 Task: Find connections with filter location Vichy with filter topic #lawsuitswith filter profile language Potuguese with filter current company Apollo Global Management, Inc. with filter school KRISHNA ENGINERING COLLEGE, GHAZIABAD with filter industry Sugar and Confectionery Product Manufacturing with filter service category Business Law with filter keywords title Salon Manager
Action: Mouse moved to (317, 244)
Screenshot: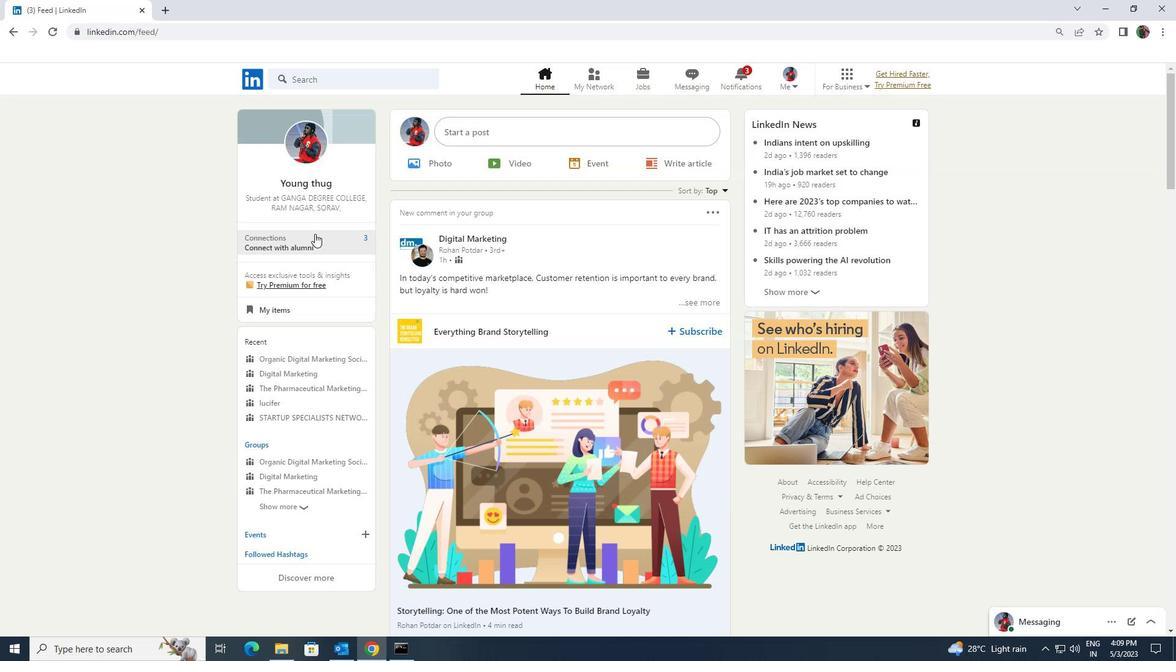 
Action: Mouse pressed left at (317, 244)
Screenshot: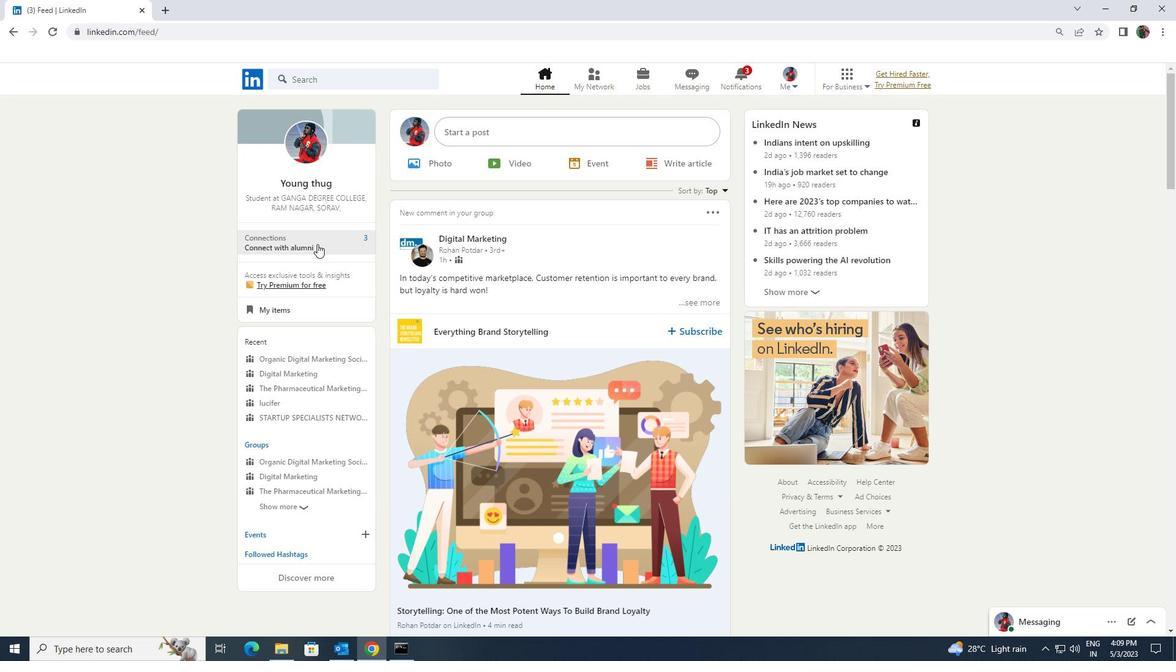 
Action: Mouse moved to (365, 149)
Screenshot: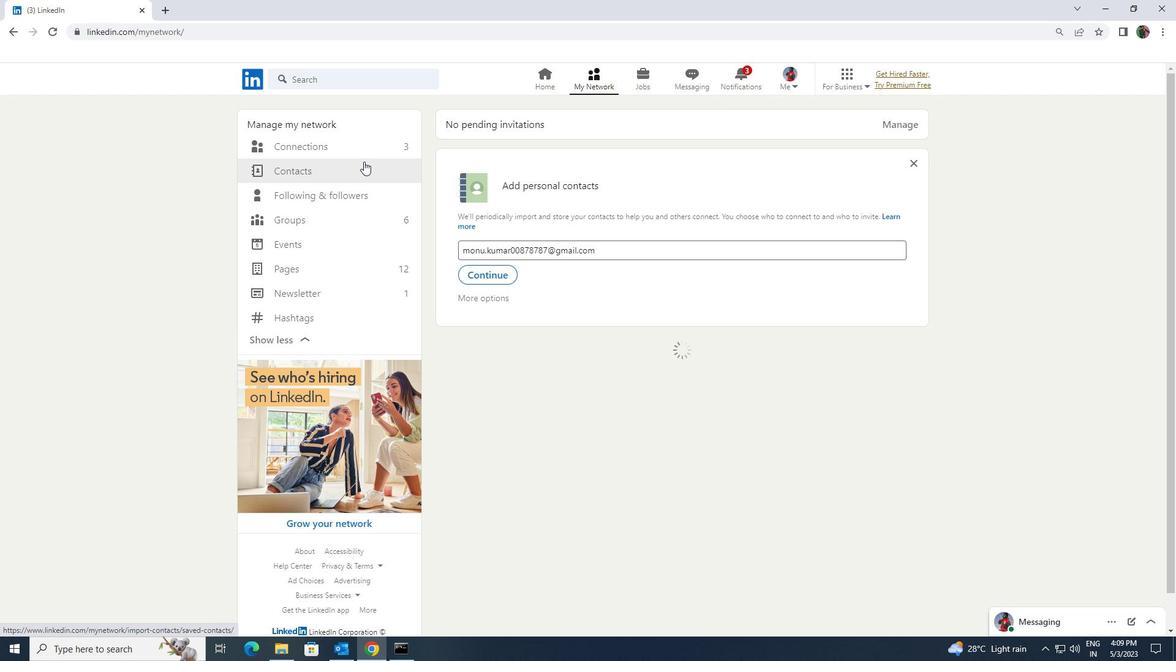 
Action: Mouse pressed left at (365, 149)
Screenshot: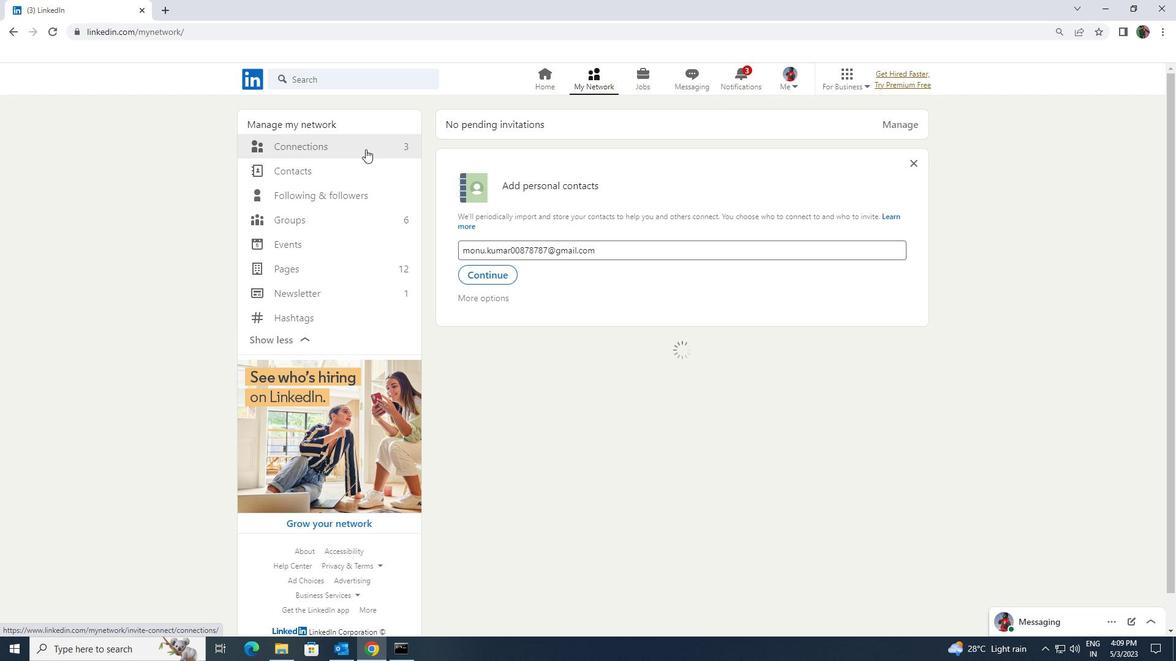 
Action: Mouse moved to (655, 151)
Screenshot: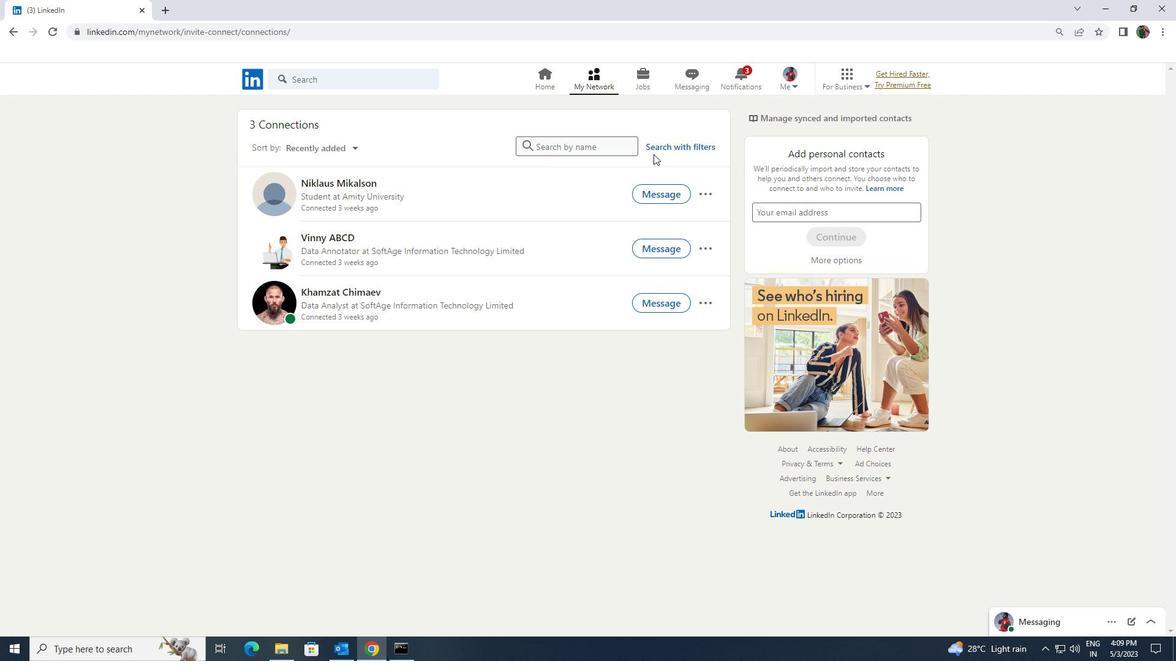 
Action: Mouse pressed left at (655, 151)
Screenshot: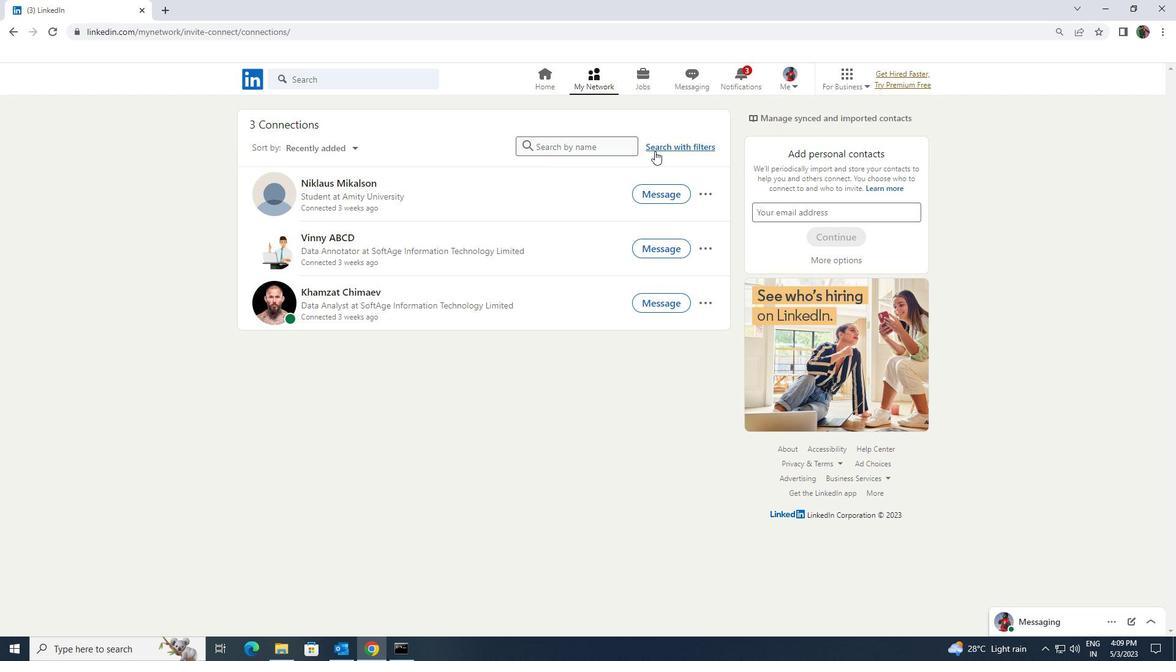 
Action: Mouse moved to (628, 120)
Screenshot: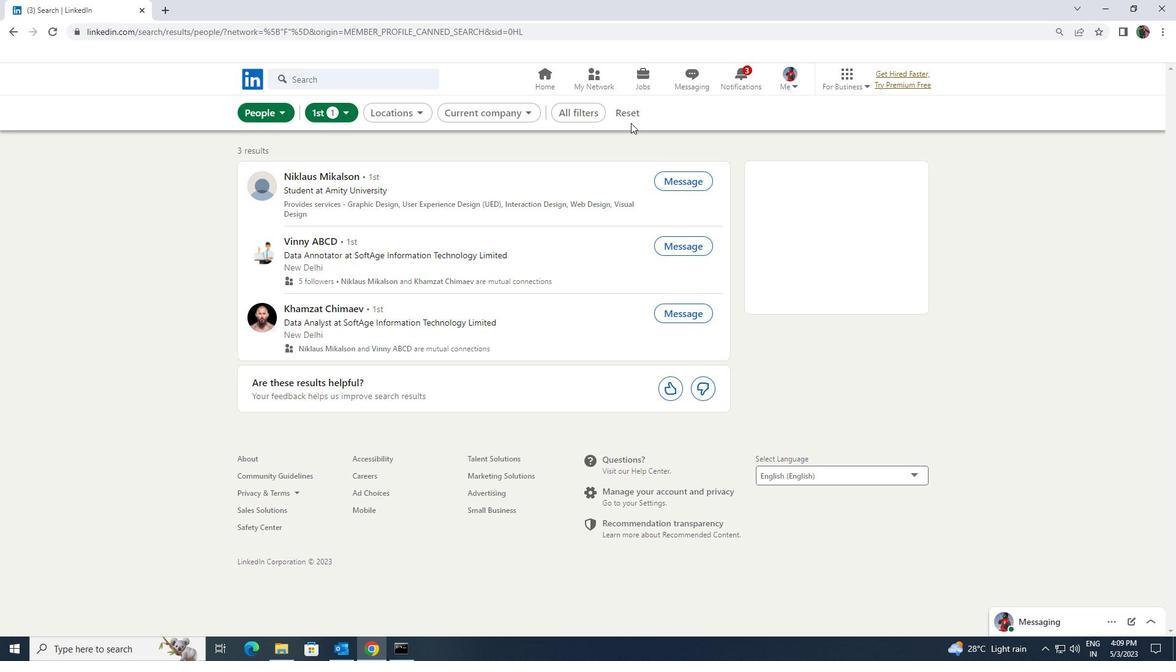 
Action: Mouse pressed left at (628, 120)
Screenshot: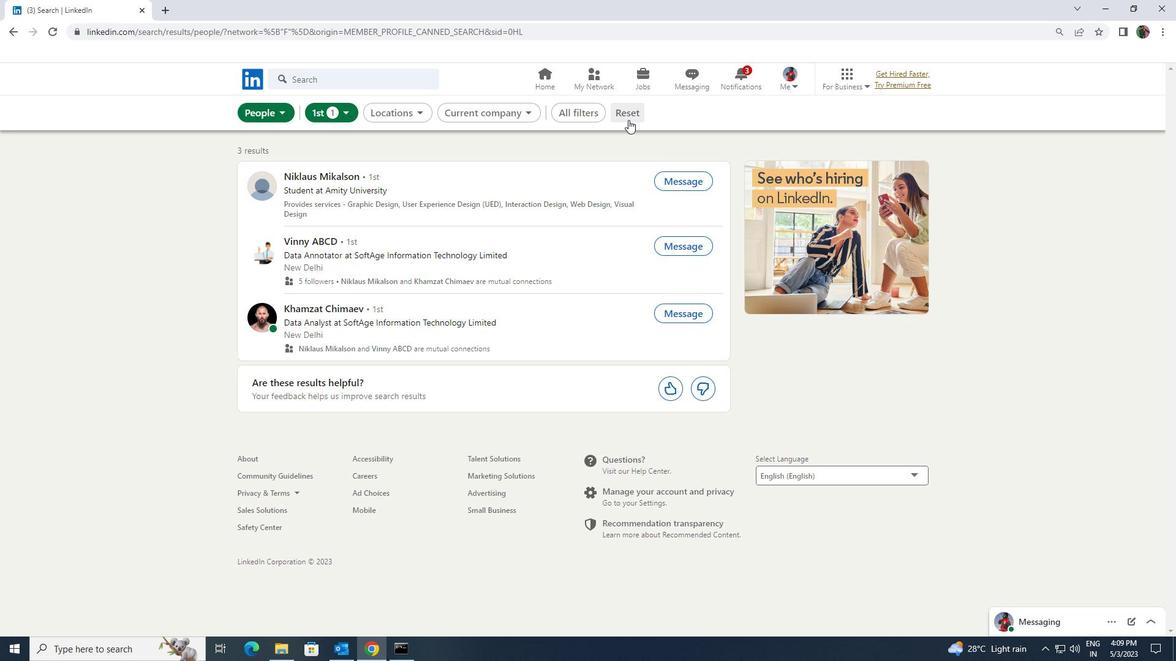 
Action: Mouse moved to (603, 114)
Screenshot: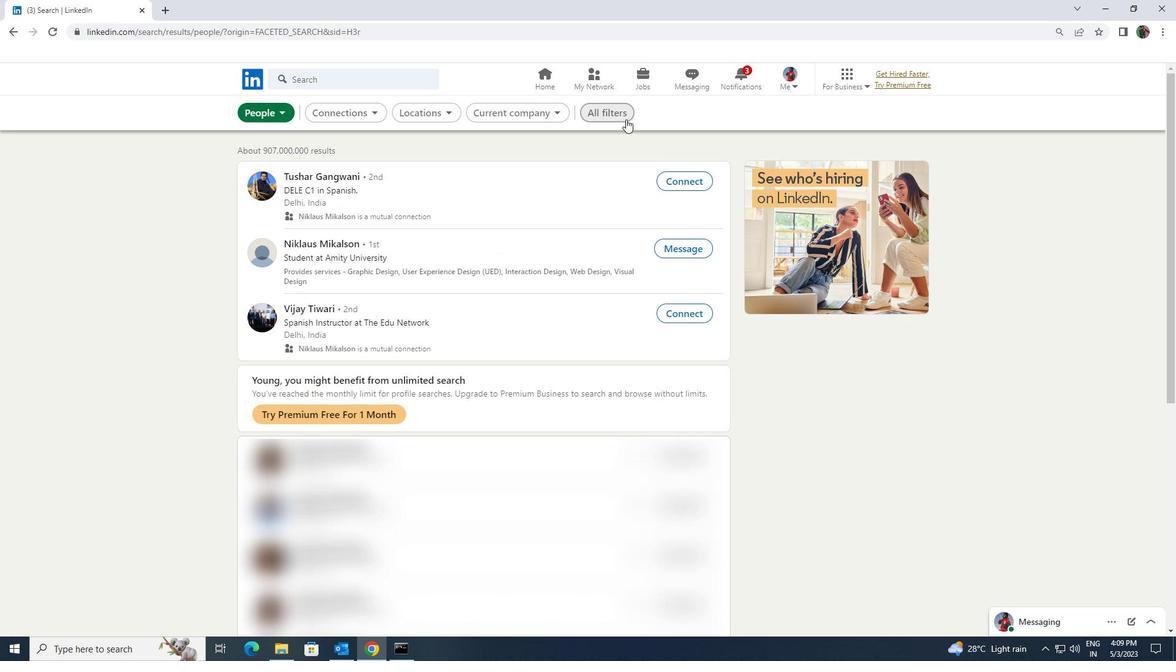 
Action: Mouse pressed left at (603, 114)
Screenshot: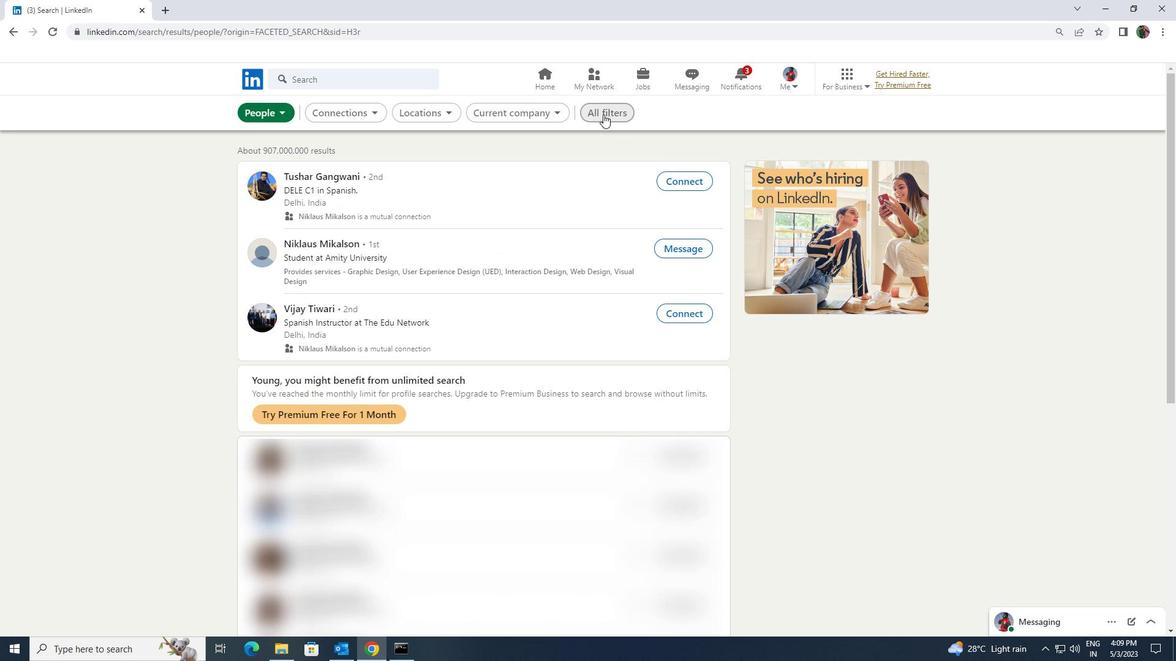 
Action: Mouse moved to (1010, 481)
Screenshot: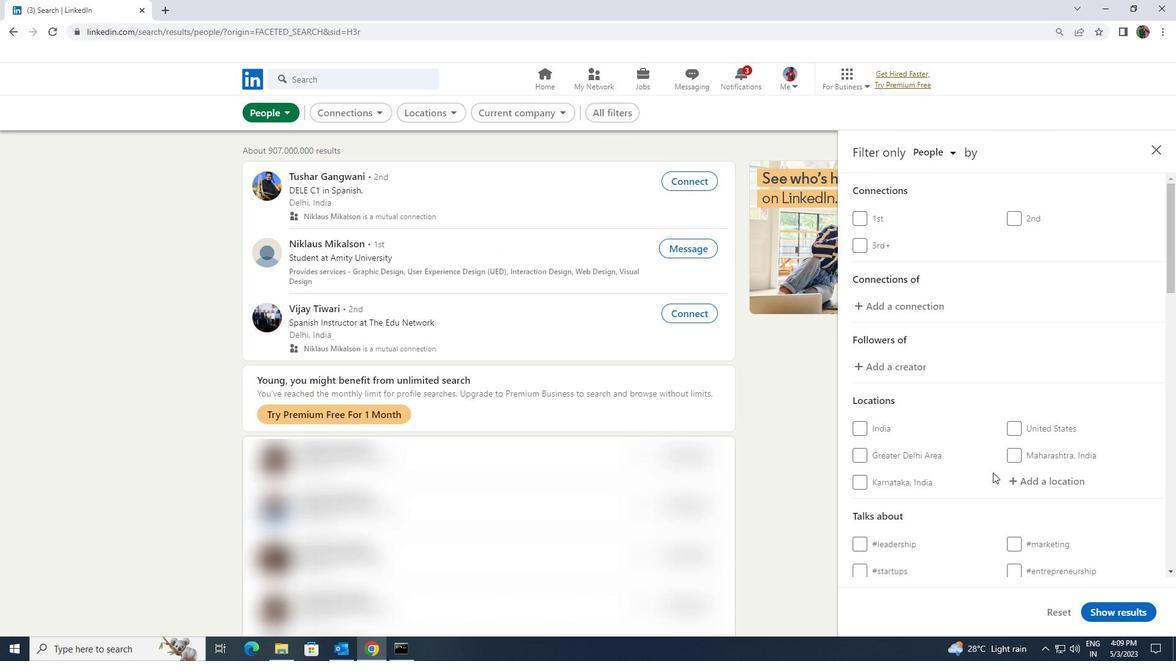 
Action: Mouse pressed left at (1010, 481)
Screenshot: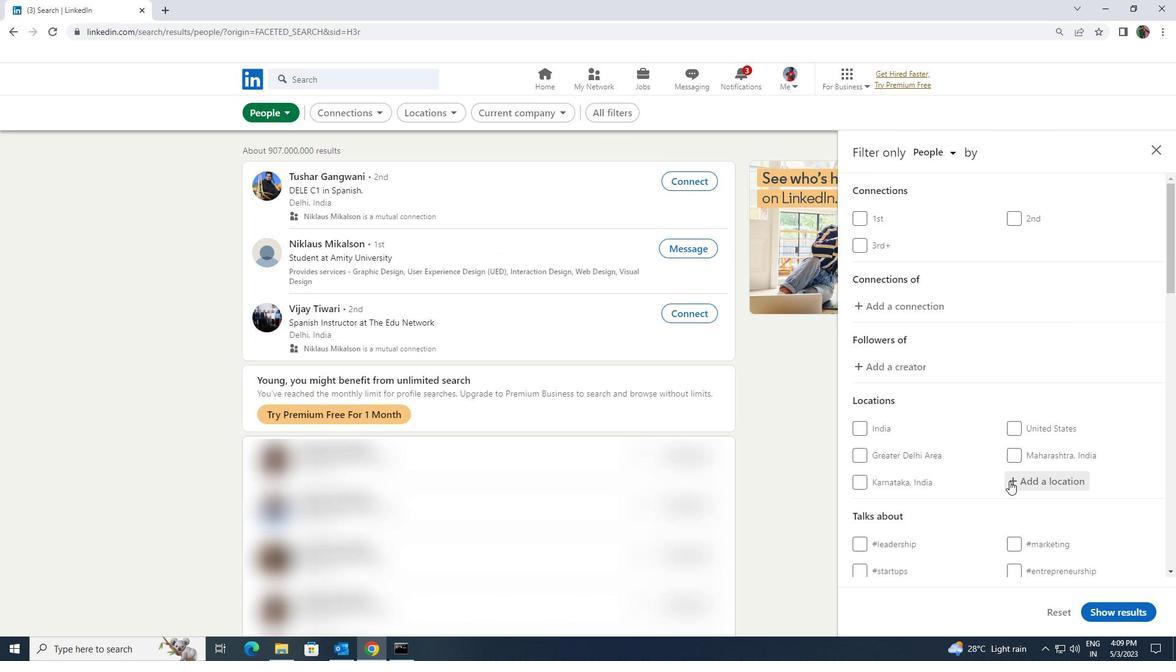 
Action: Mouse moved to (1008, 484)
Screenshot: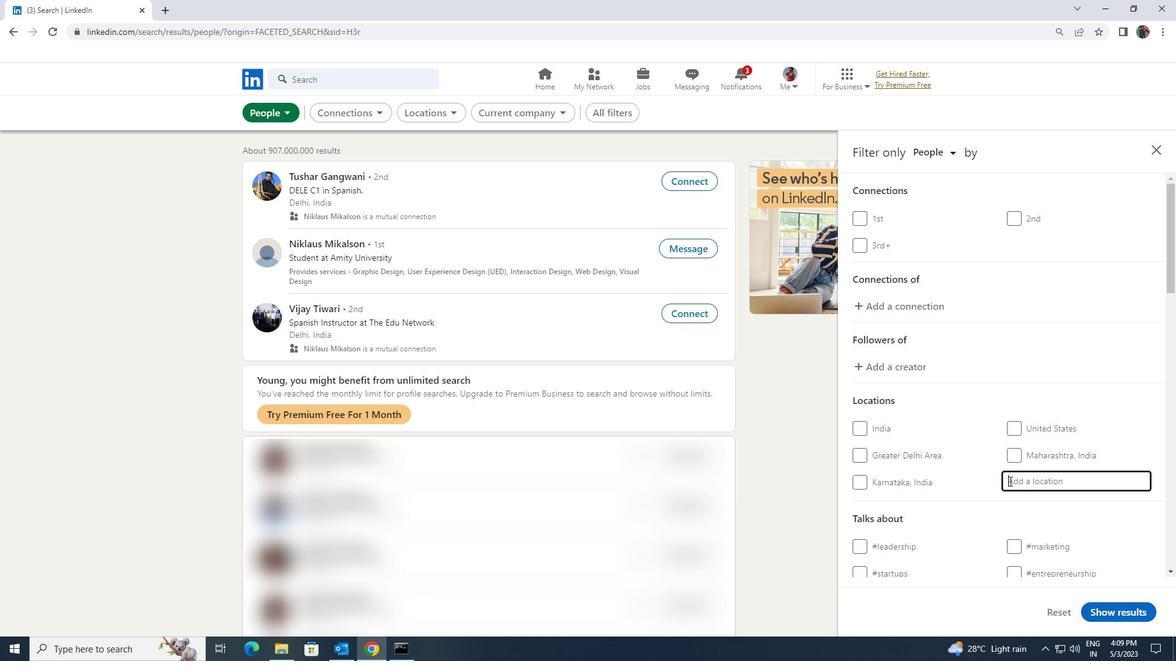 
Action: Key pressed <Key.shift>VICHY
Screenshot: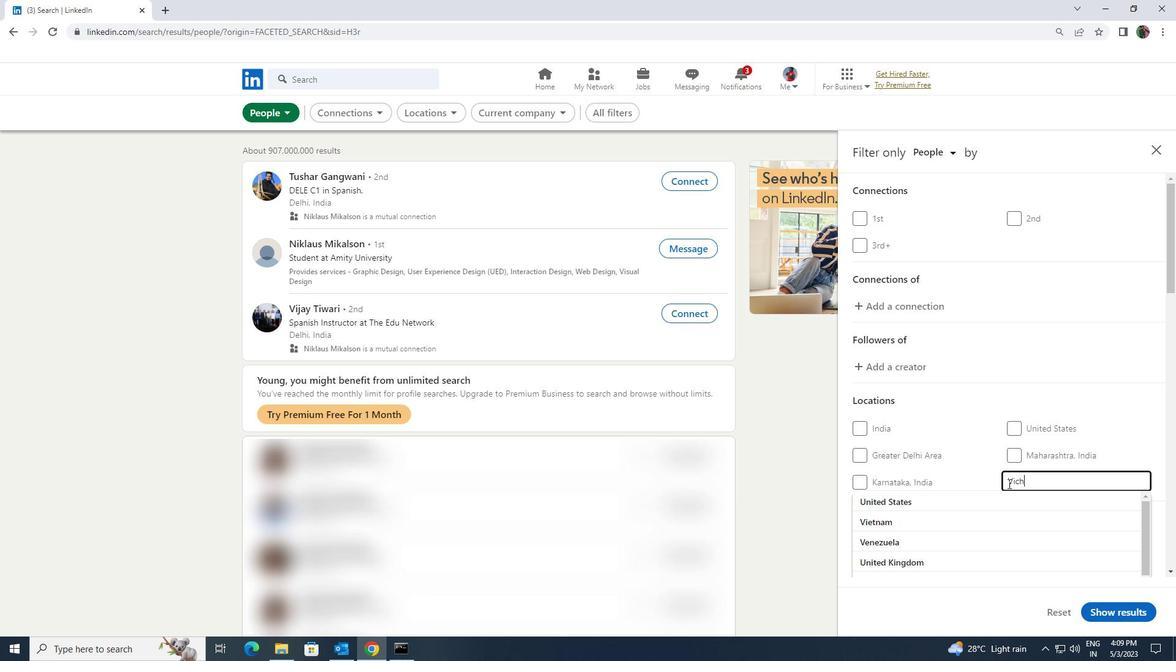 
Action: Mouse moved to (1009, 502)
Screenshot: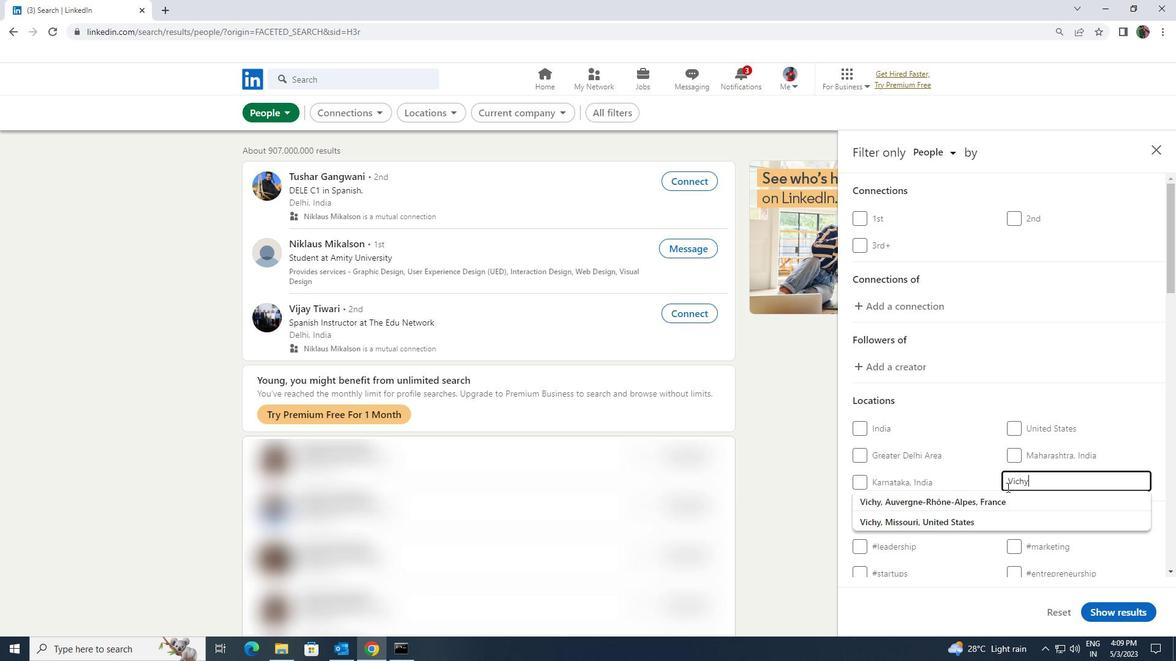 
Action: Mouse pressed left at (1009, 502)
Screenshot: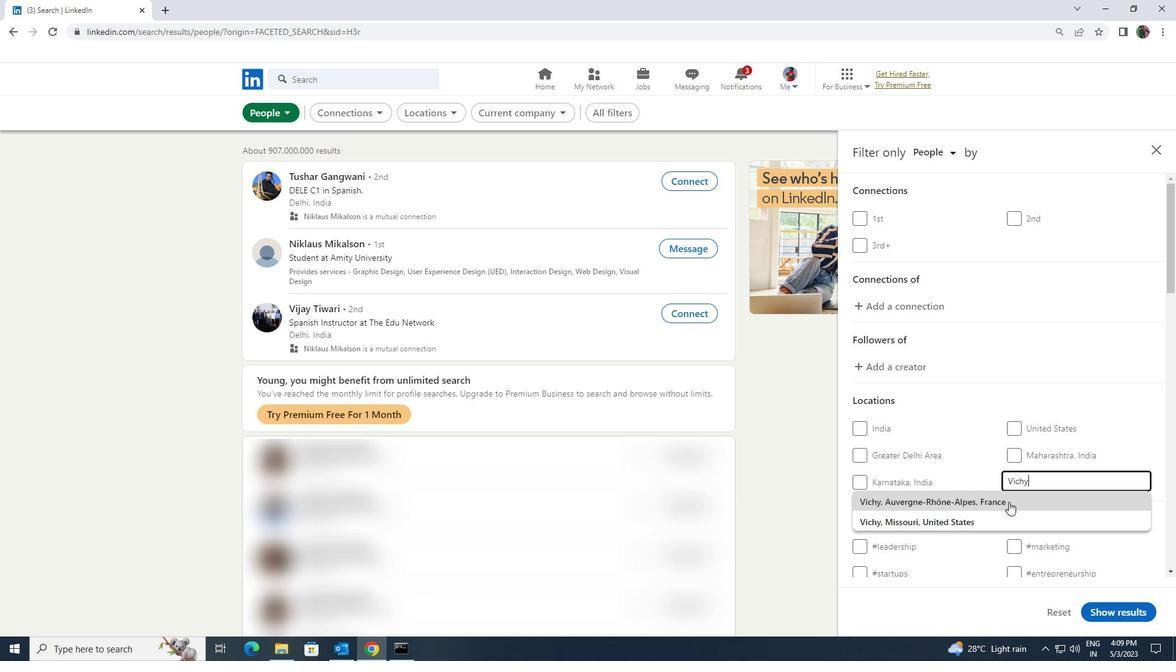 
Action: Mouse moved to (1010, 501)
Screenshot: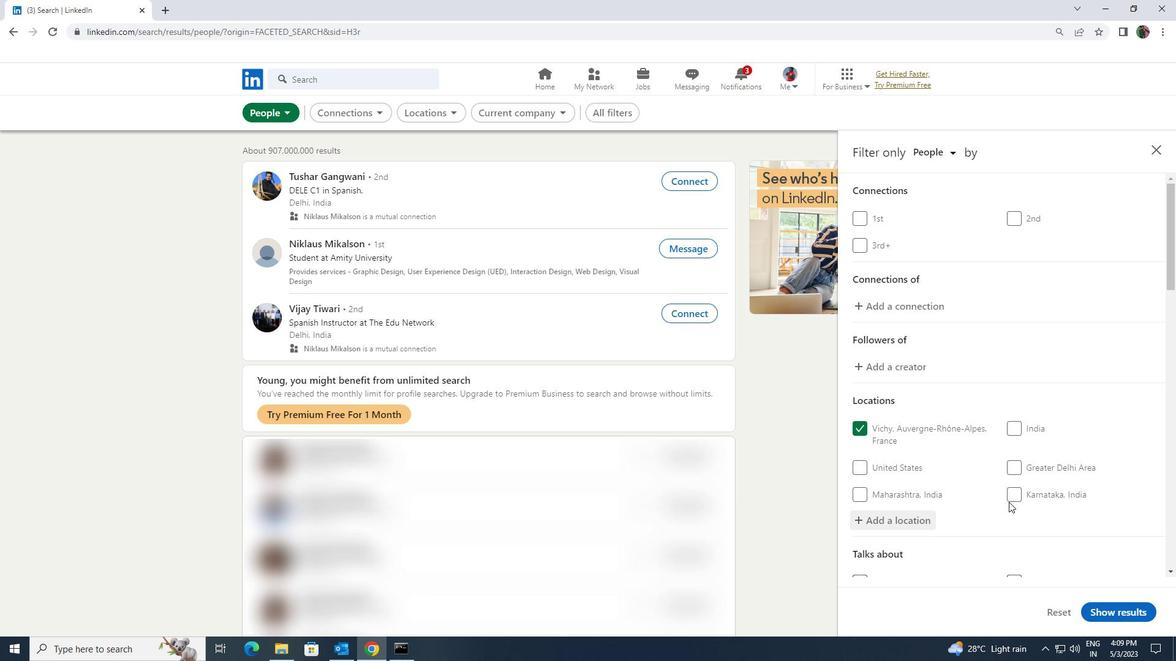 
Action: Mouse scrolled (1010, 501) with delta (0, 0)
Screenshot: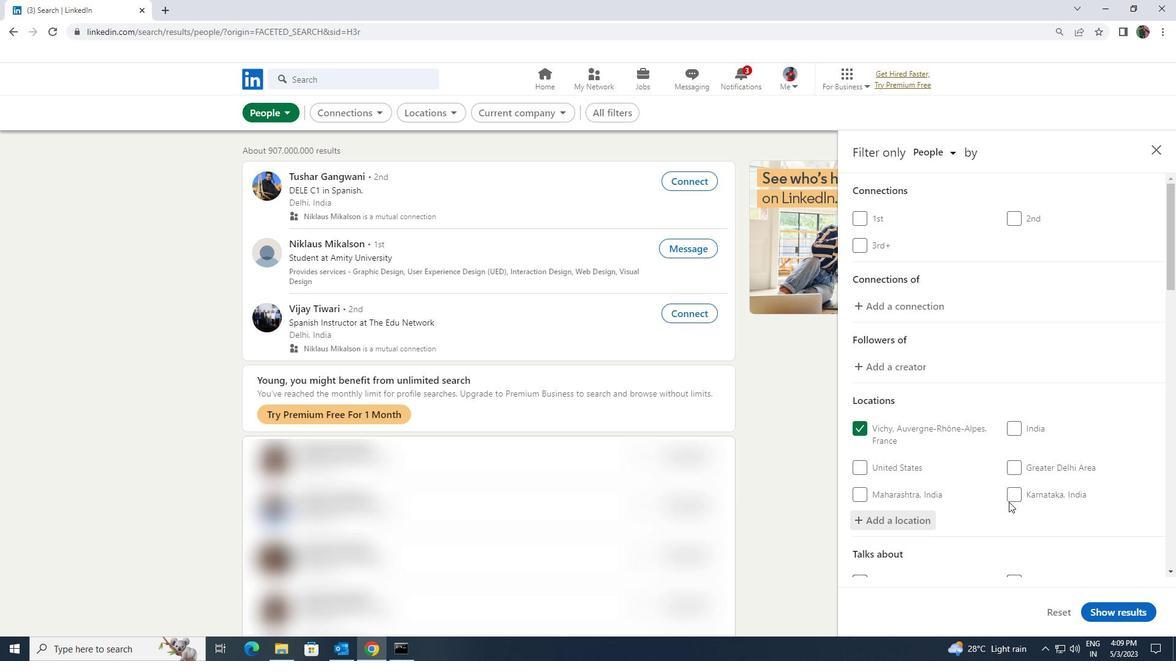 
Action: Mouse scrolled (1010, 501) with delta (0, 0)
Screenshot: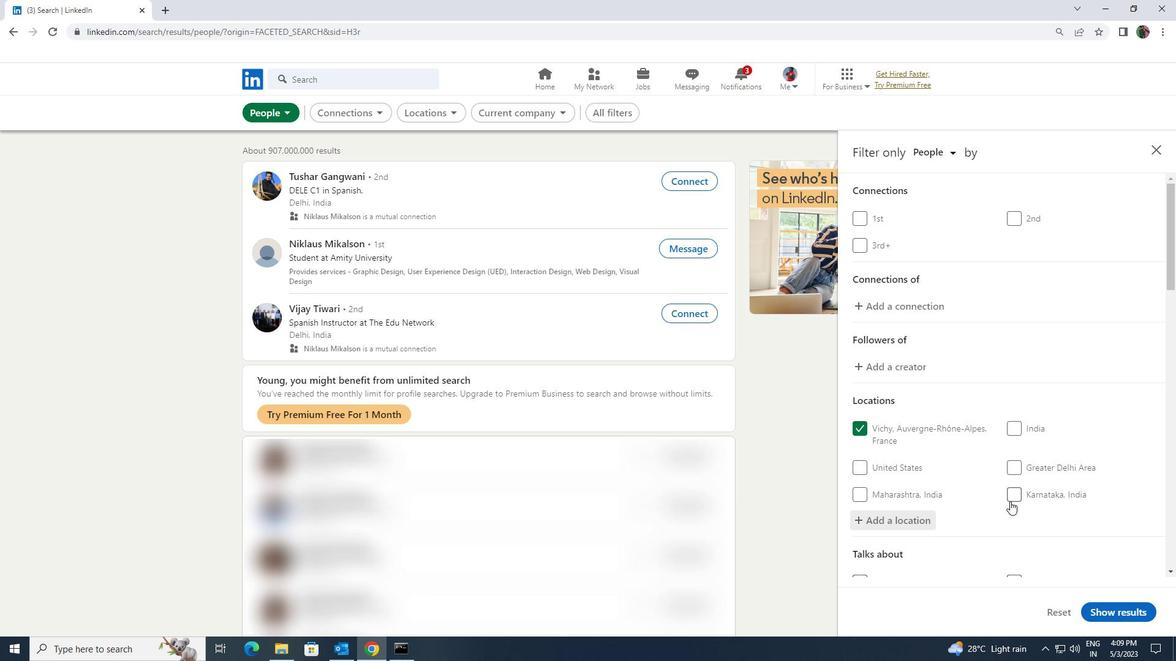 
Action: Mouse moved to (1019, 508)
Screenshot: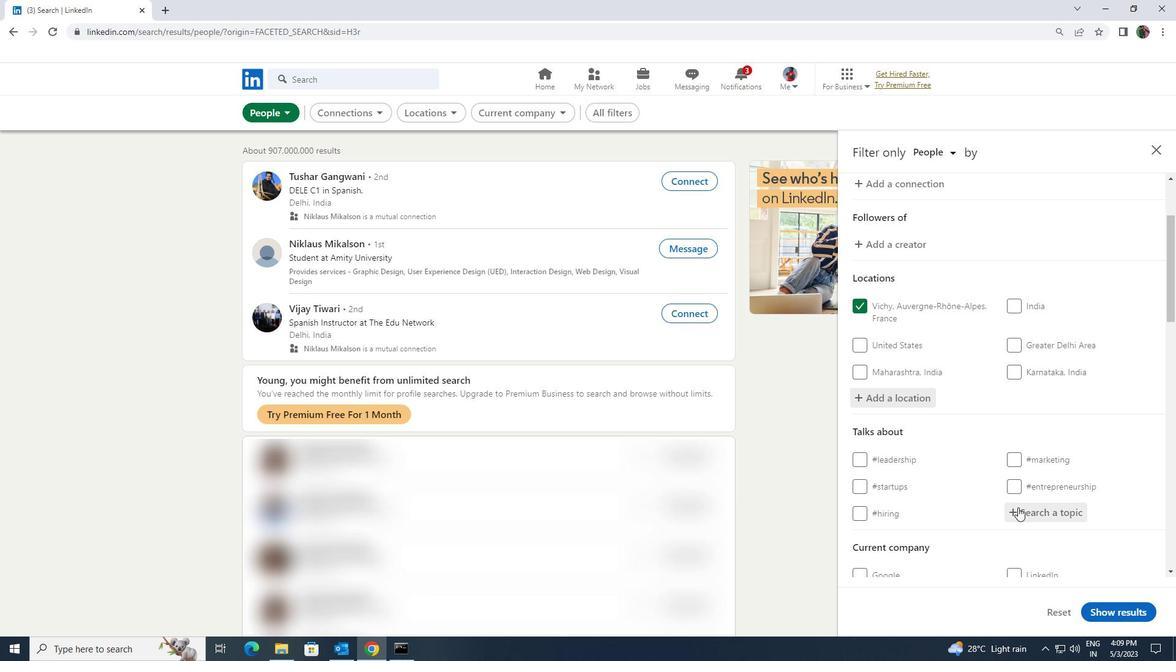 
Action: Mouse pressed left at (1019, 508)
Screenshot: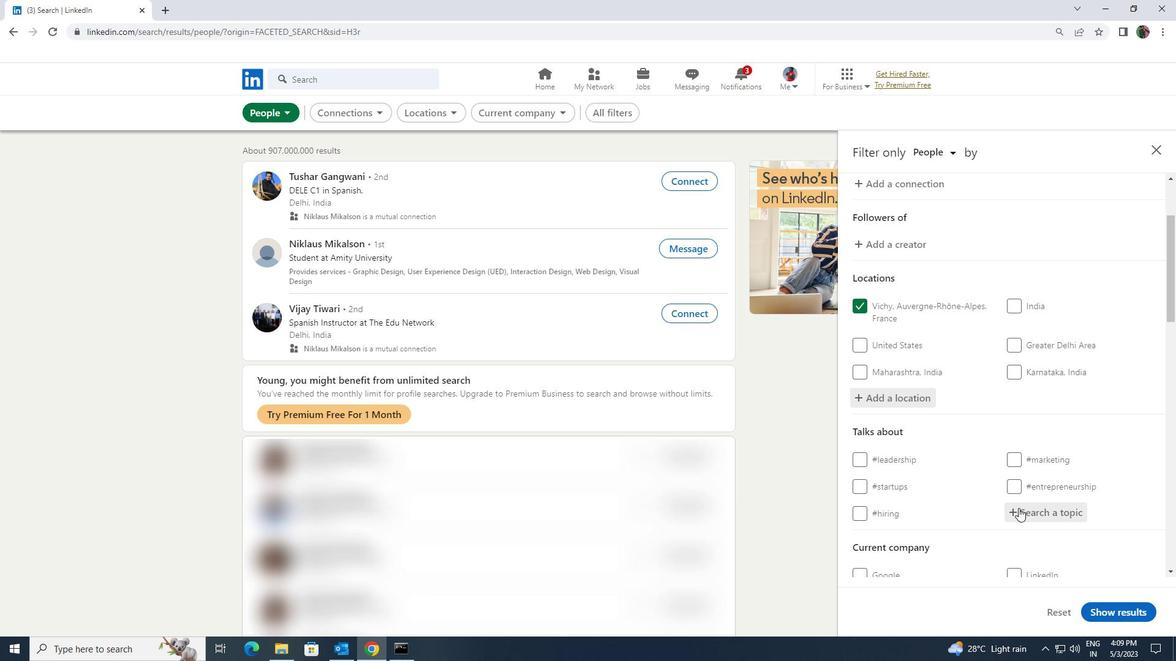 
Action: Mouse moved to (1024, 505)
Screenshot: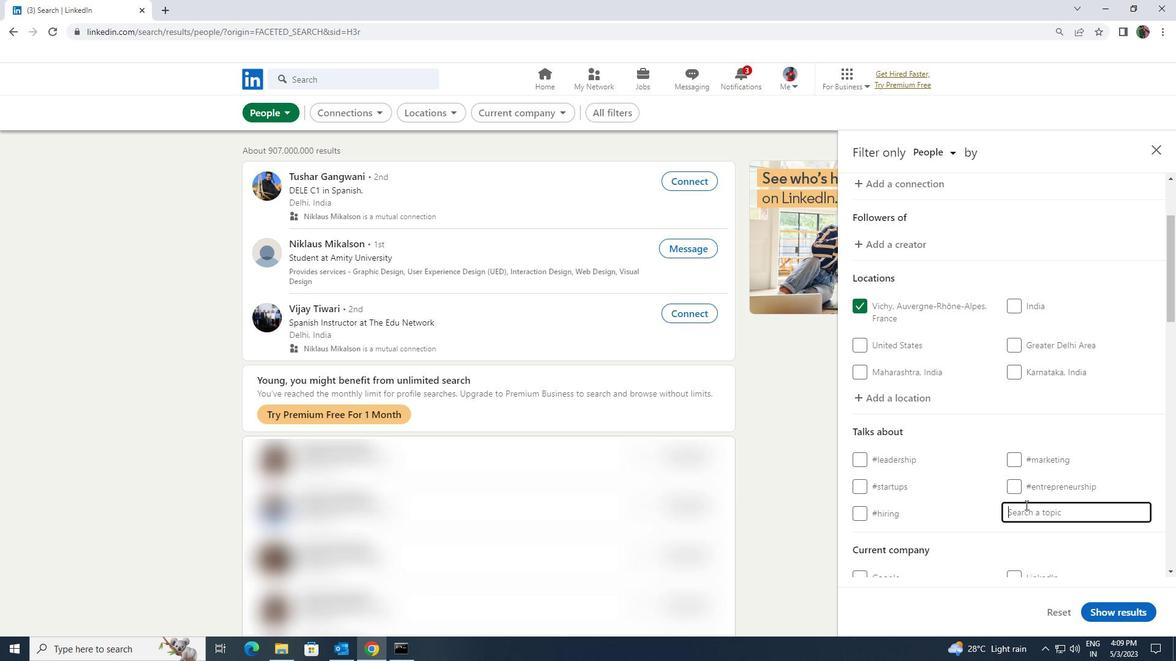 
Action: Key pressed <Key.shift><Key.shift><Key.shift><Key.shift>LAWSUITS
Screenshot: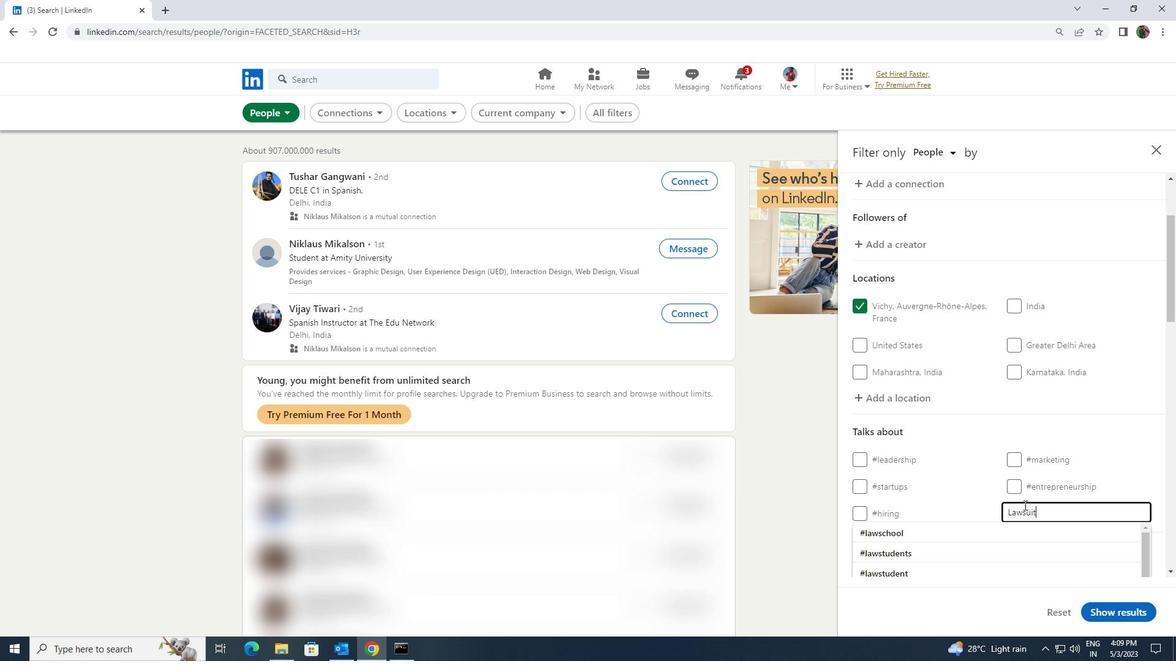 
Action: Mouse moved to (1008, 529)
Screenshot: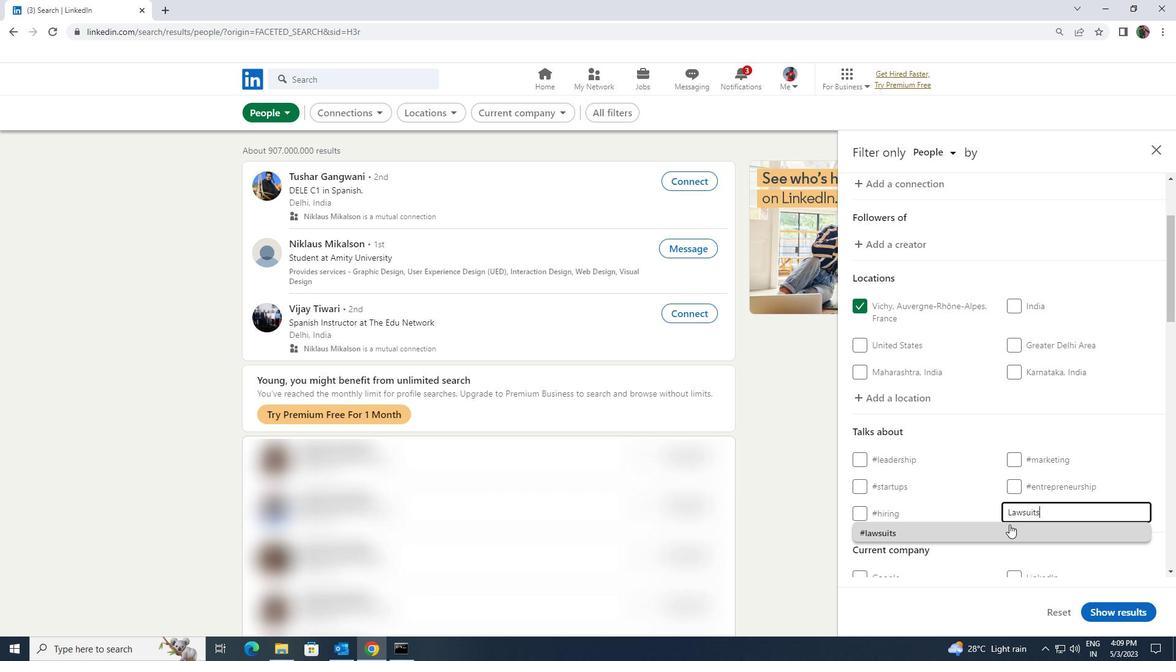 
Action: Mouse pressed left at (1008, 529)
Screenshot: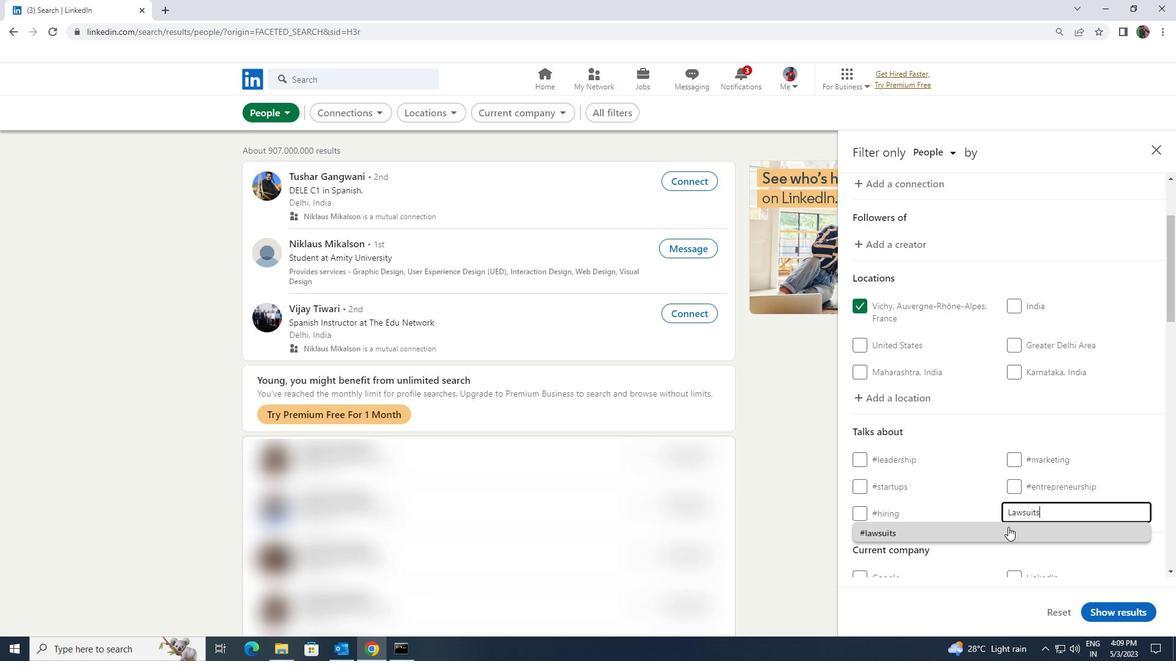 
Action: Mouse scrolled (1008, 528) with delta (0, 0)
Screenshot: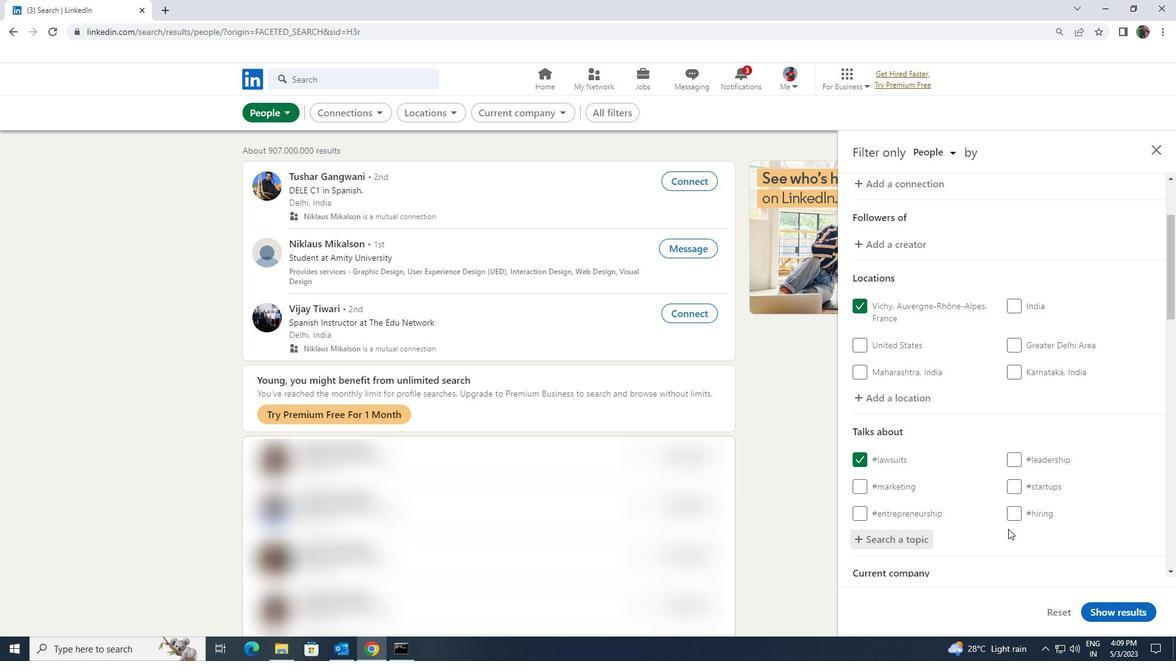 
Action: Mouse scrolled (1008, 528) with delta (0, 0)
Screenshot: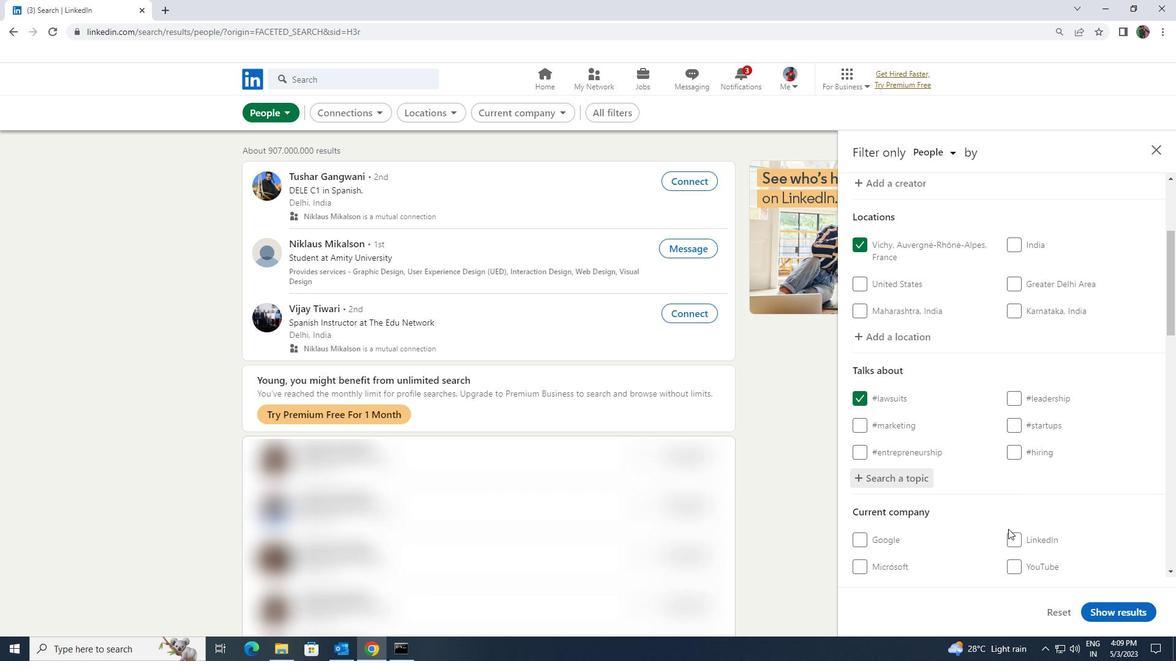 
Action: Mouse scrolled (1008, 528) with delta (0, 0)
Screenshot: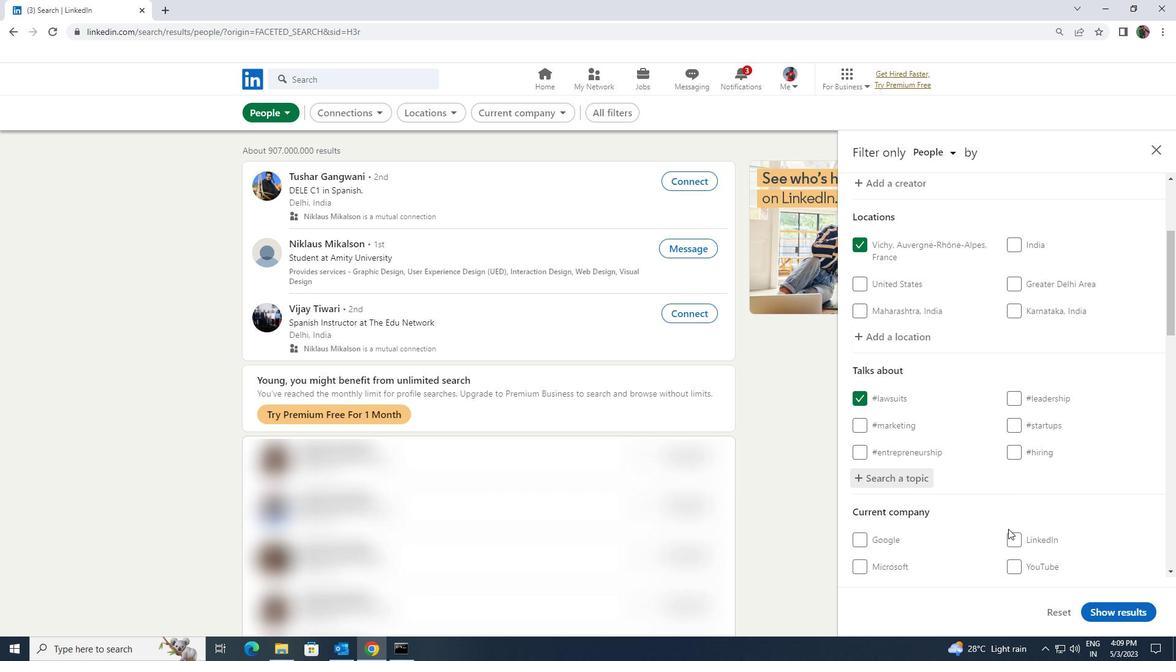 
Action: Mouse moved to (989, 522)
Screenshot: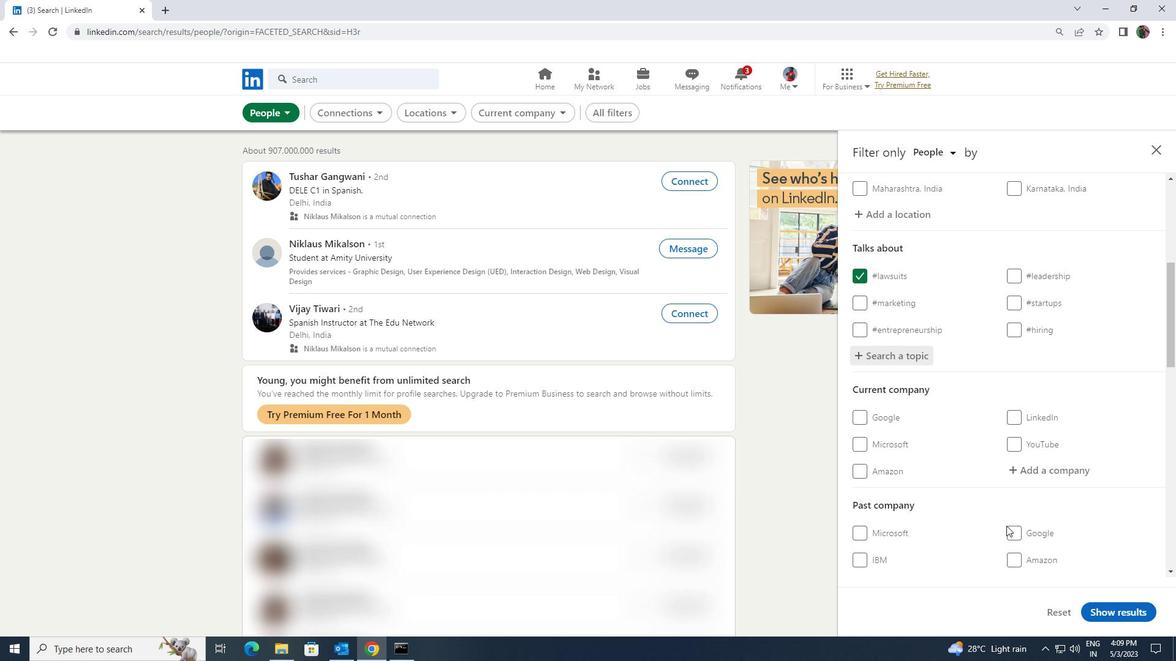 
Action: Mouse scrolled (989, 522) with delta (0, 0)
Screenshot: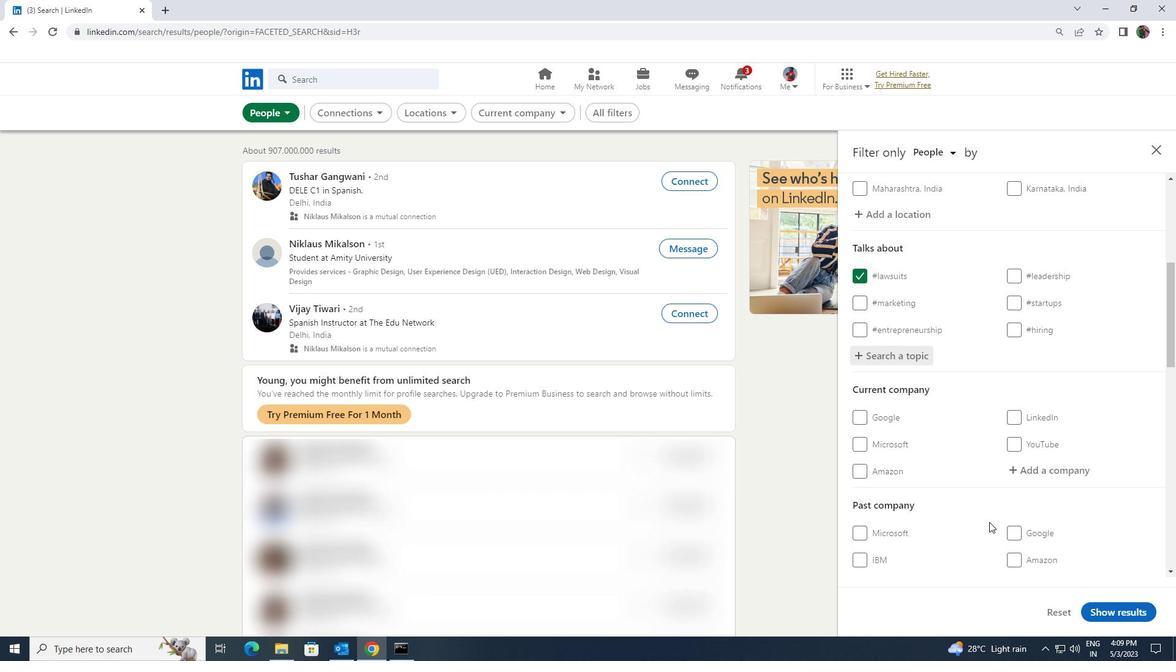 
Action: Mouse scrolled (989, 522) with delta (0, 0)
Screenshot: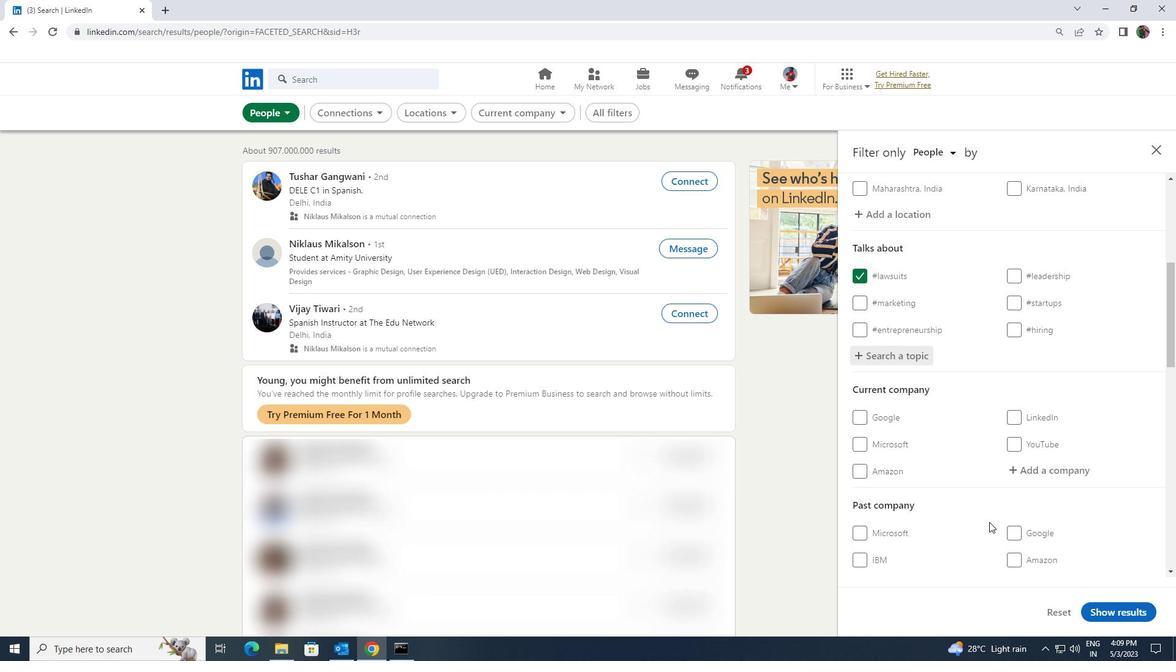 
Action: Mouse moved to (991, 520)
Screenshot: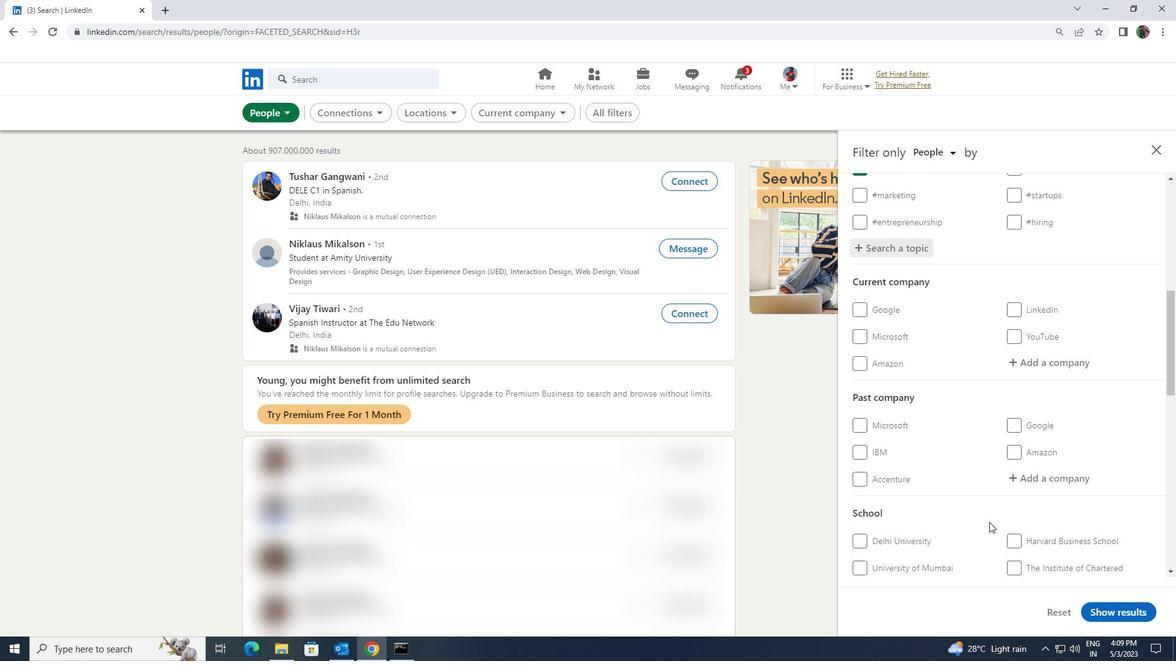 
Action: Mouse scrolled (991, 520) with delta (0, 0)
Screenshot: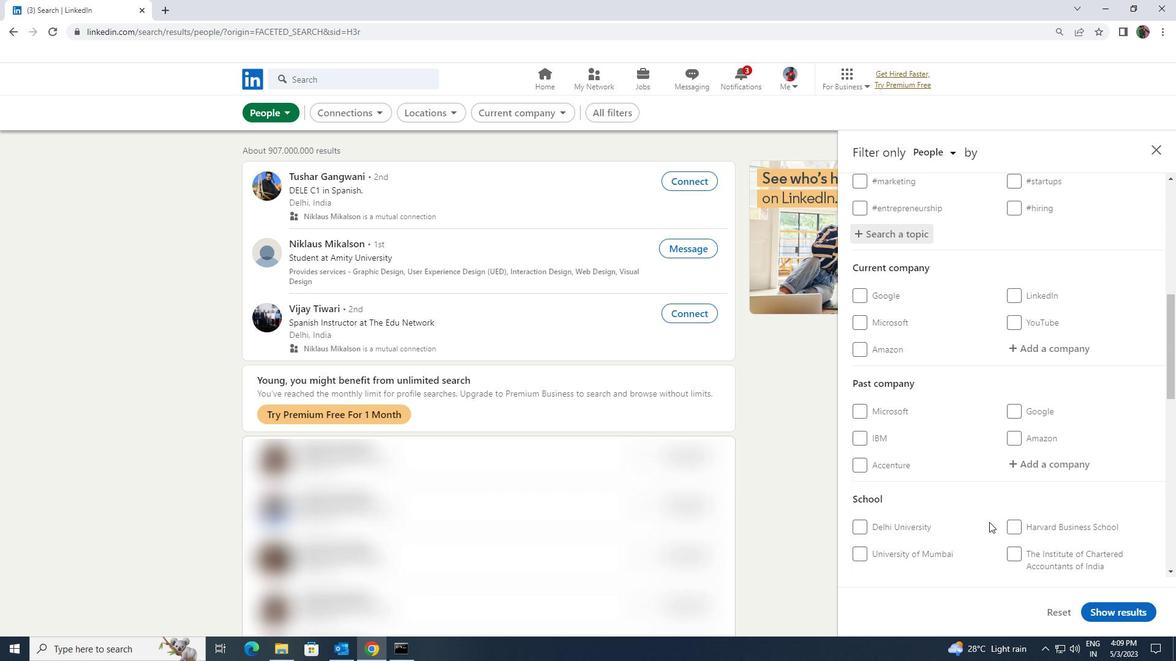 
Action: Mouse scrolled (991, 520) with delta (0, 0)
Screenshot: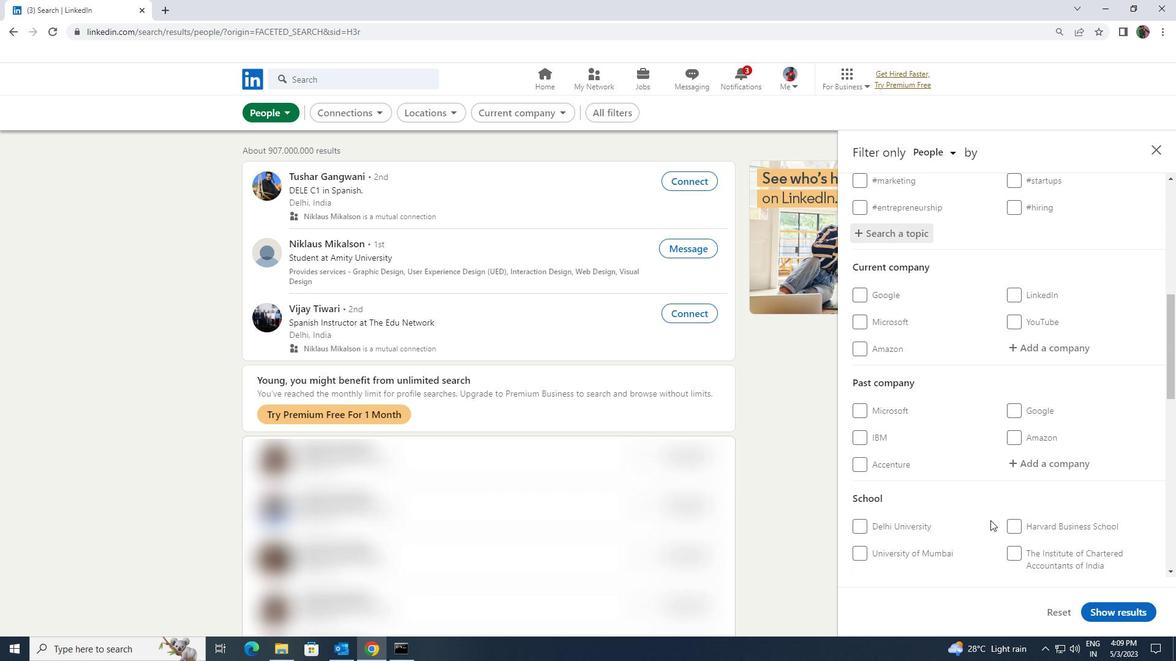 
Action: Mouse moved to (991, 518)
Screenshot: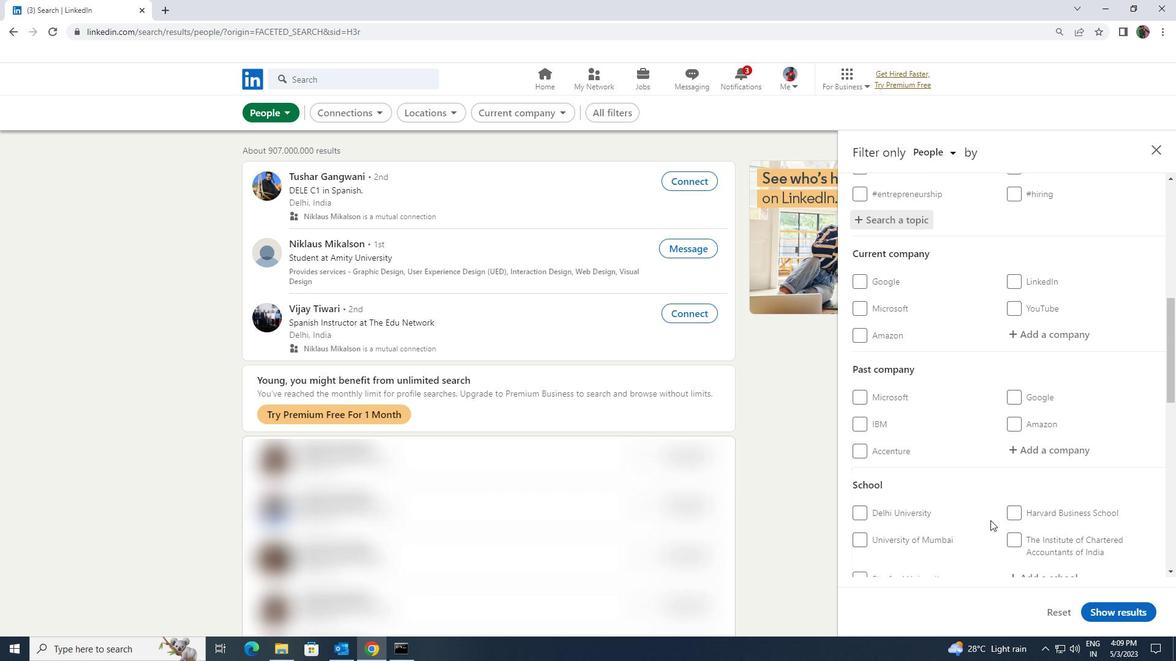 
Action: Mouse scrolled (991, 517) with delta (0, 0)
Screenshot: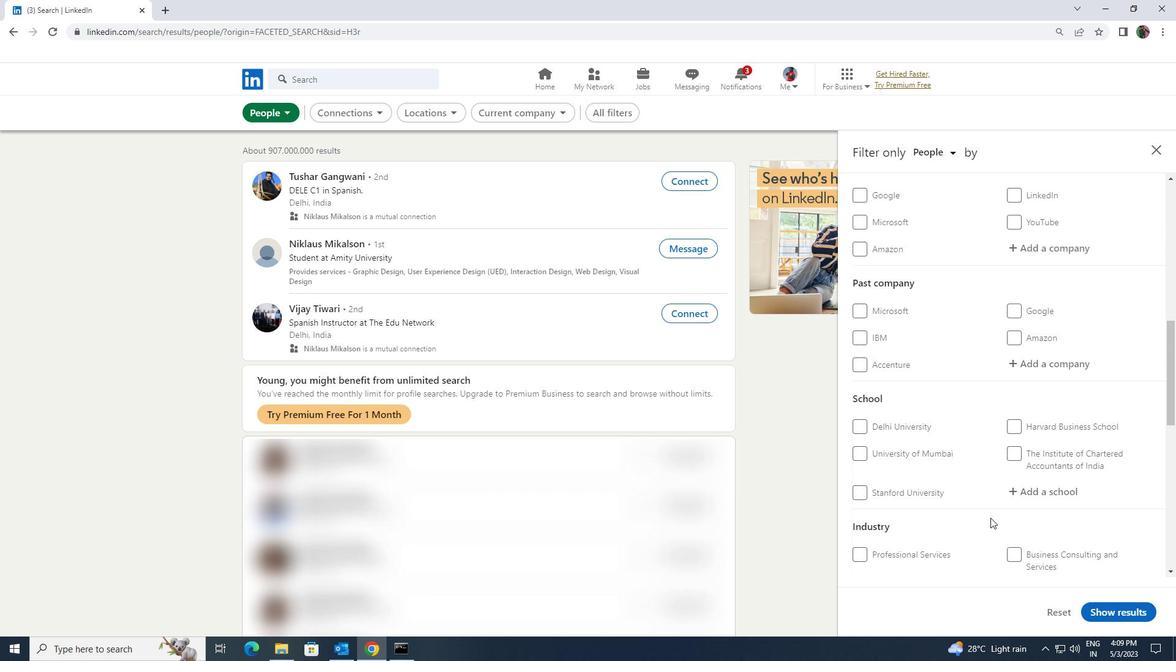 
Action: Mouse scrolled (991, 517) with delta (0, 0)
Screenshot: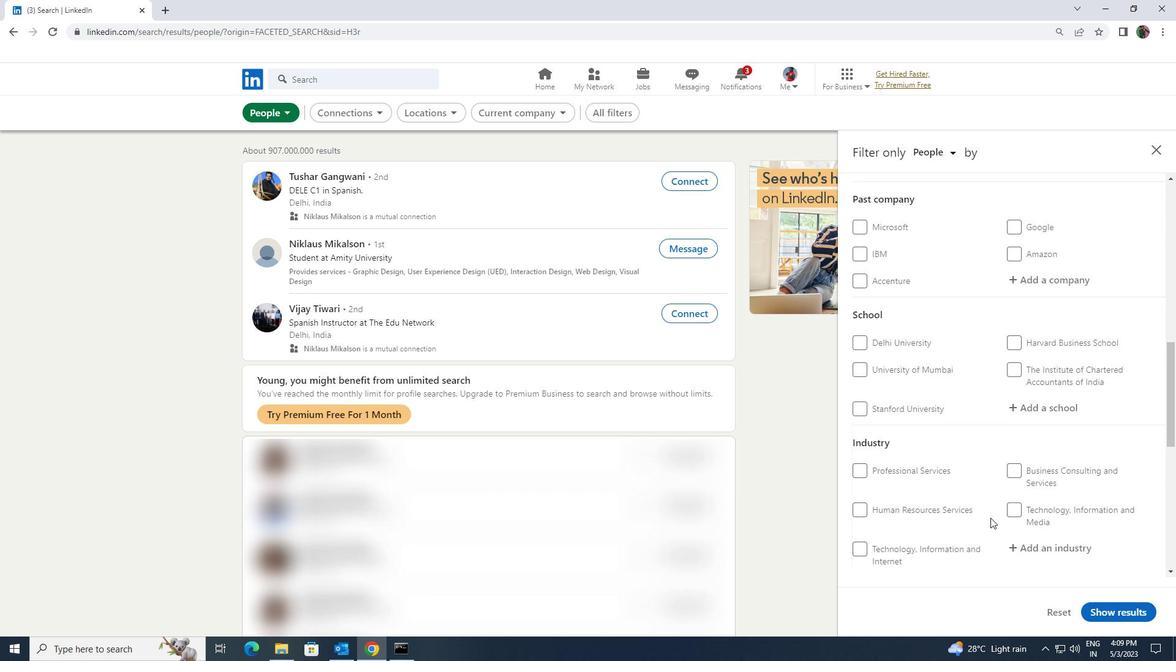 
Action: Mouse scrolled (991, 517) with delta (0, 0)
Screenshot: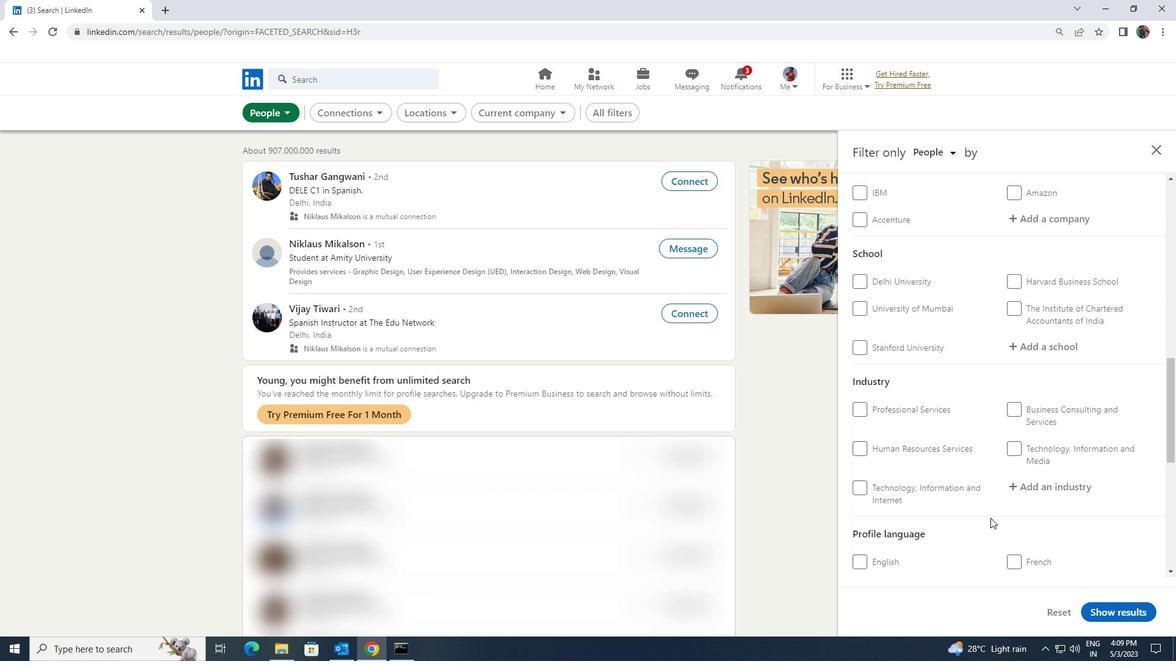 
Action: Mouse scrolled (991, 517) with delta (0, 0)
Screenshot: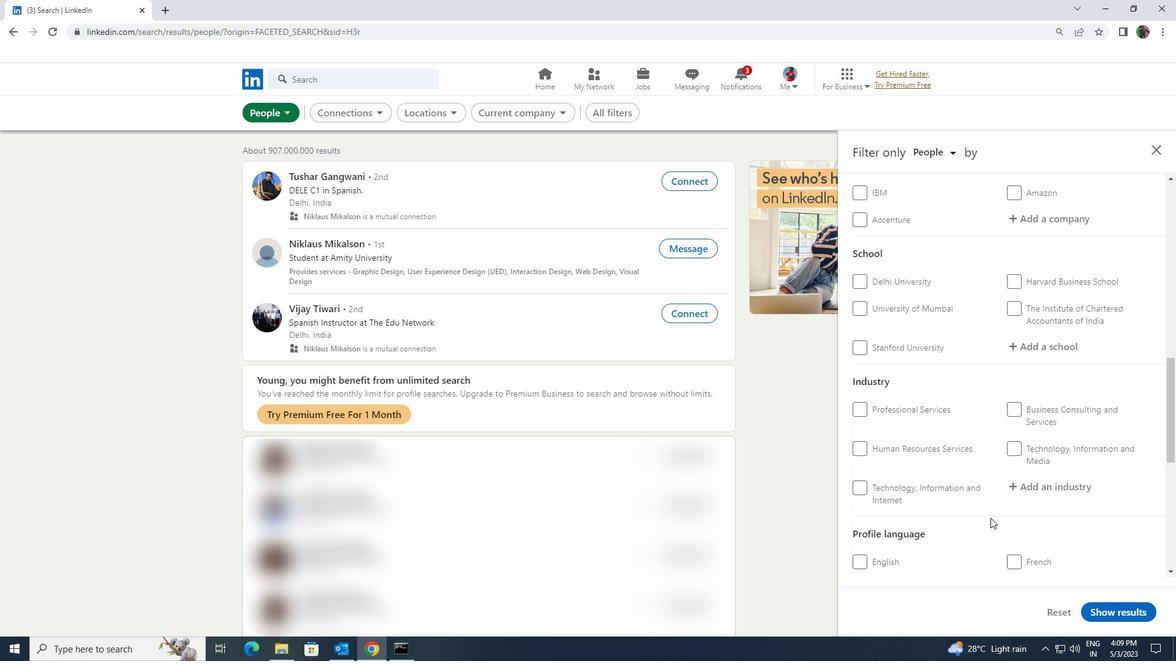 
Action: Mouse moved to (1016, 470)
Screenshot: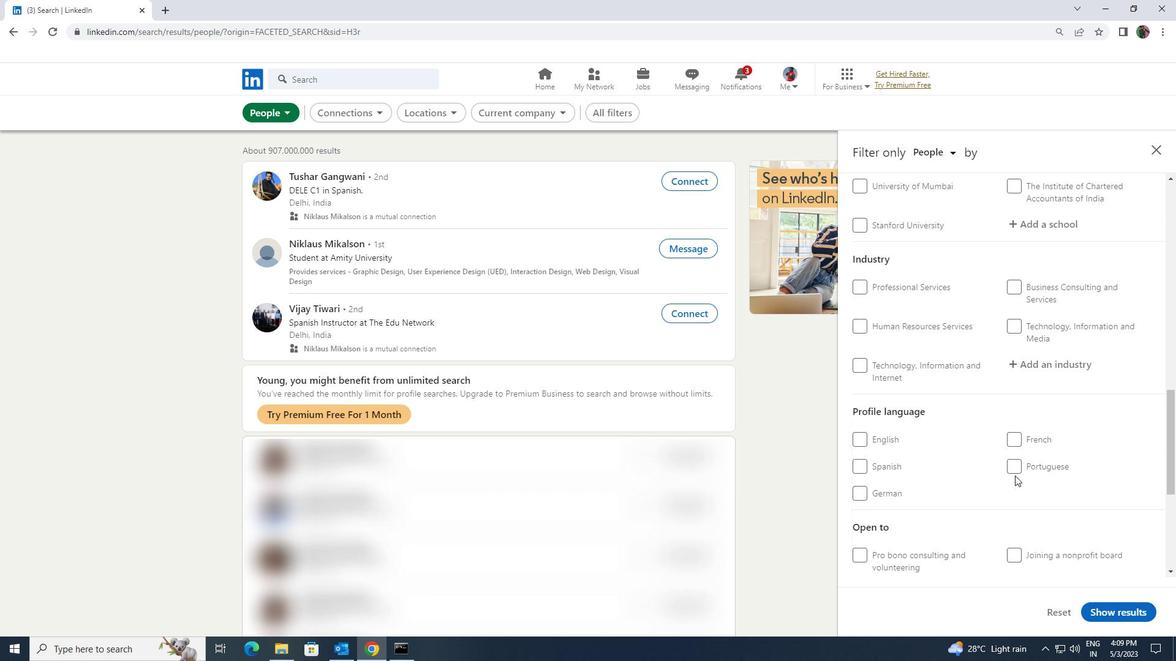 
Action: Mouse pressed left at (1016, 470)
Screenshot: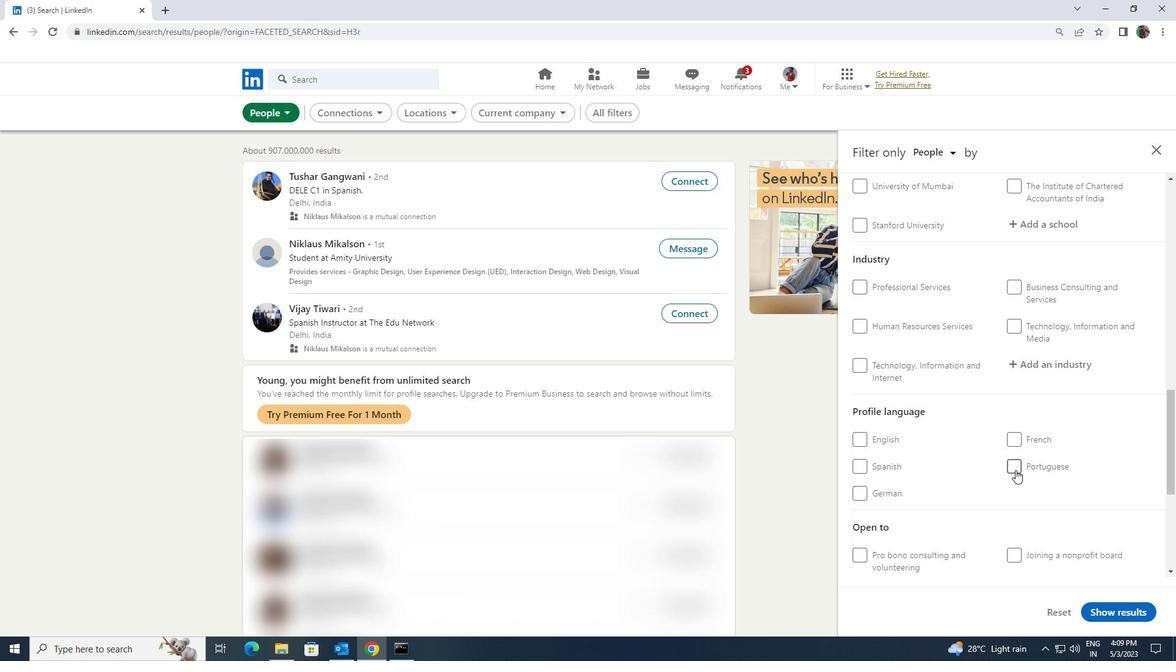 
Action: Mouse moved to (1016, 471)
Screenshot: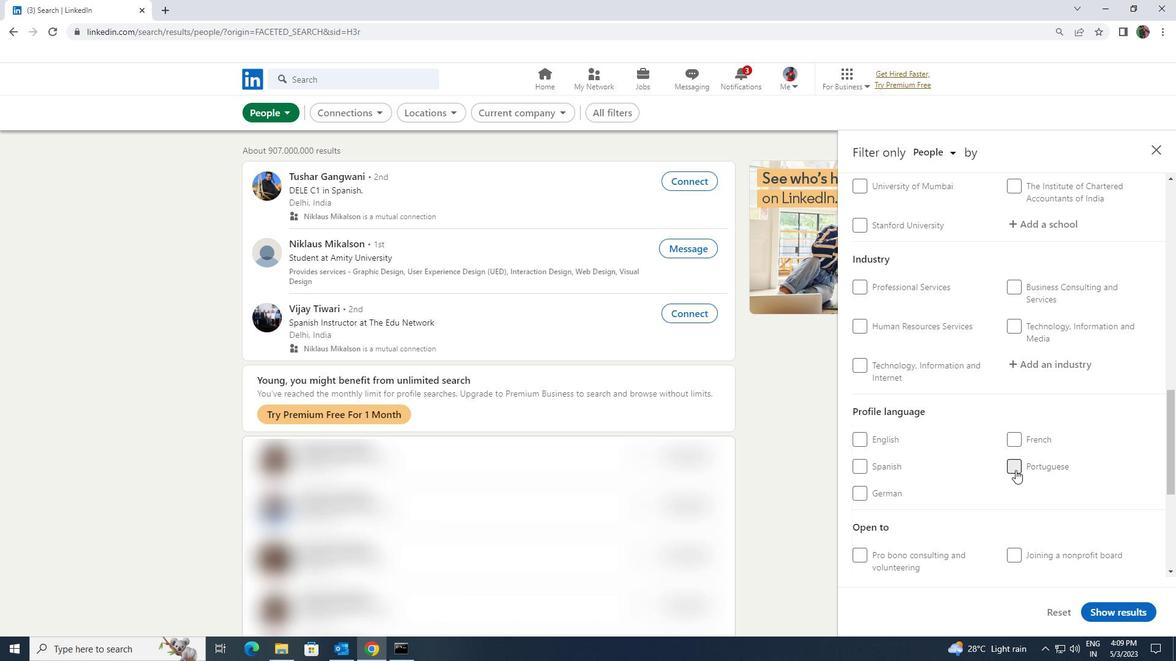 
Action: Mouse scrolled (1016, 471) with delta (0, 0)
Screenshot: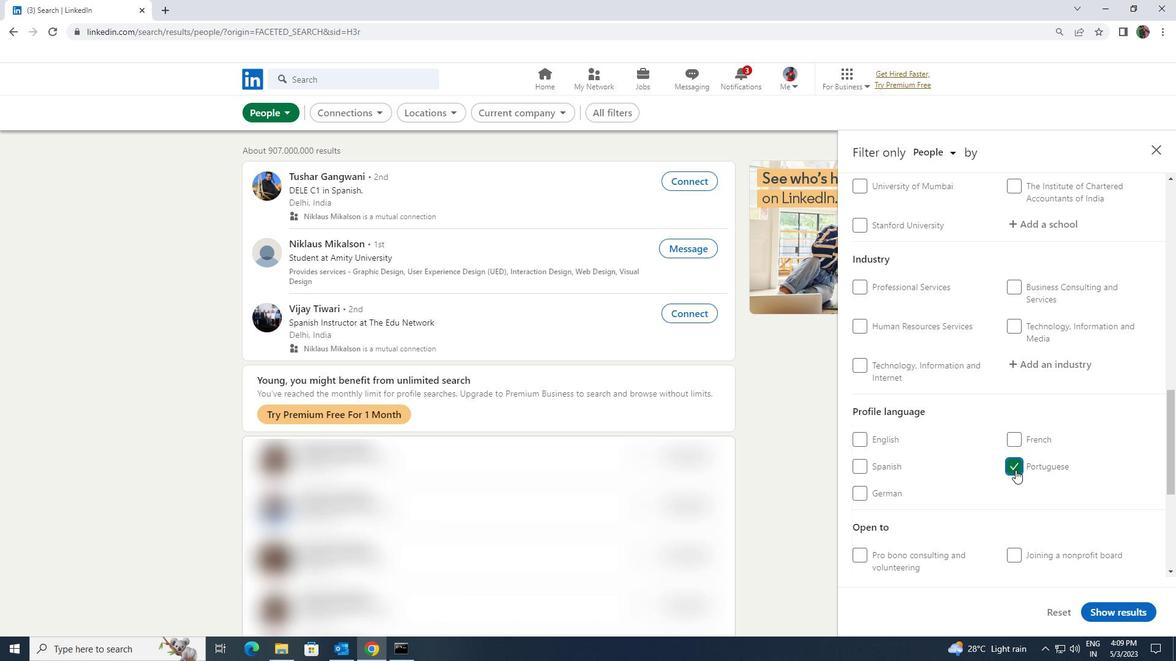 
Action: Mouse scrolled (1016, 471) with delta (0, 0)
Screenshot: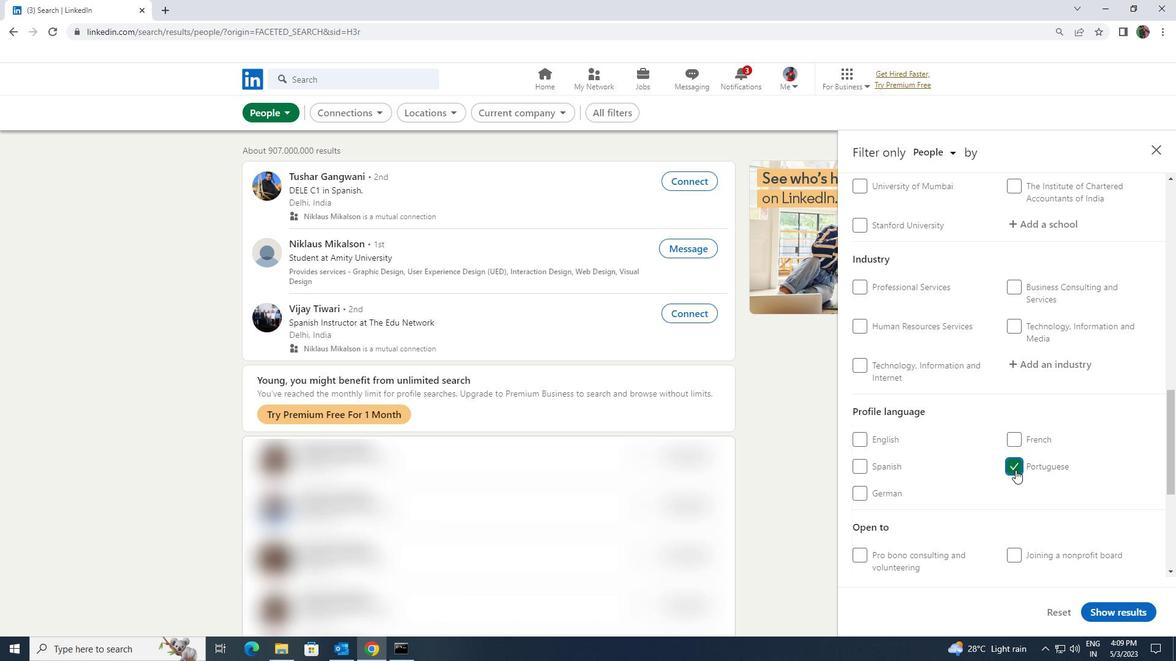 
Action: Mouse moved to (1014, 473)
Screenshot: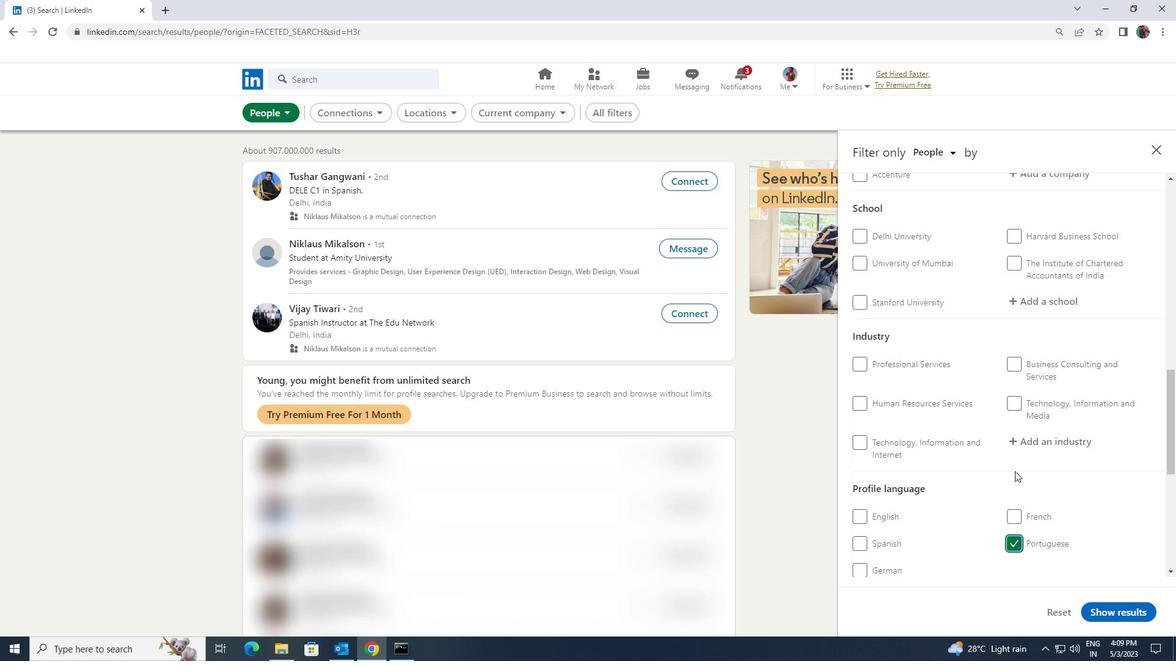 
Action: Mouse scrolled (1014, 473) with delta (0, 0)
Screenshot: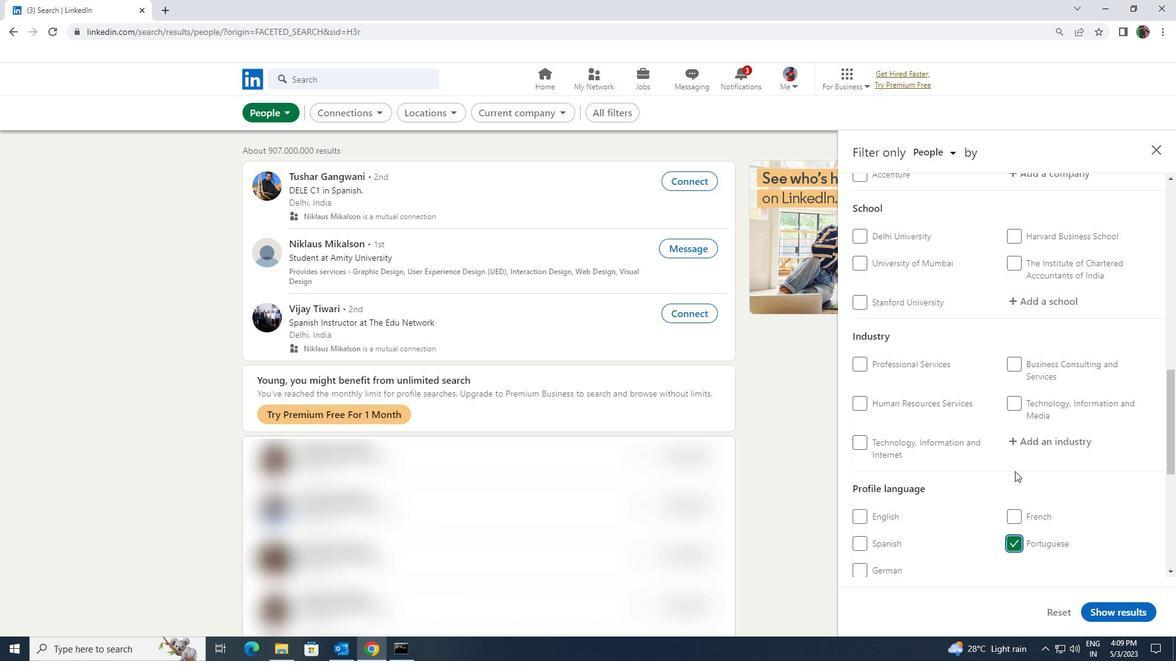 
Action: Mouse moved to (1013, 473)
Screenshot: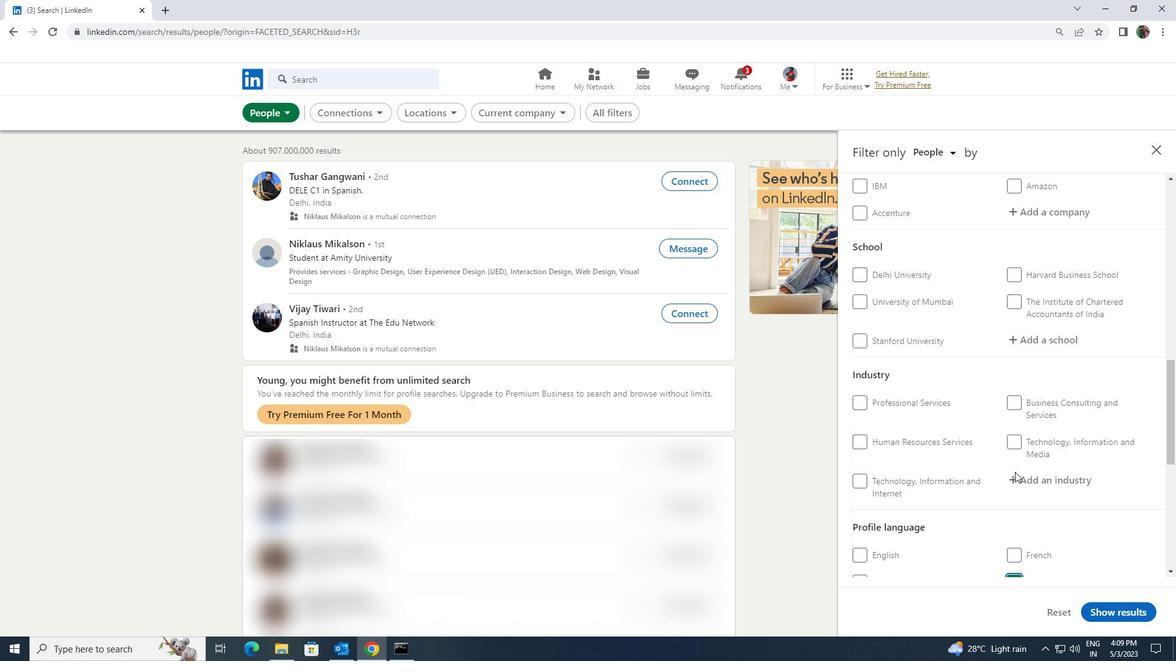 
Action: Mouse scrolled (1013, 473) with delta (0, 0)
Screenshot: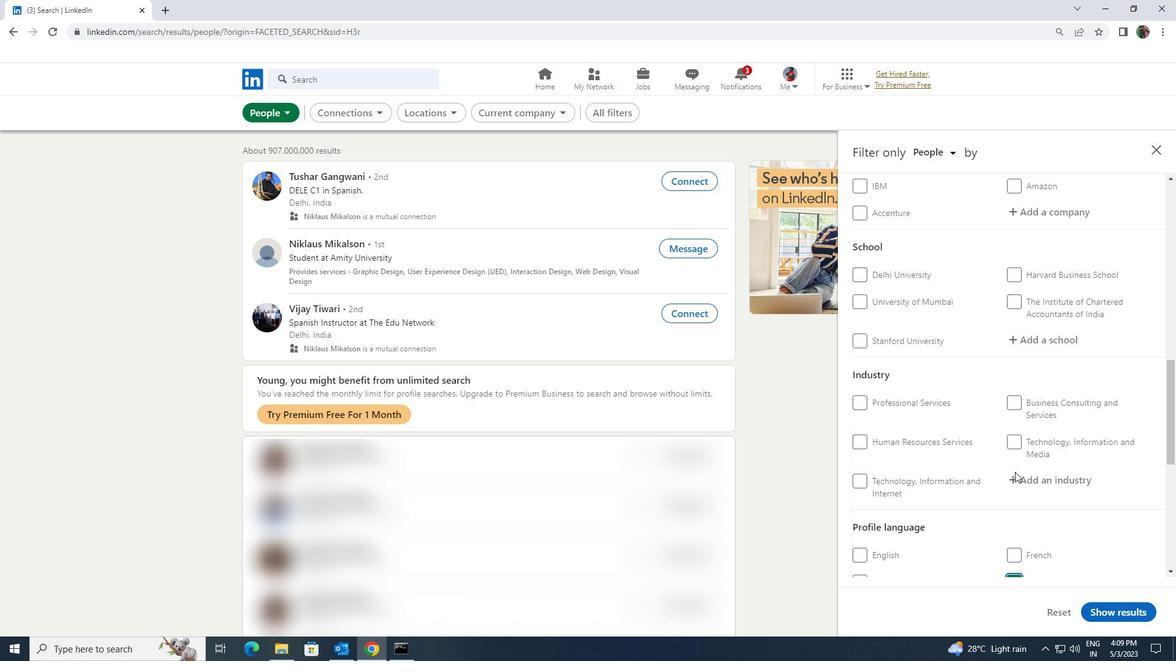 
Action: Mouse moved to (1012, 474)
Screenshot: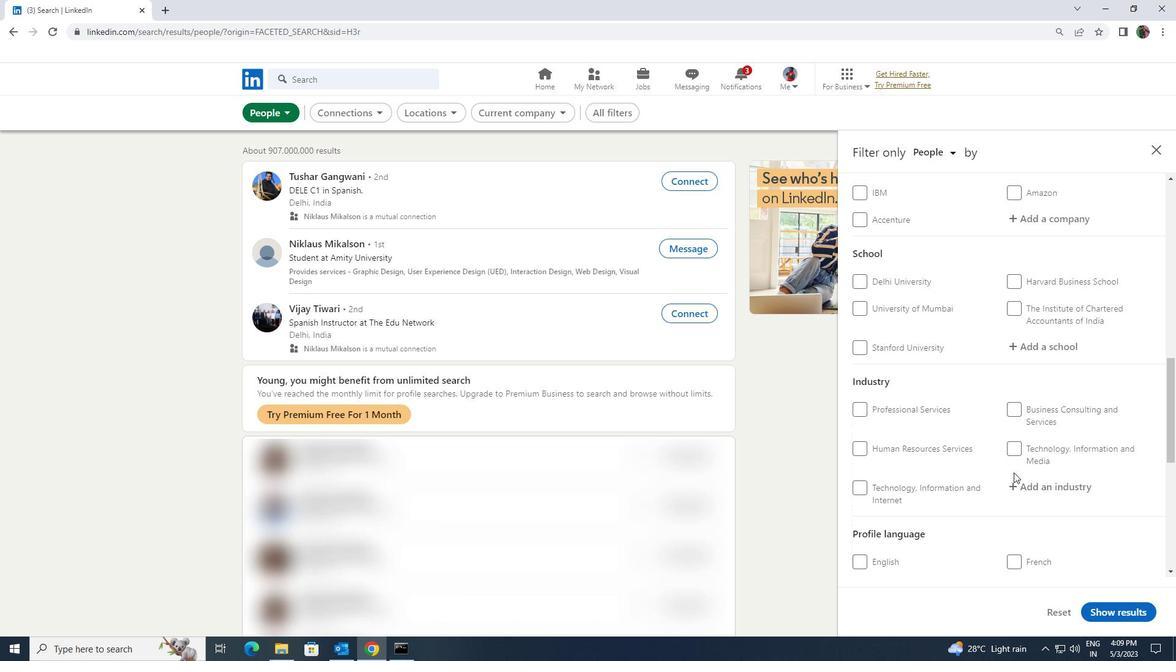 
Action: Mouse scrolled (1012, 475) with delta (0, 0)
Screenshot: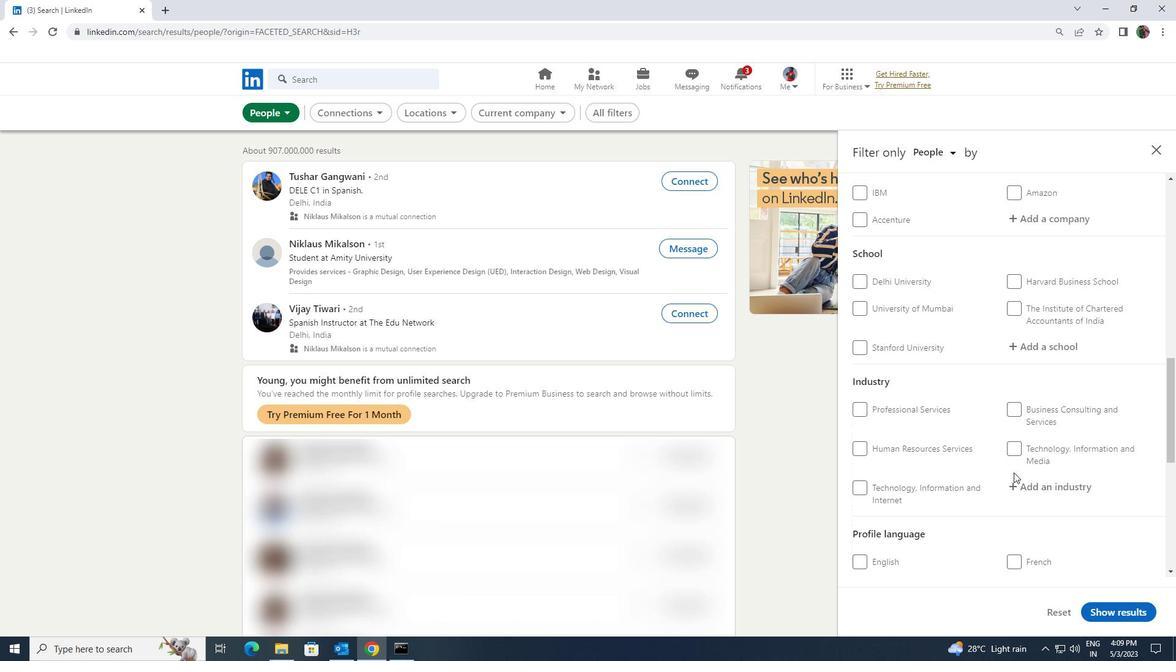 
Action: Mouse moved to (1010, 476)
Screenshot: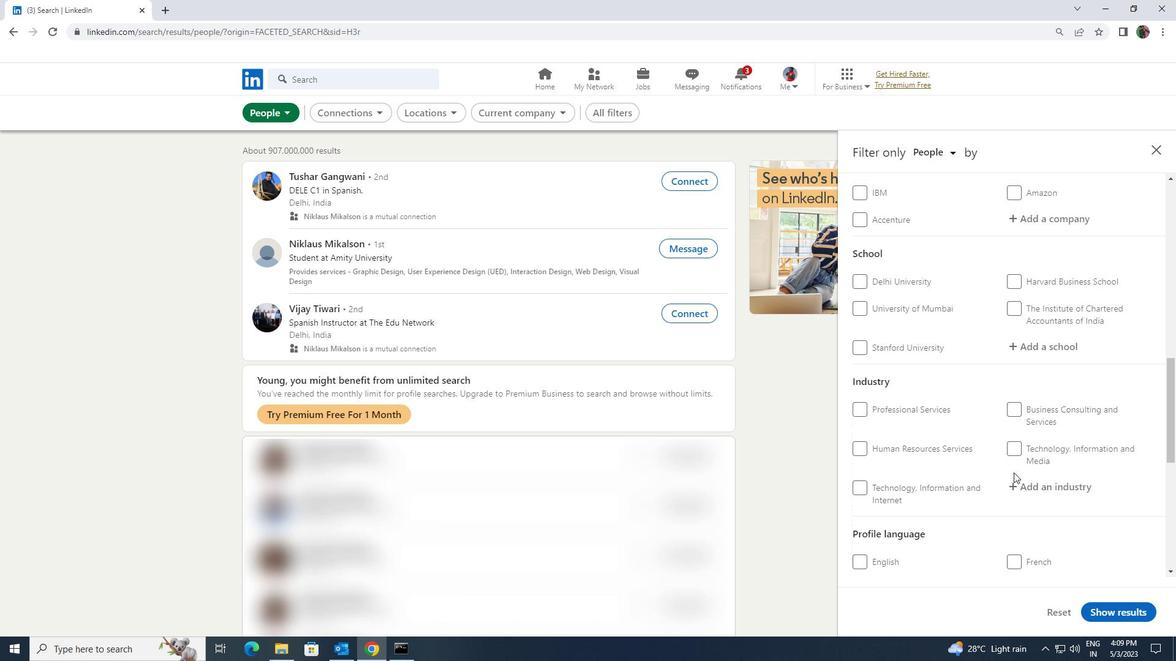 
Action: Mouse scrolled (1010, 476) with delta (0, 0)
Screenshot: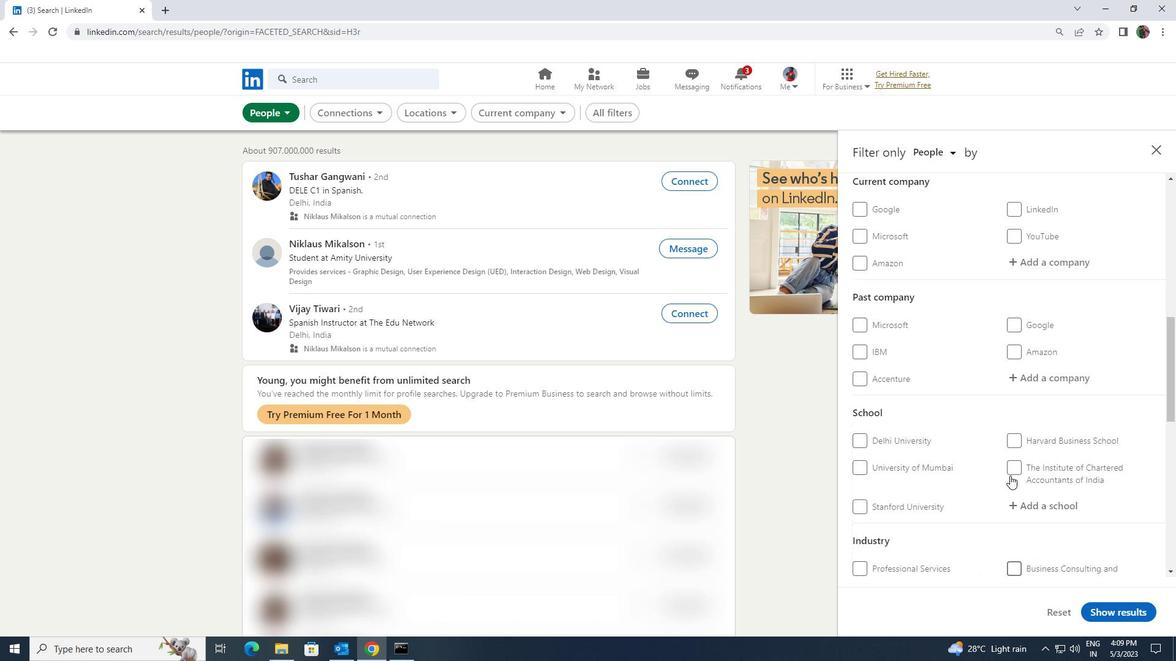 
Action: Mouse scrolled (1010, 476) with delta (0, 0)
Screenshot: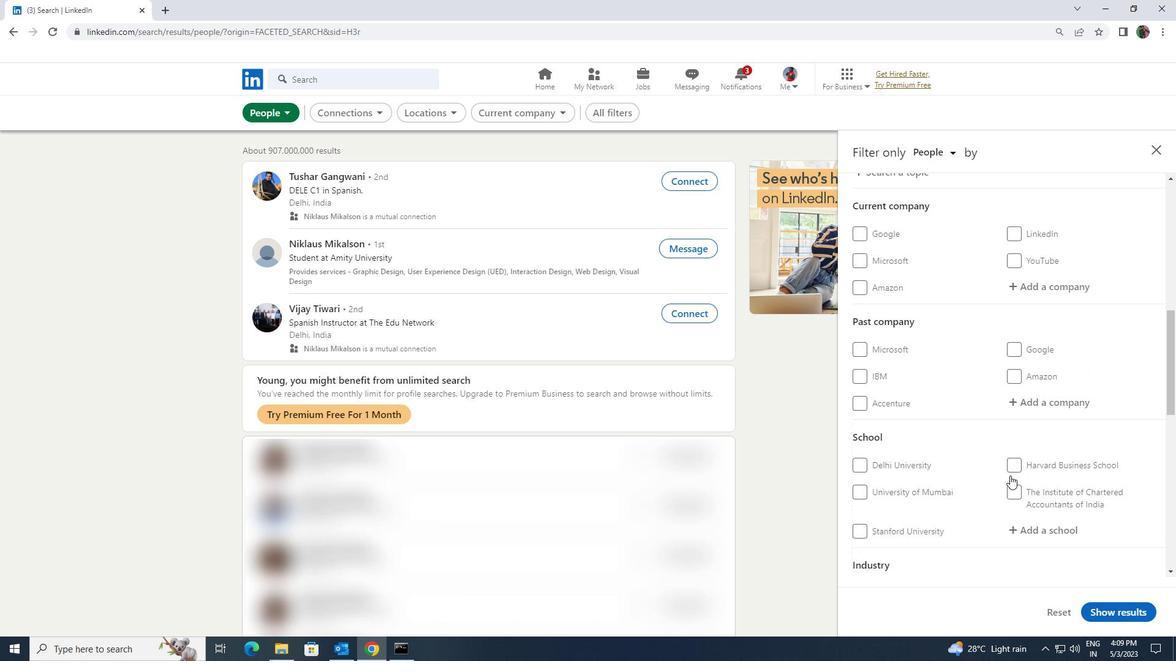 
Action: Mouse scrolled (1010, 476) with delta (0, 0)
Screenshot: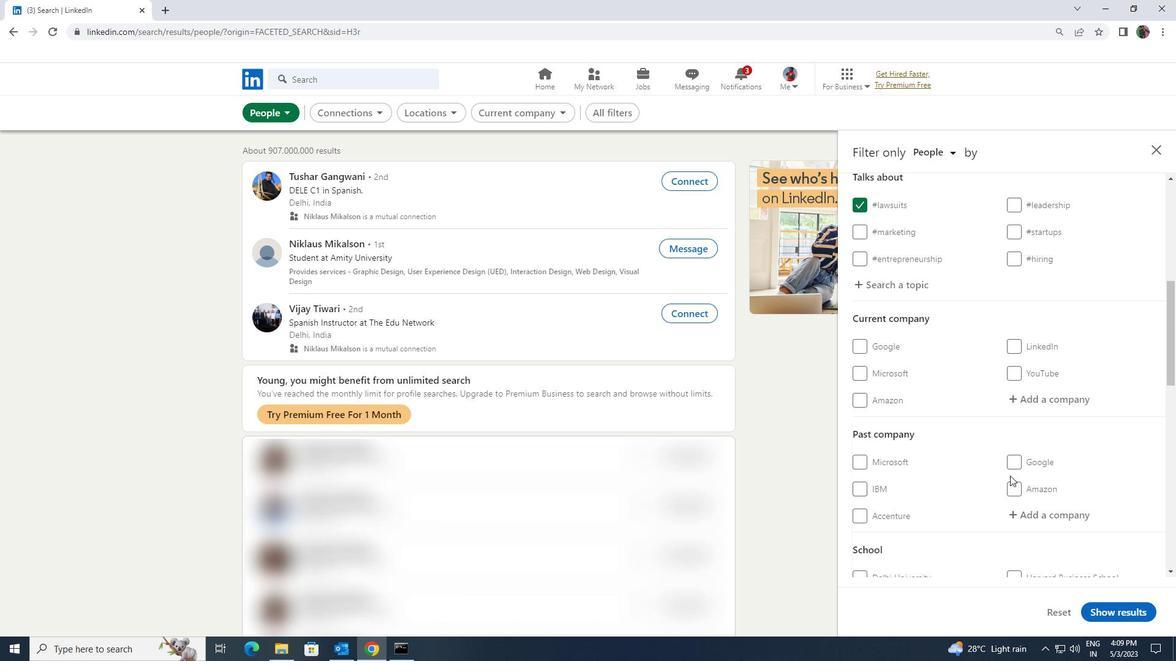 
Action: Mouse moved to (1012, 472)
Screenshot: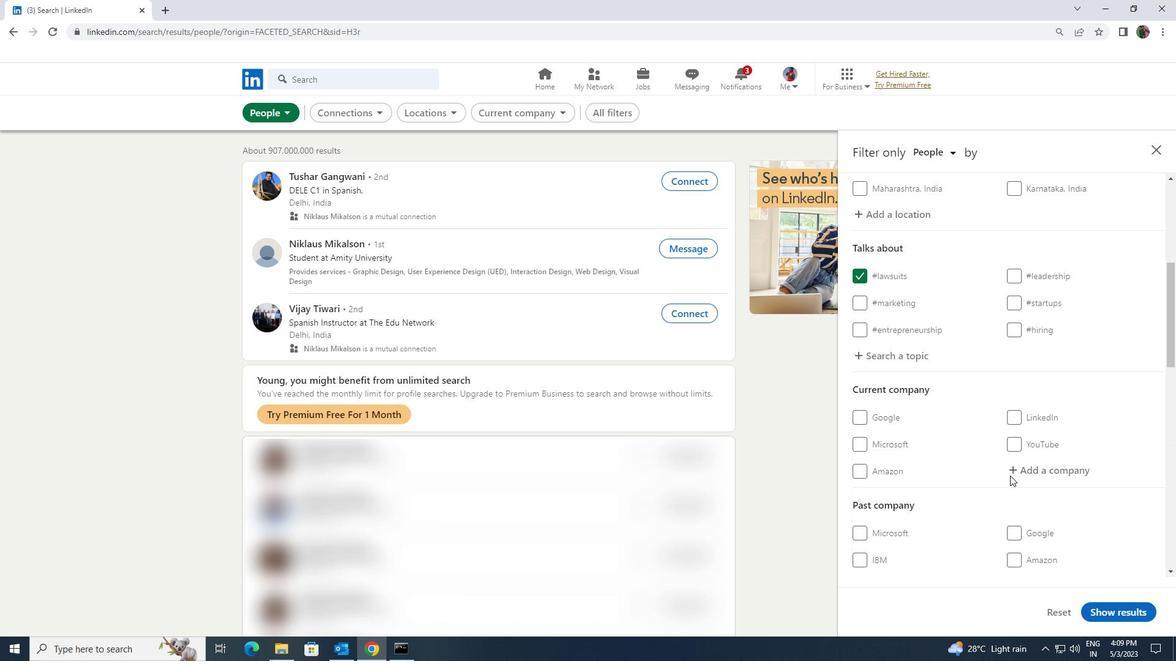 
Action: Mouse pressed left at (1012, 472)
Screenshot: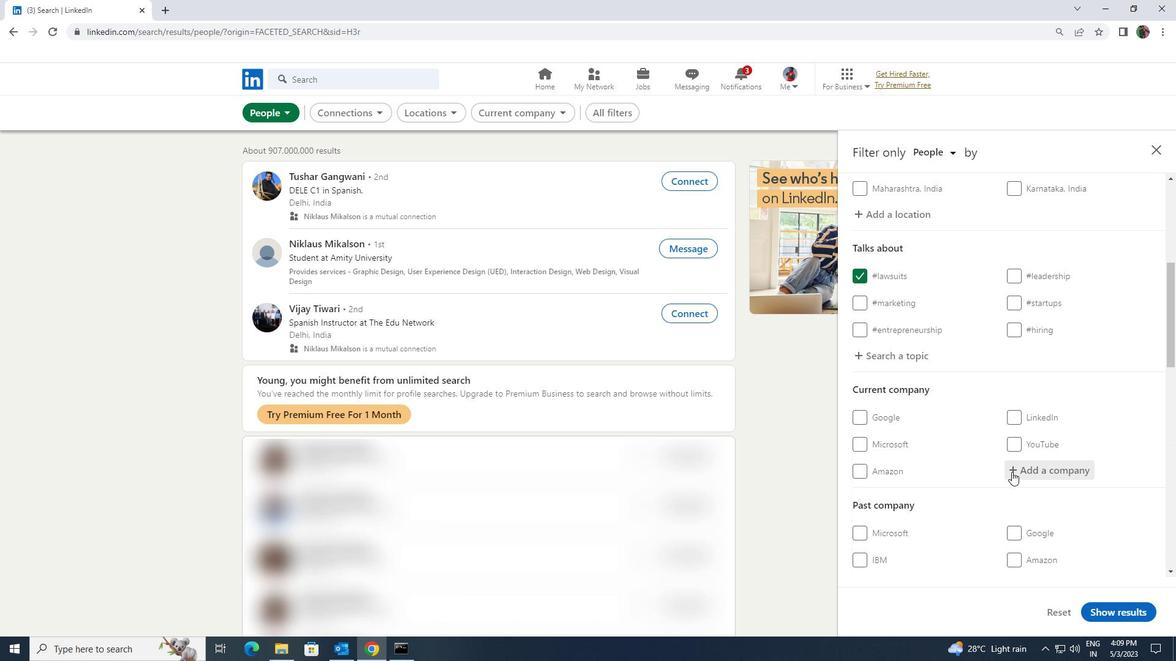 
Action: Key pressed <Key.shift><Key.shift><Key.shift><Key.shift><Key.shift><Key.shift><Key.shift><Key.shift>APOLLO<Key.space><Key.shift><Key.shift><Key.shift><Key.shift><Key.shift><Key.shift><Key.shift><Key.shift><Key.shift><Key.shift>GLOBAL<Key.space>
Screenshot: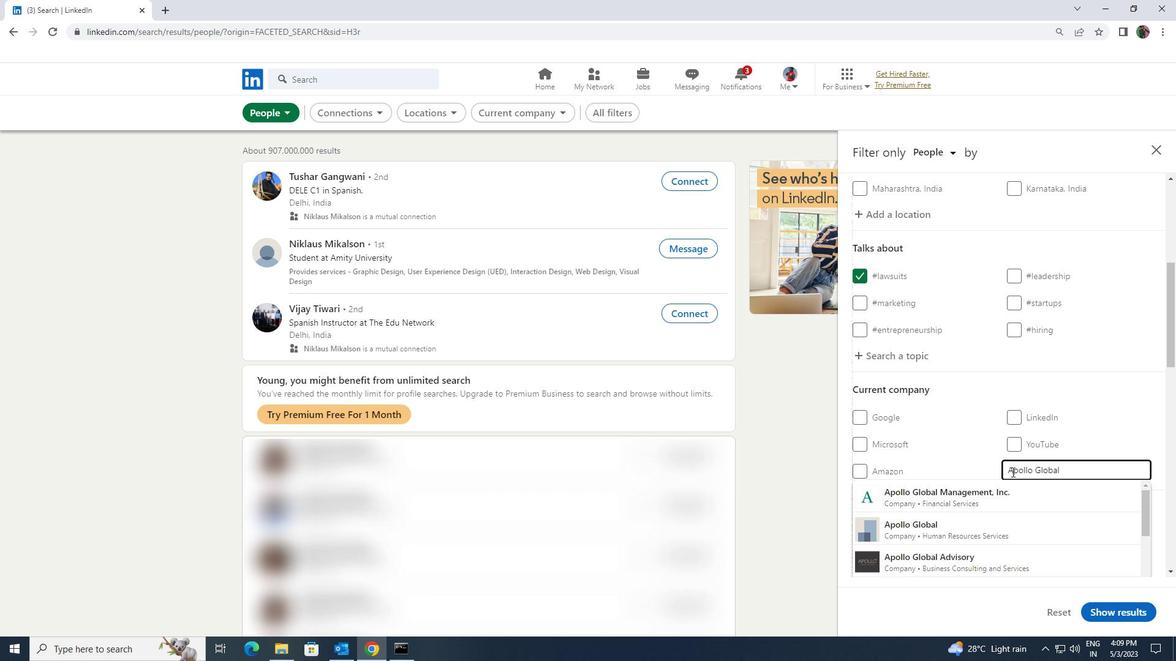
Action: Mouse moved to (1008, 488)
Screenshot: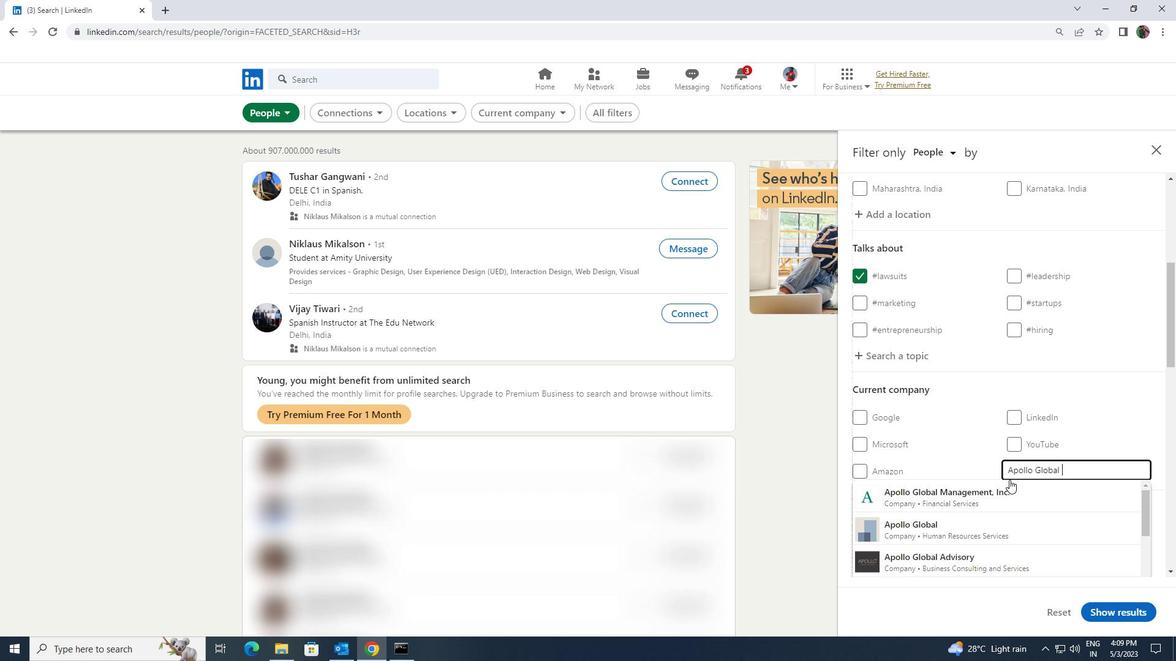 
Action: Mouse pressed left at (1008, 488)
Screenshot: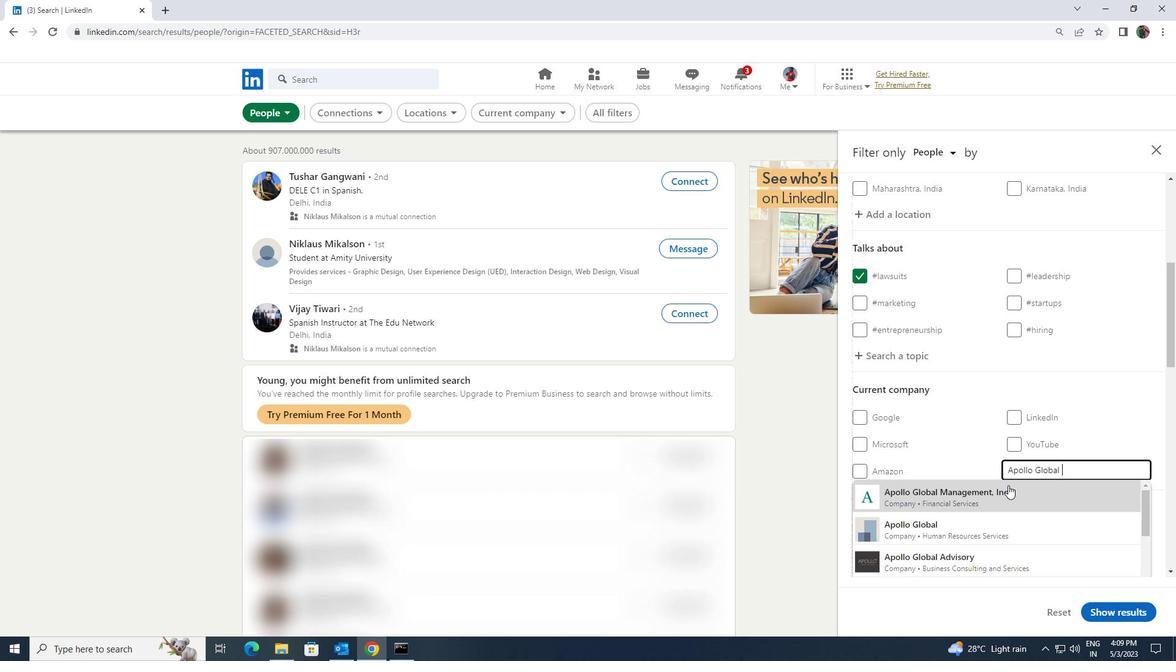 
Action: Mouse scrolled (1008, 487) with delta (0, 0)
Screenshot: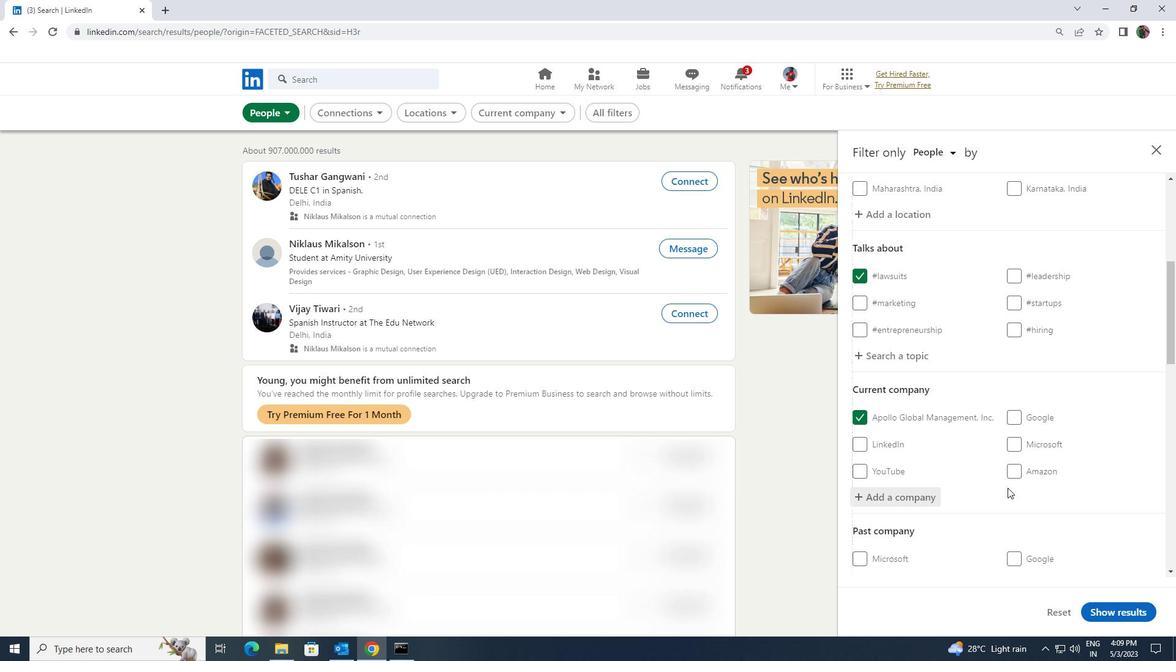 
Action: Mouse moved to (1008, 489)
Screenshot: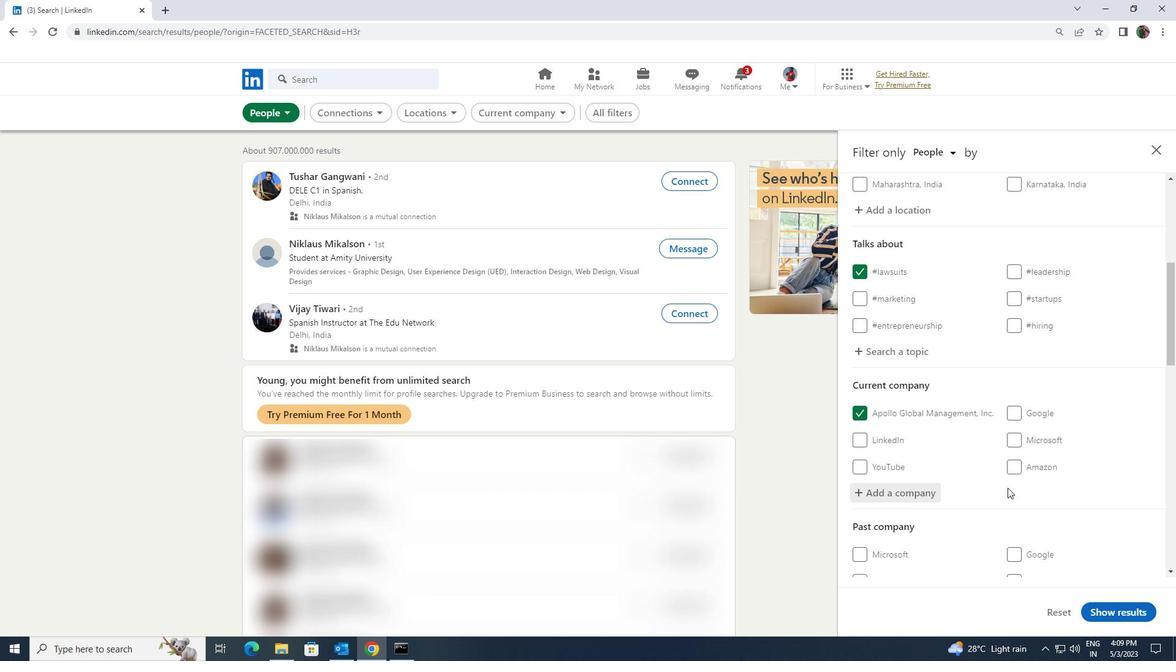 
Action: Mouse scrolled (1008, 488) with delta (0, 0)
Screenshot: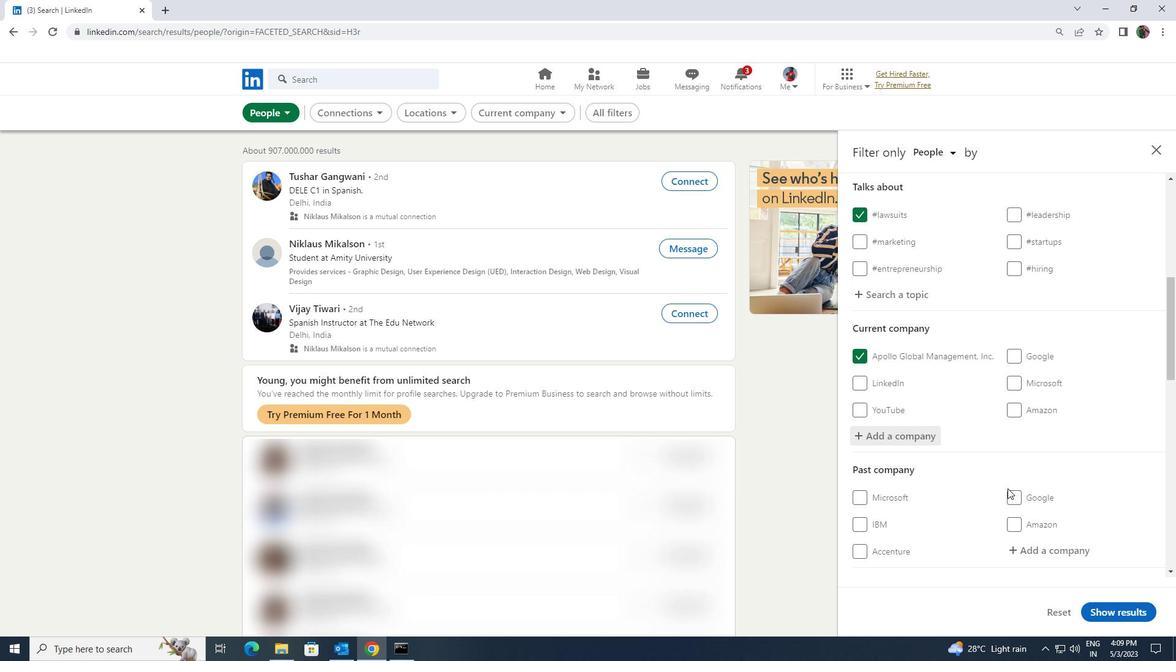 
Action: Mouse scrolled (1008, 488) with delta (0, 0)
Screenshot: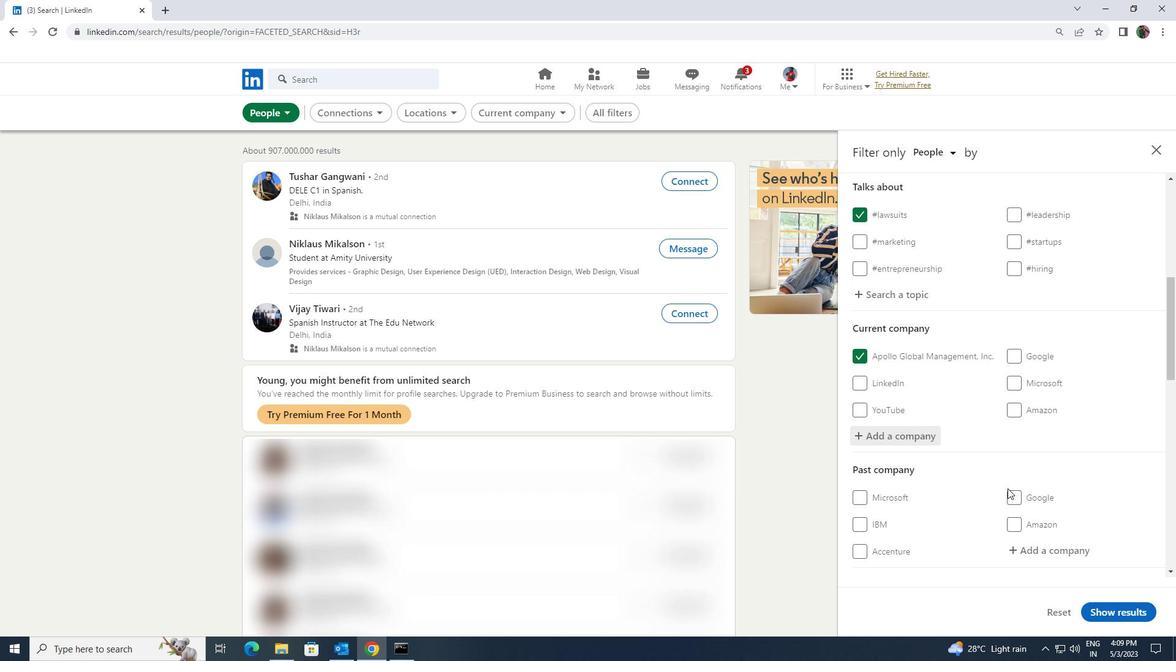 
Action: Mouse scrolled (1008, 488) with delta (0, 0)
Screenshot: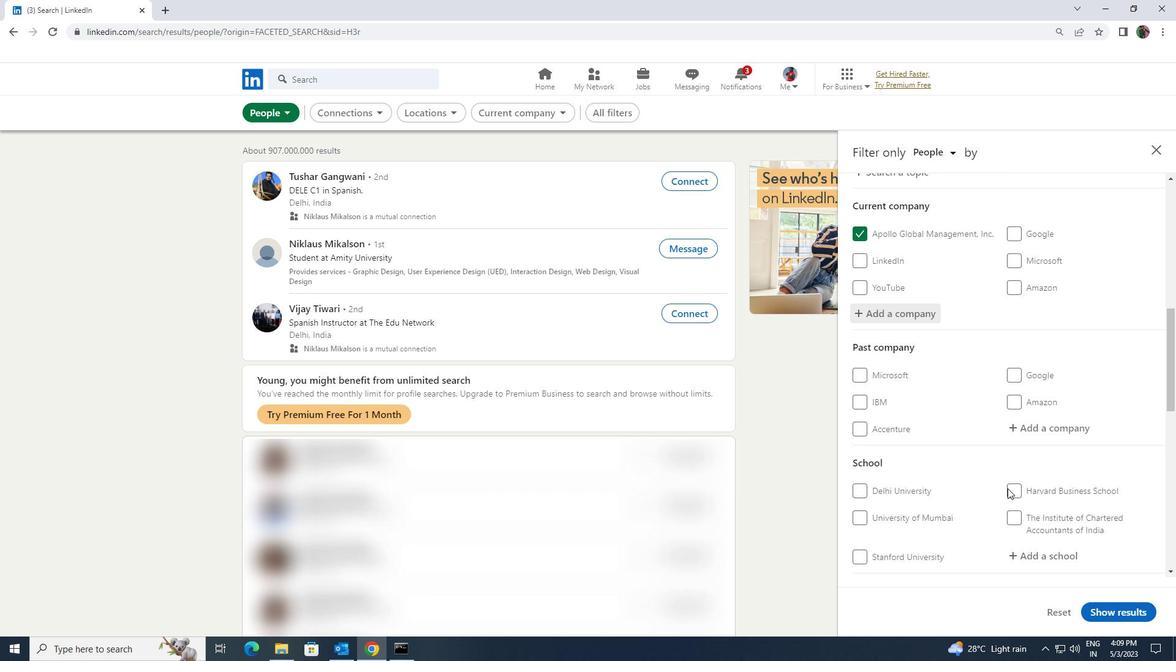 
Action: Mouse moved to (1026, 489)
Screenshot: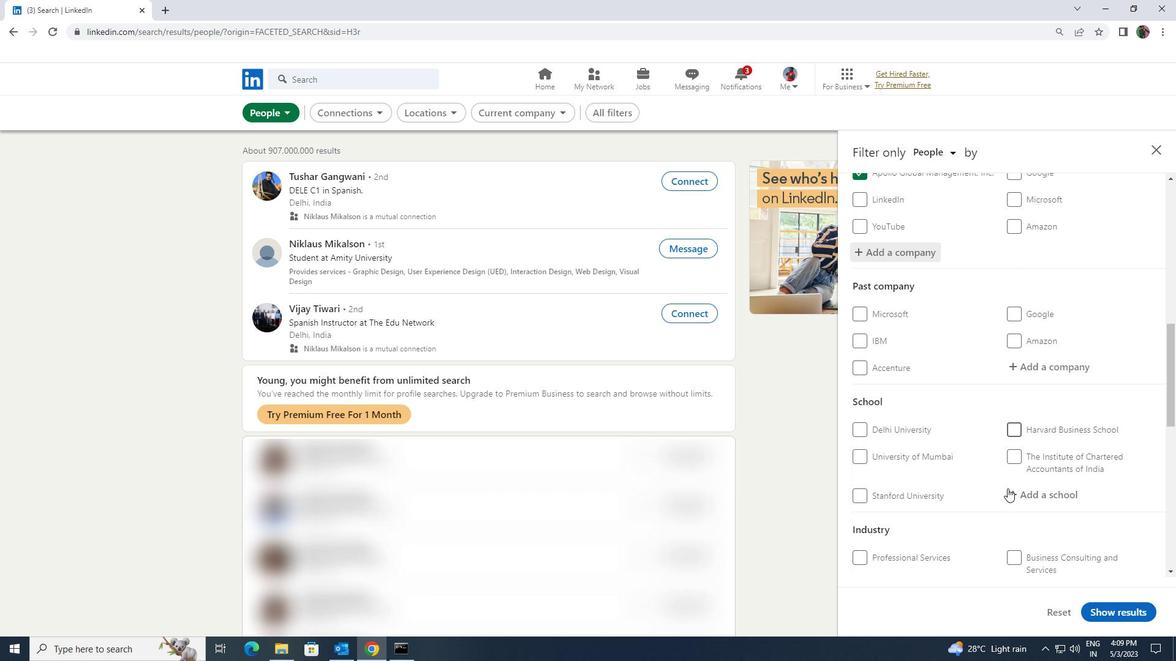 
Action: Mouse pressed left at (1026, 489)
Screenshot: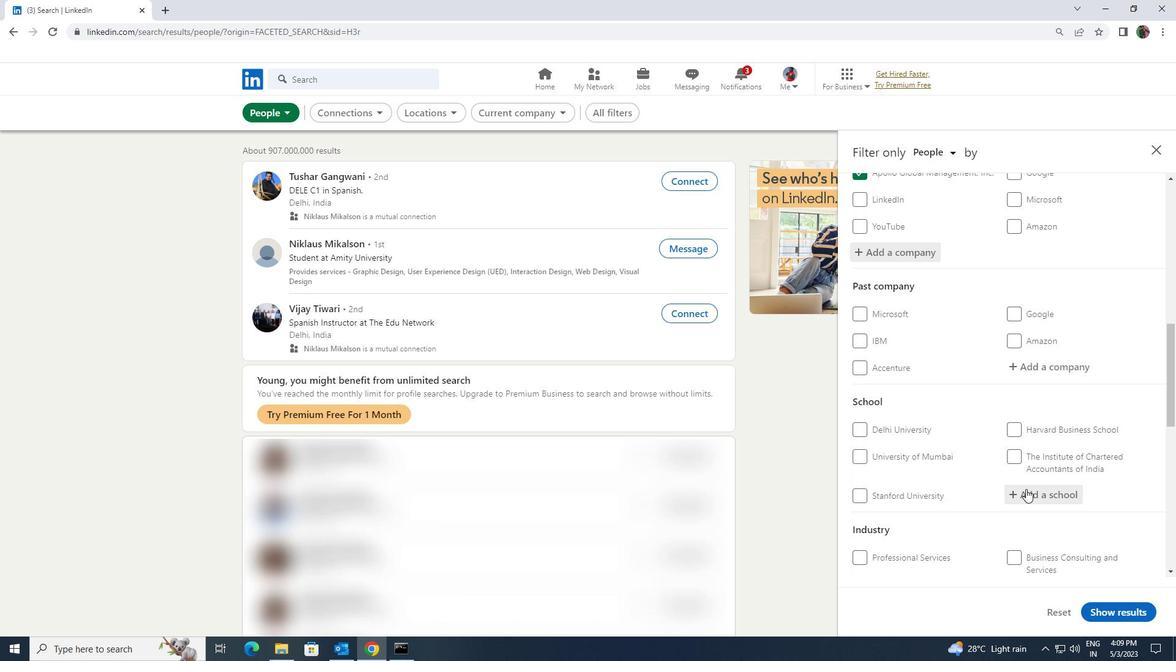 
Action: Key pressed <Key.shift><Key.shift><Key.shift><Key.shift><Key.shift><Key.shift><Key.shift><Key.shift>KRISHNA<Key.space>ENGINEE
Screenshot: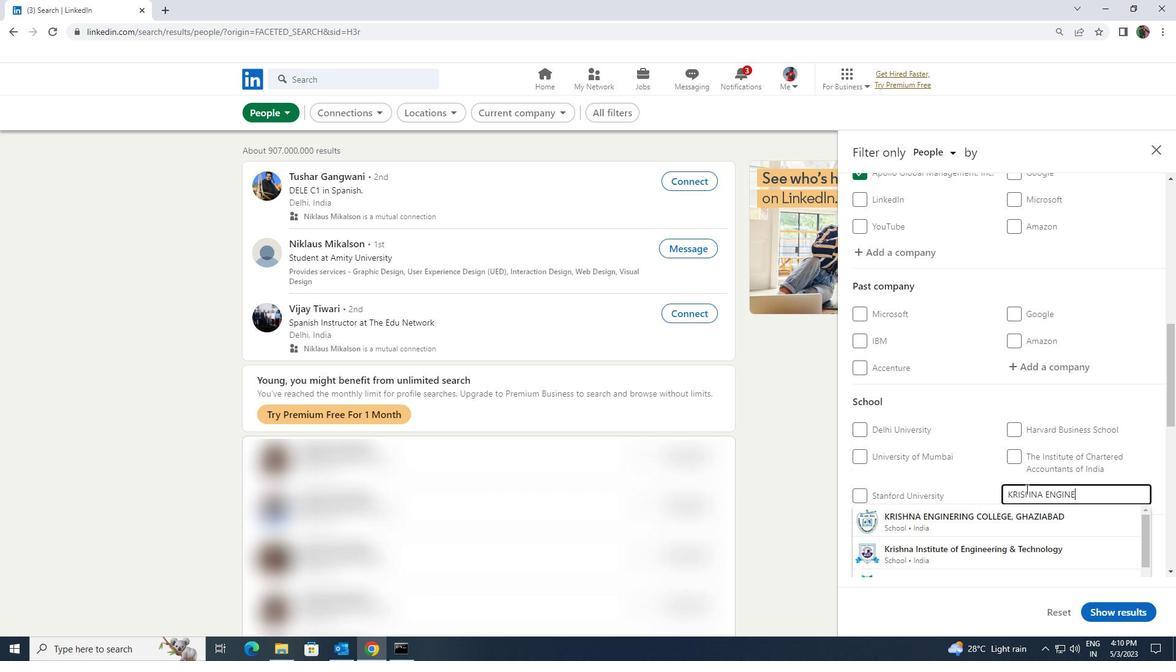 
Action: Mouse moved to (994, 538)
Screenshot: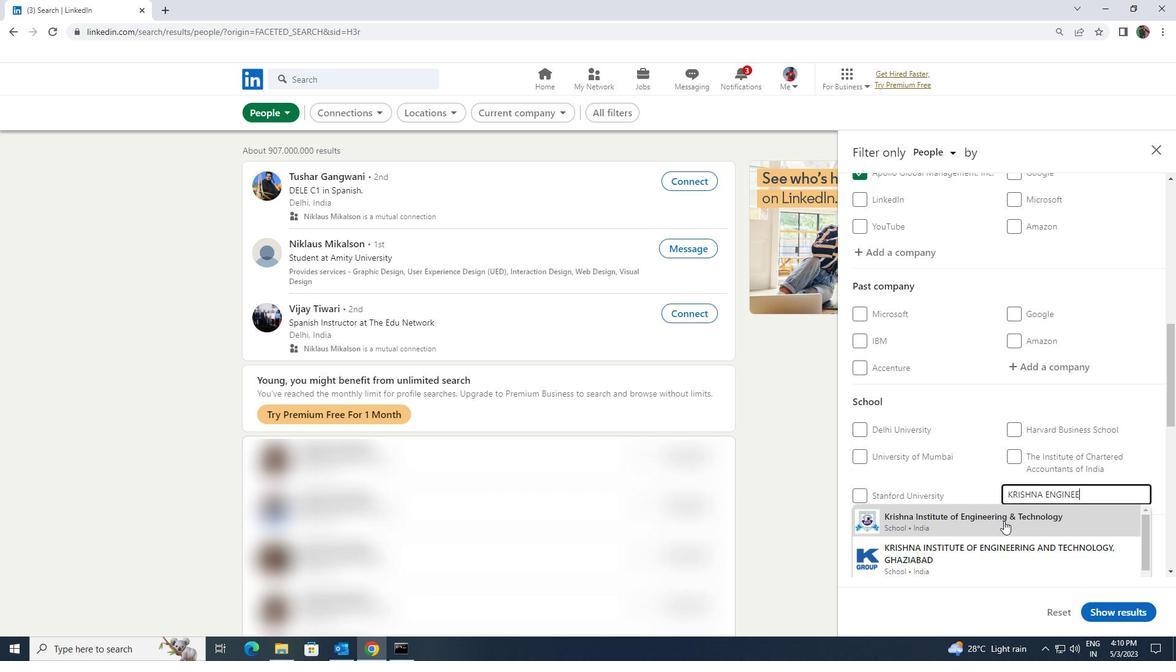 
Action: Mouse pressed left at (994, 538)
Screenshot: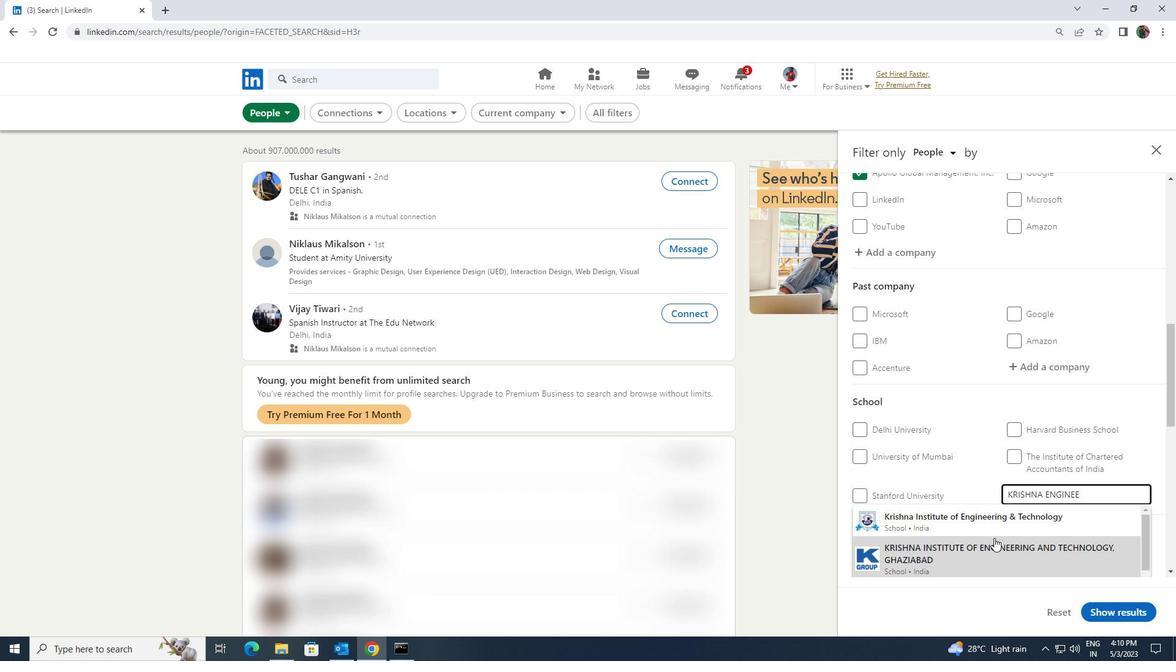 
Action: Mouse moved to (1005, 517)
Screenshot: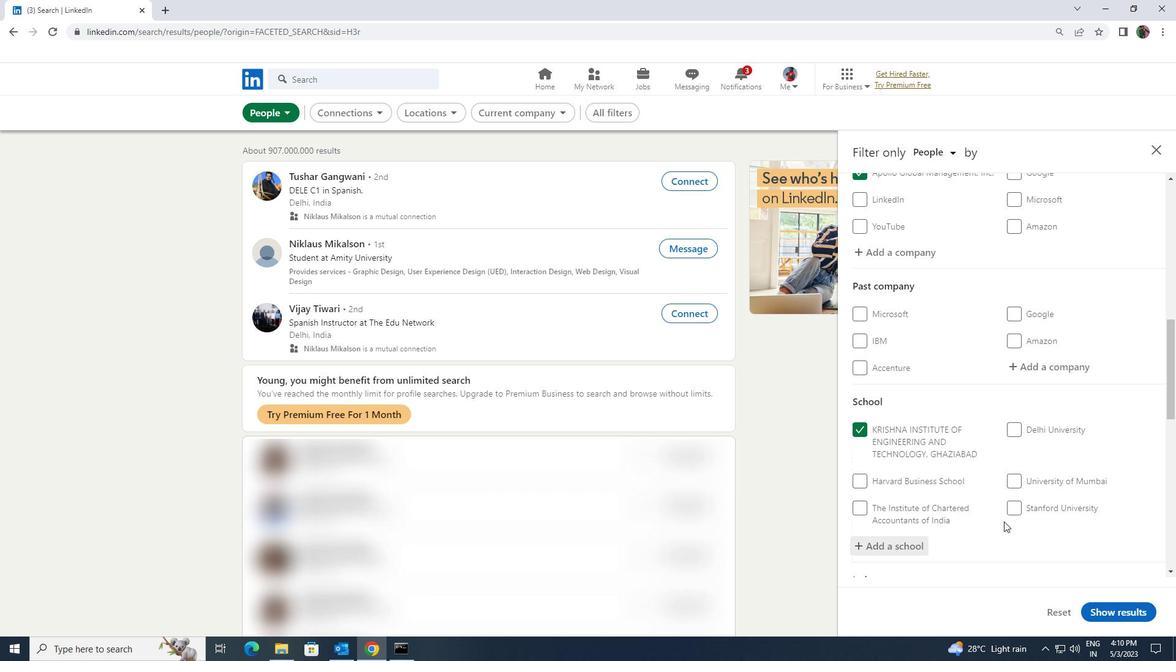 
Action: Mouse scrolled (1005, 516) with delta (0, 0)
Screenshot: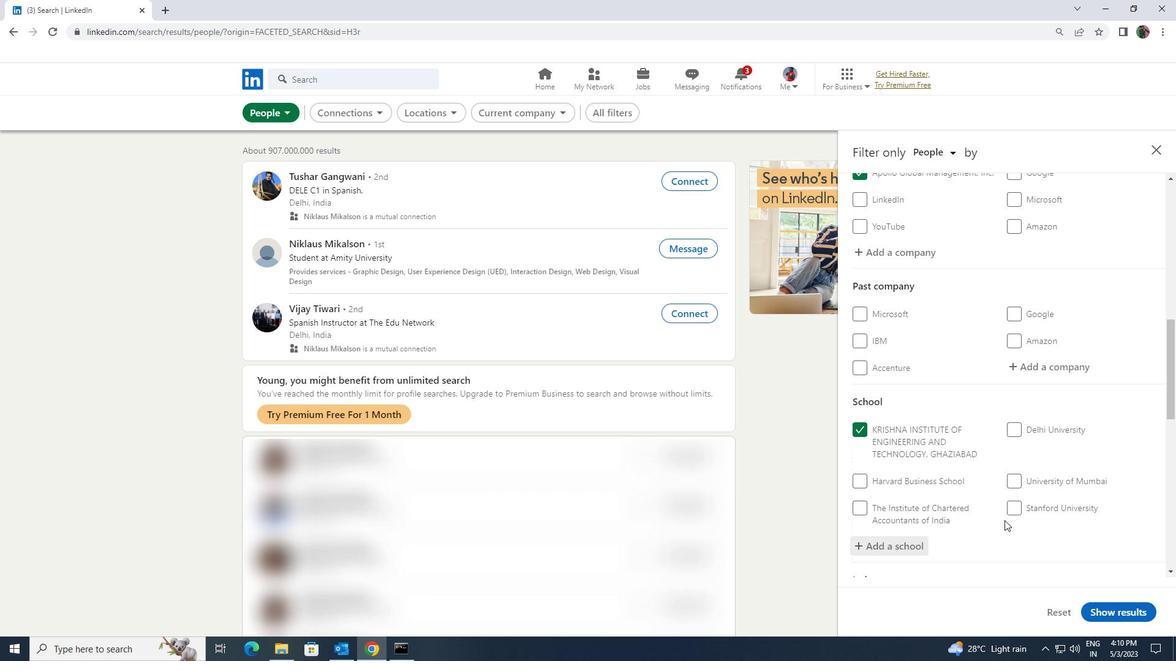 
Action: Mouse scrolled (1005, 516) with delta (0, 0)
Screenshot: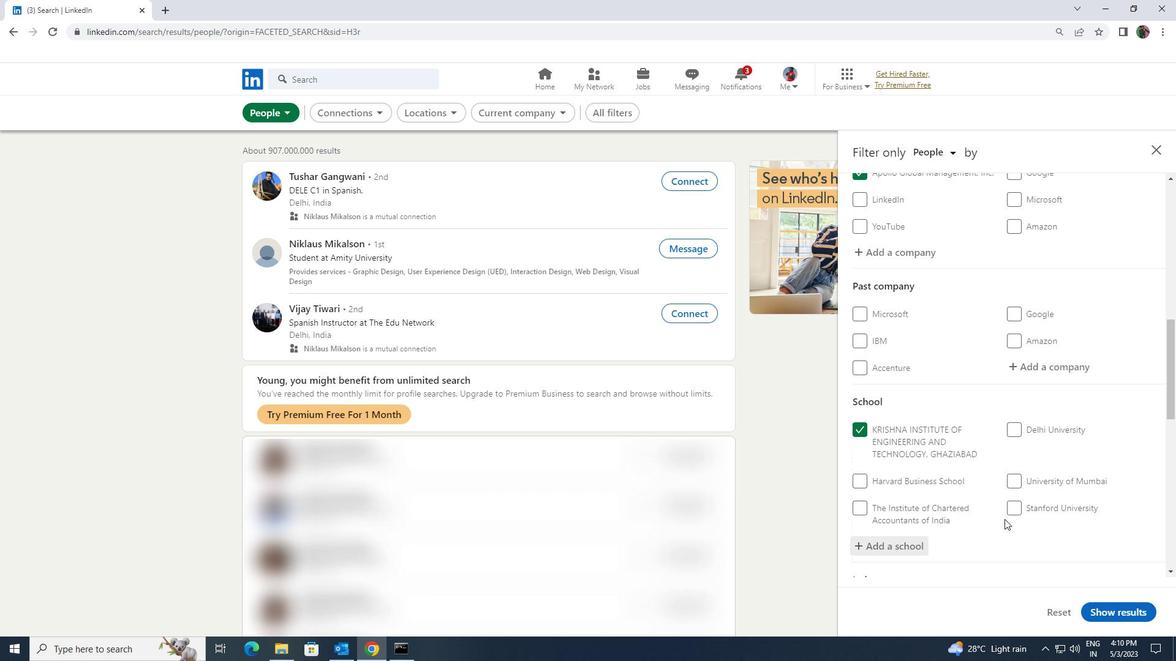 
Action: Mouse moved to (1002, 509)
Screenshot: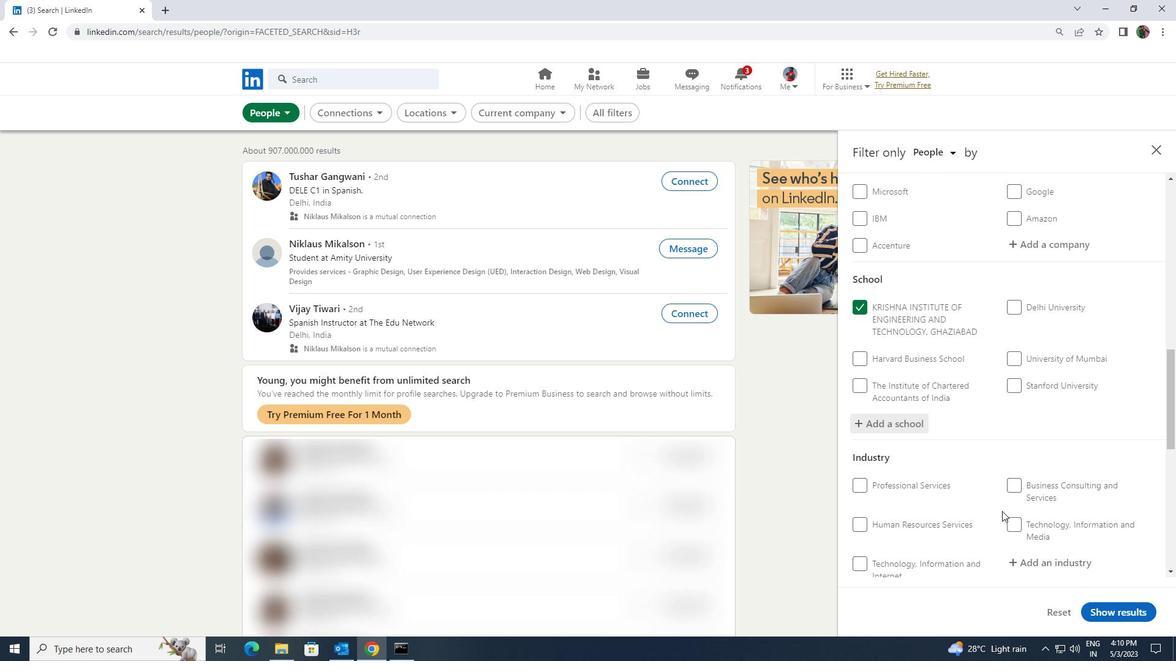 
Action: Mouse scrolled (1002, 508) with delta (0, 0)
Screenshot: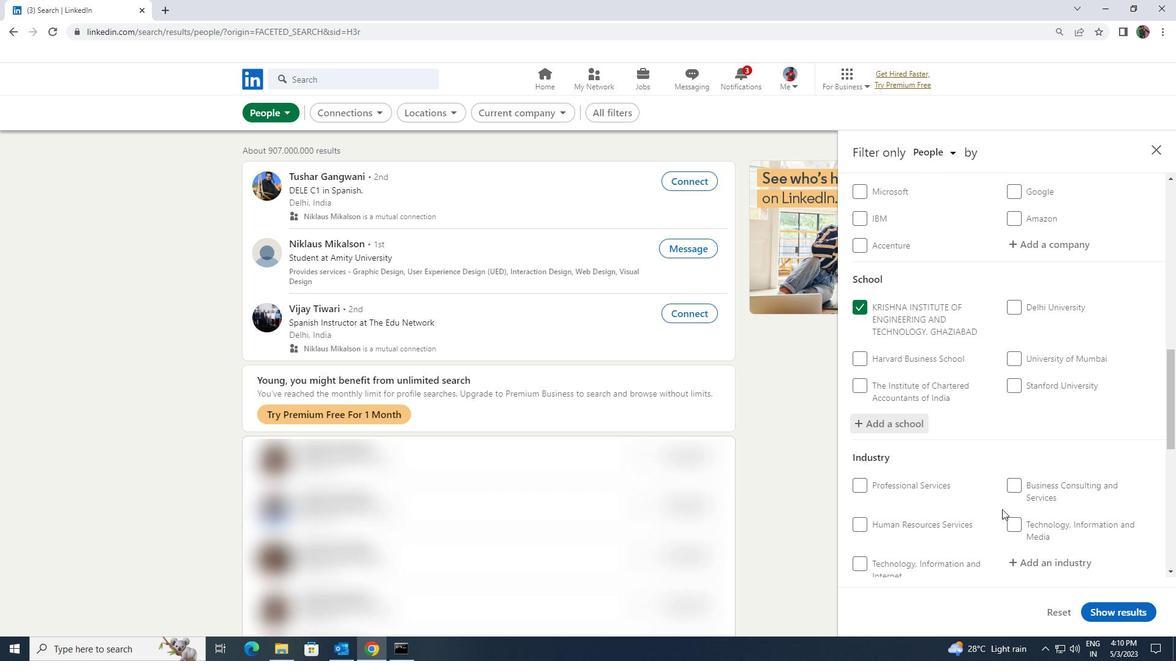 
Action: Mouse moved to (1021, 506)
Screenshot: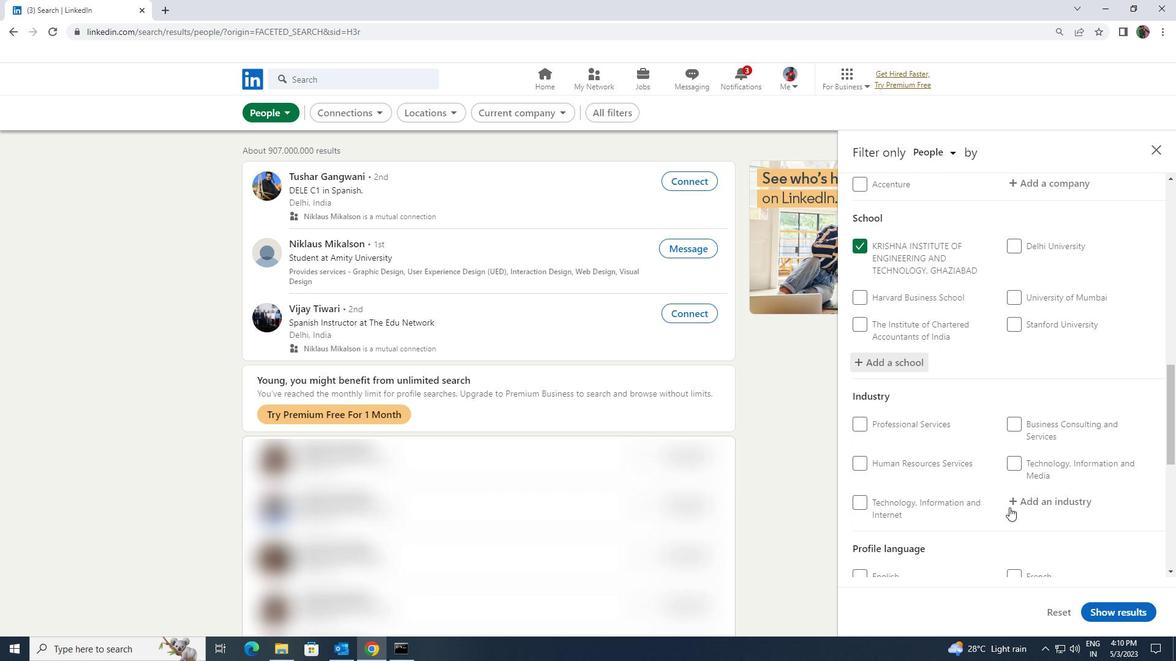 
Action: Mouse pressed left at (1021, 506)
Screenshot: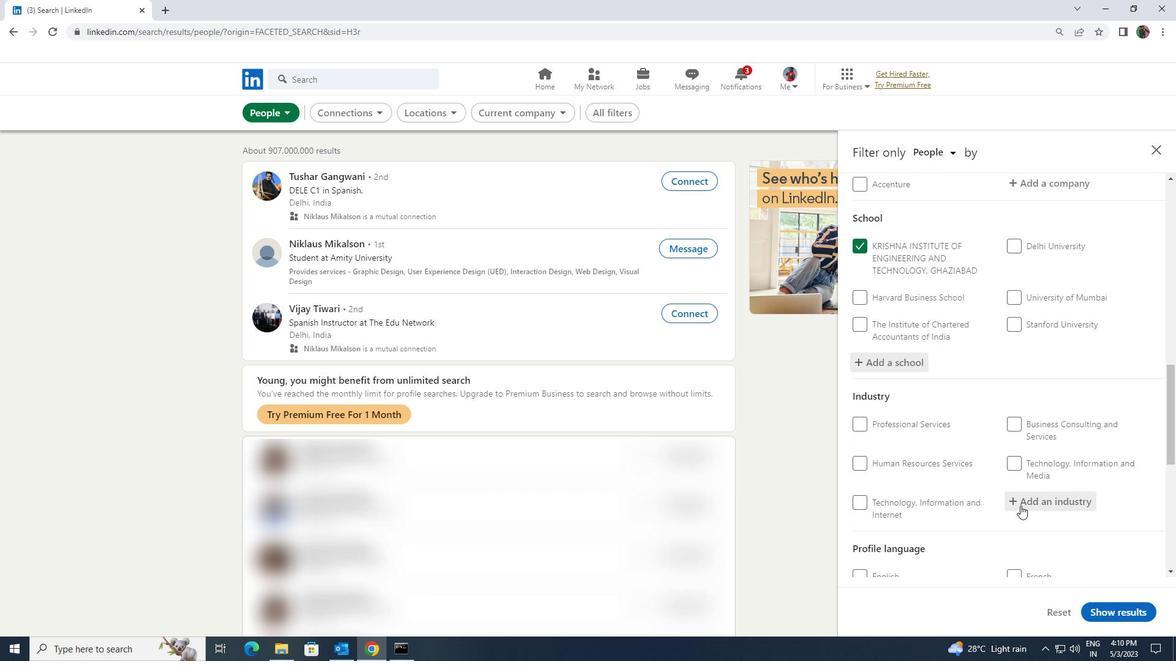
Action: Key pressed <Key.shift><Key.shift><Key.shift><Key.shift><Key.shift><Key.shift>SUGAR<Key.space>
Screenshot: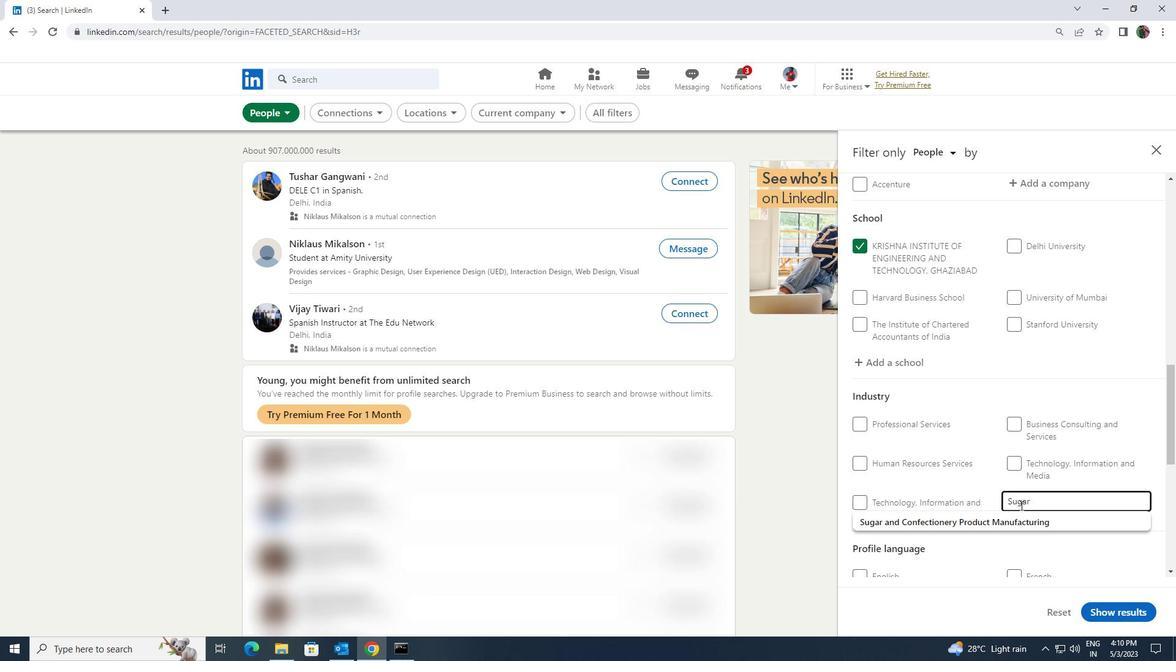 
Action: Mouse moved to (1010, 520)
Screenshot: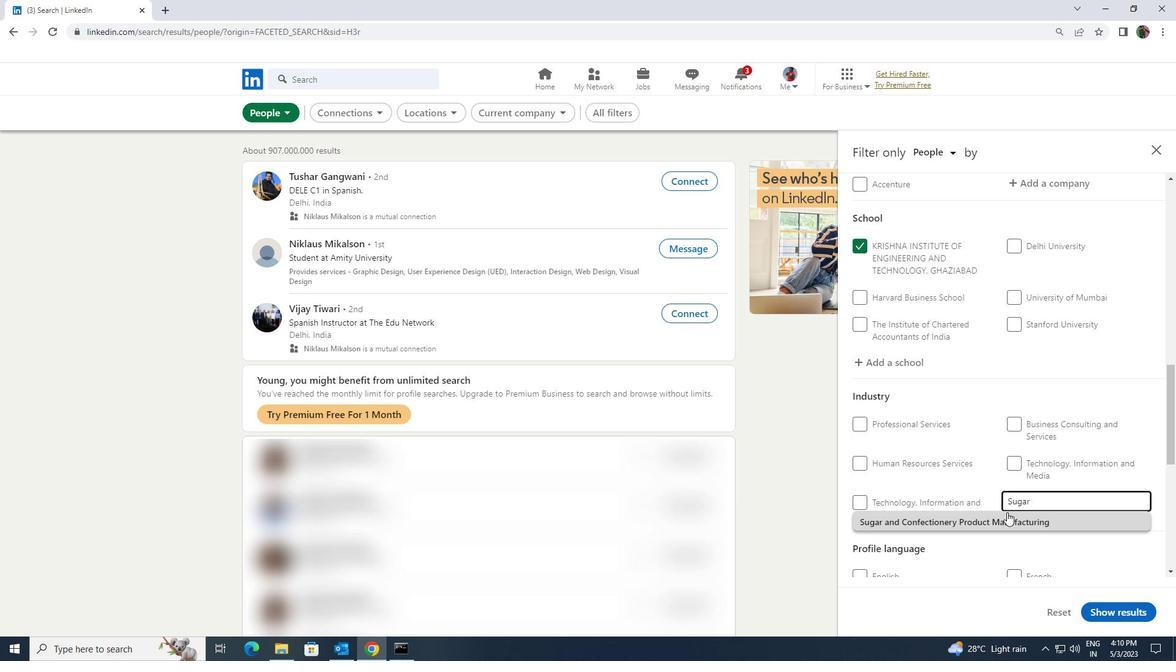 
Action: Mouse pressed left at (1010, 520)
Screenshot: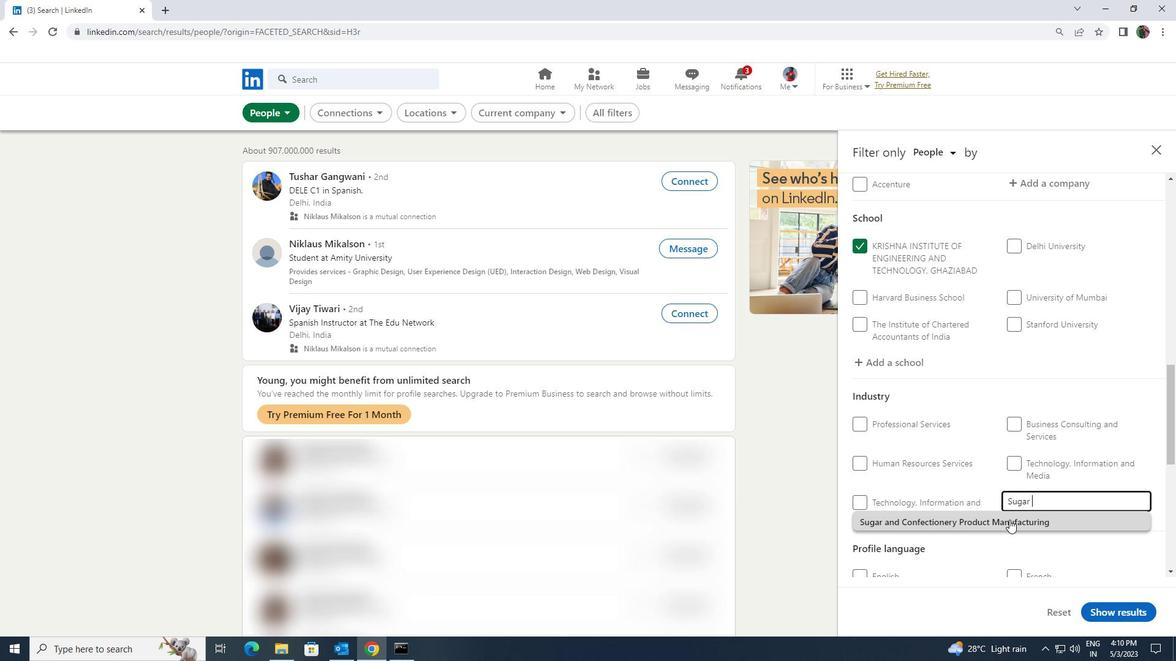 
Action: Mouse moved to (1010, 520)
Screenshot: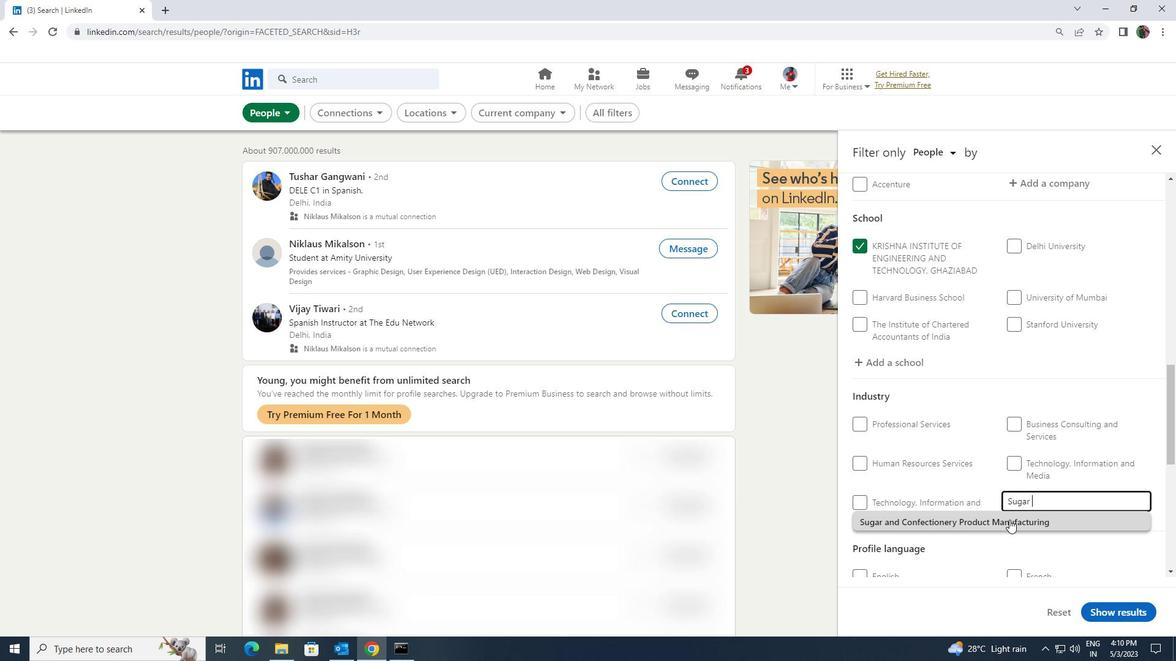 
Action: Mouse scrolled (1010, 519) with delta (0, 0)
Screenshot: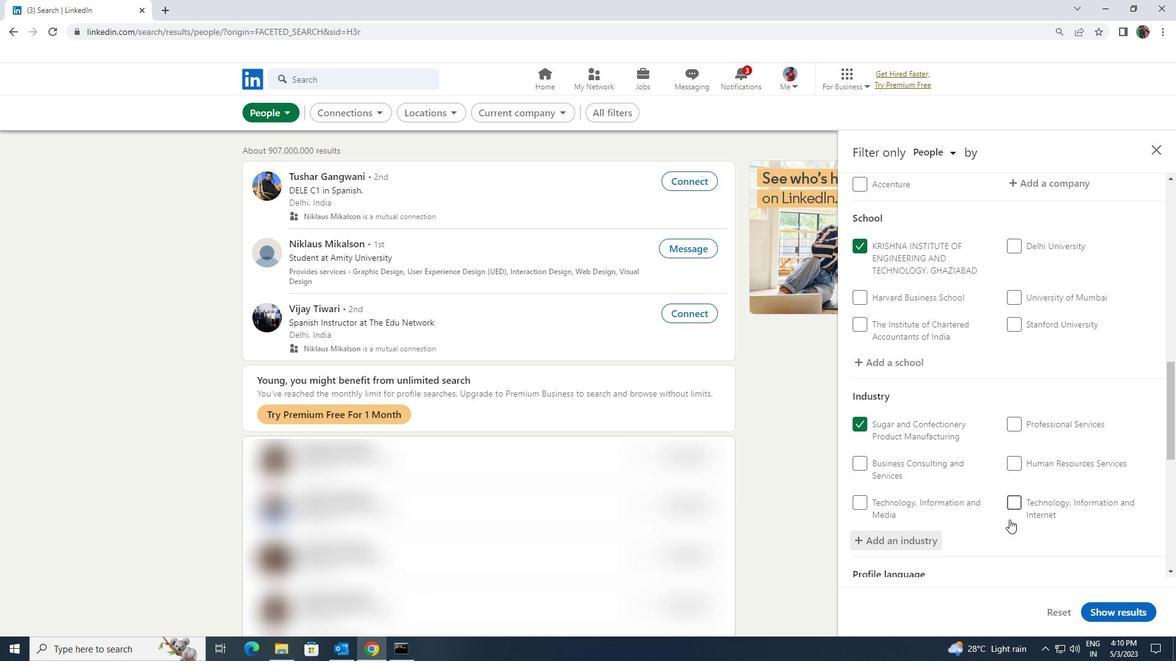 
Action: Mouse scrolled (1010, 519) with delta (0, 0)
Screenshot: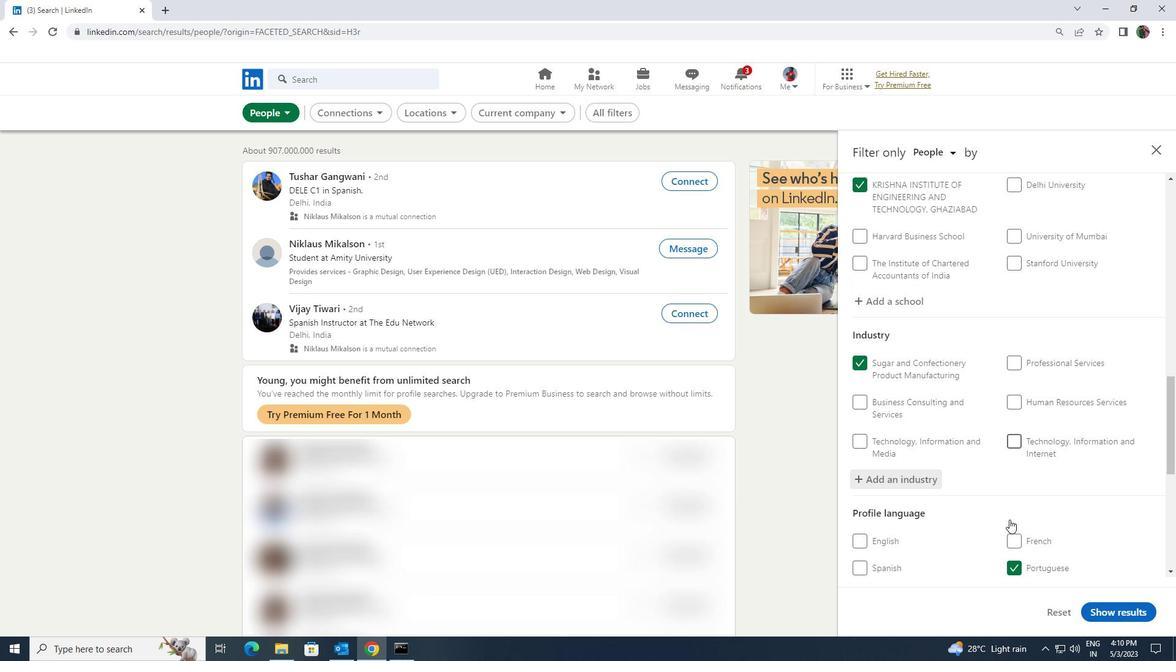 
Action: Mouse scrolled (1010, 519) with delta (0, 0)
Screenshot: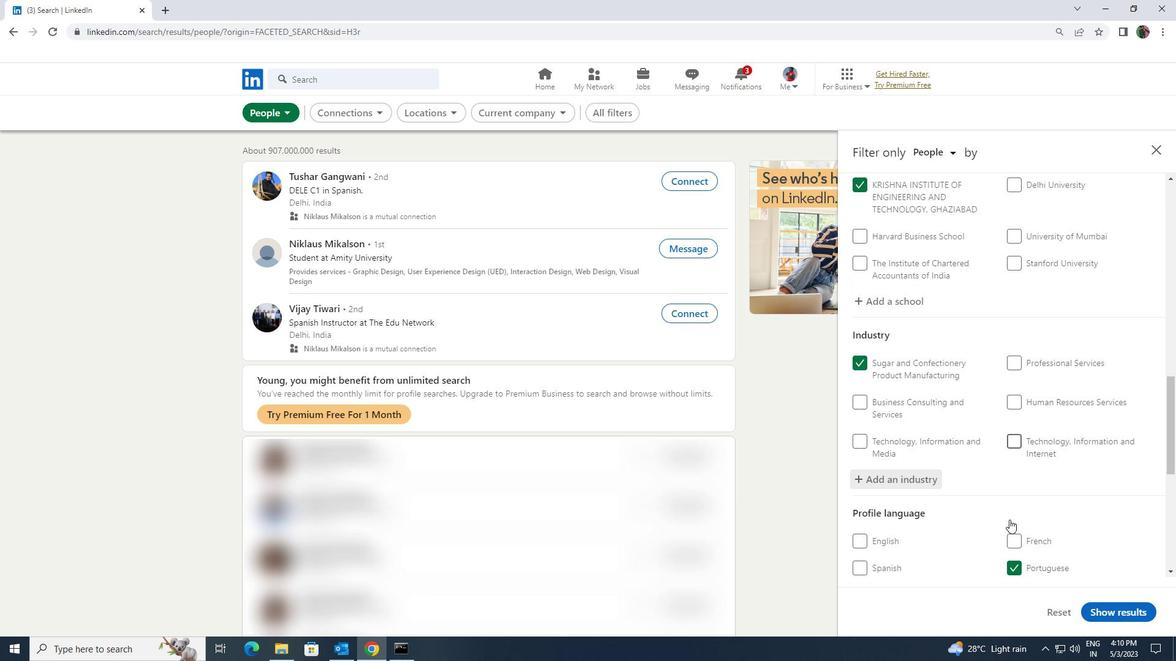 
Action: Mouse scrolled (1010, 519) with delta (0, 0)
Screenshot: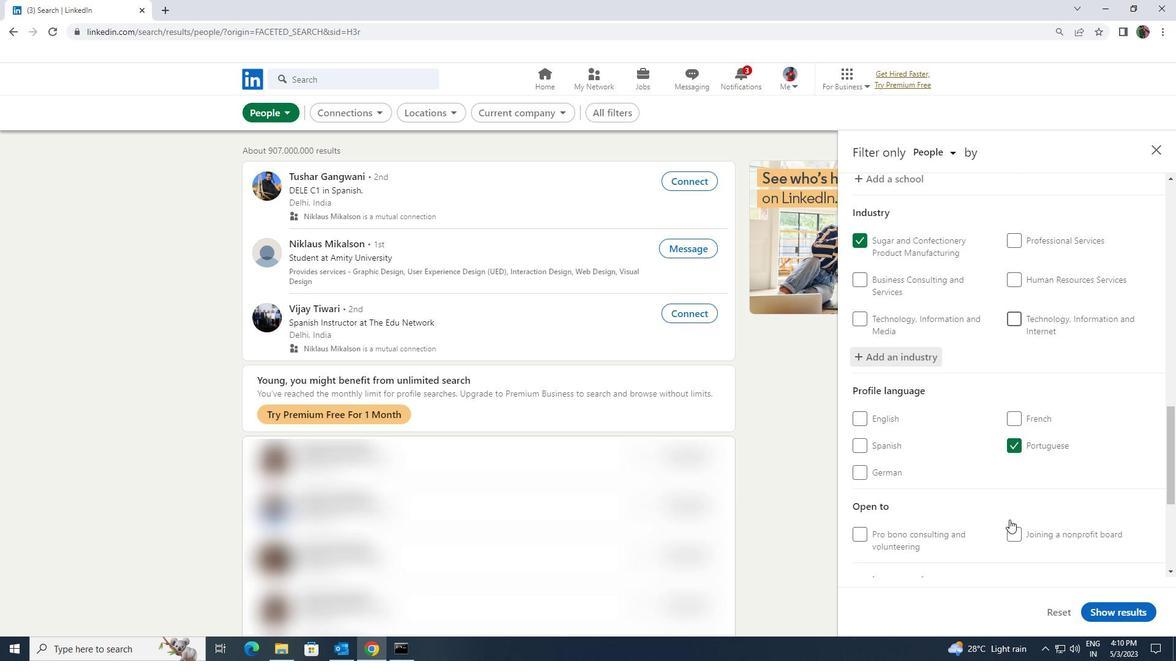 
Action: Mouse scrolled (1010, 519) with delta (0, 0)
Screenshot: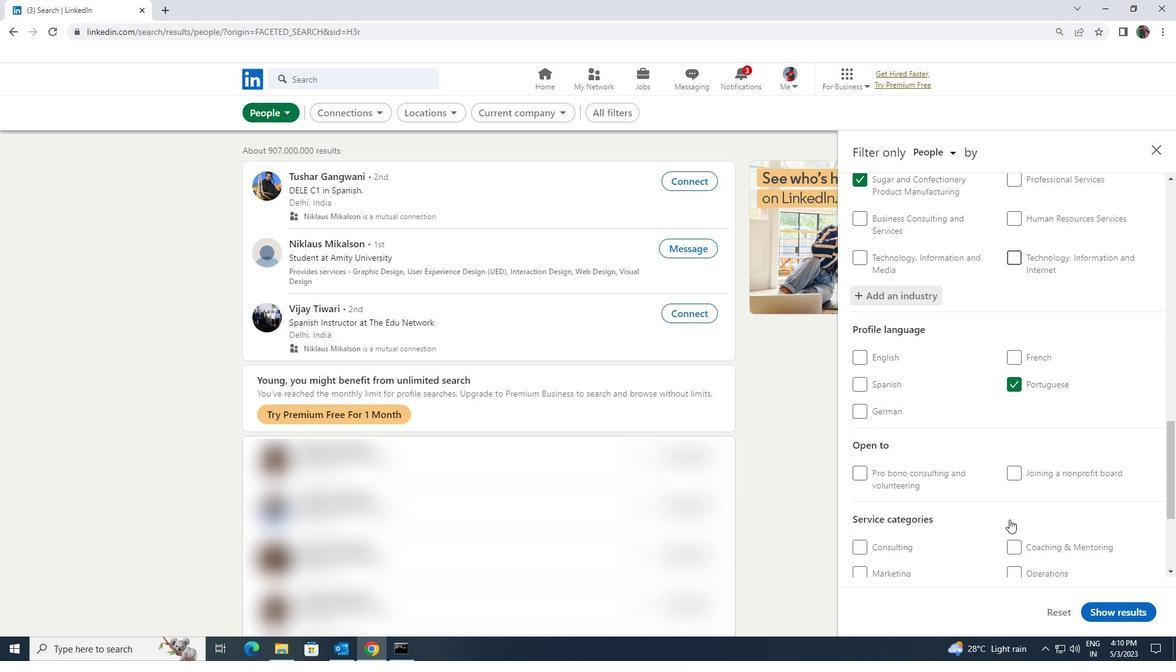 
Action: Mouse moved to (1017, 541)
Screenshot: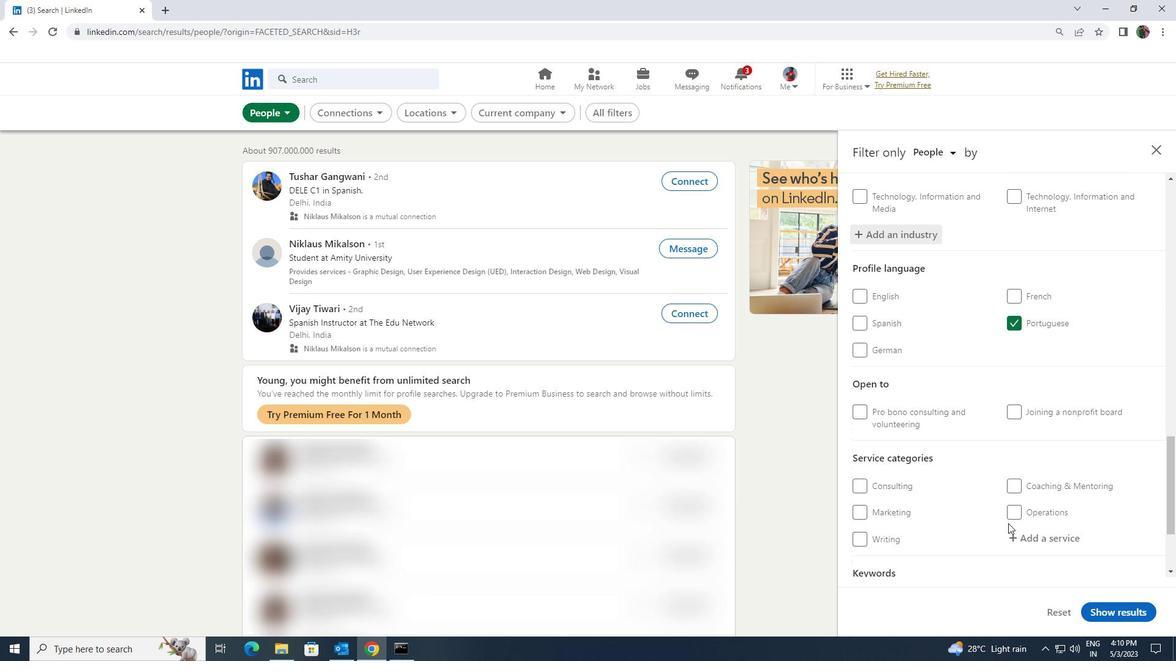 
Action: Mouse pressed left at (1017, 541)
Screenshot: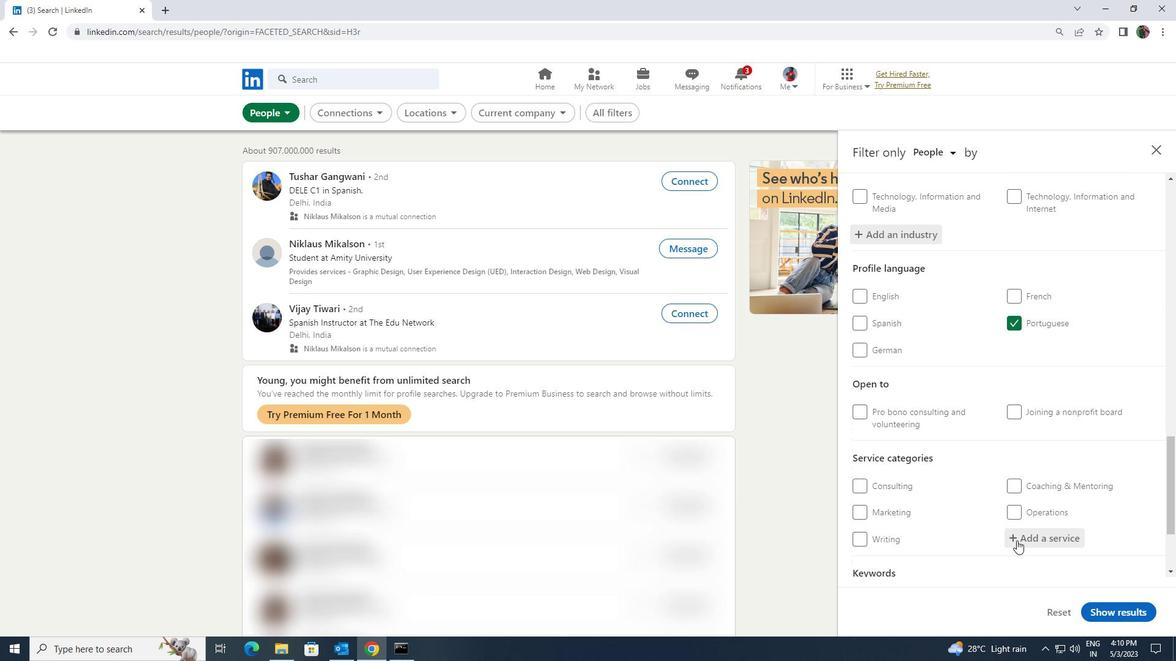 
Action: Key pressed <Key.shift>BUSINESS<Key.space><Key.shift>LAW
Screenshot: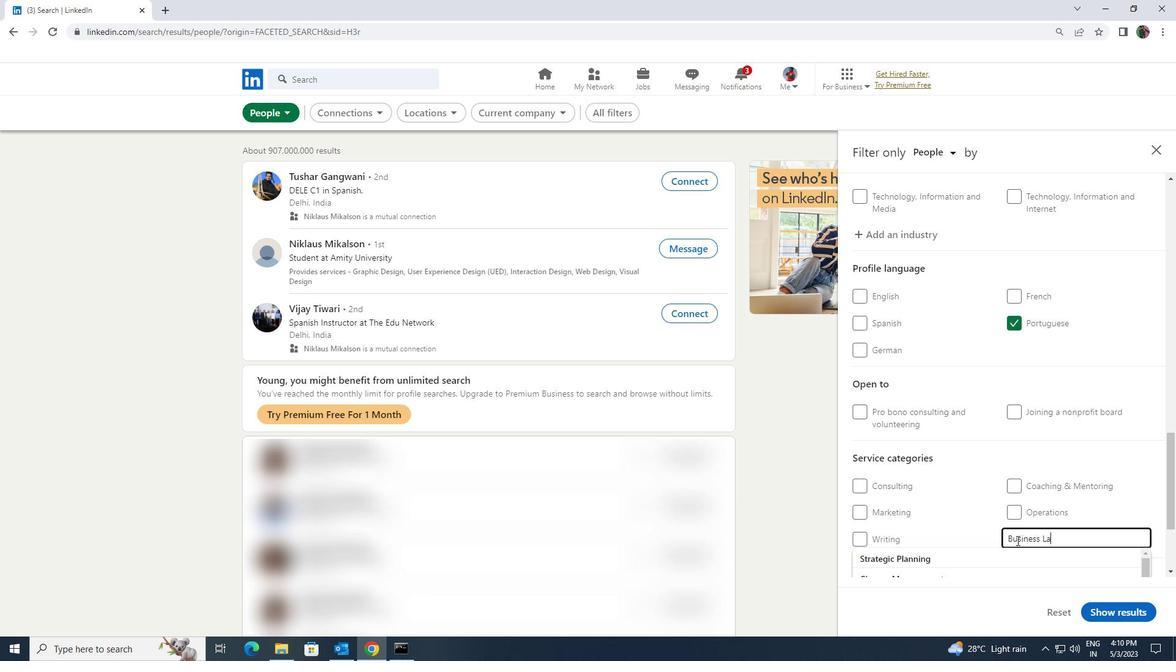 
Action: Mouse moved to (1008, 548)
Screenshot: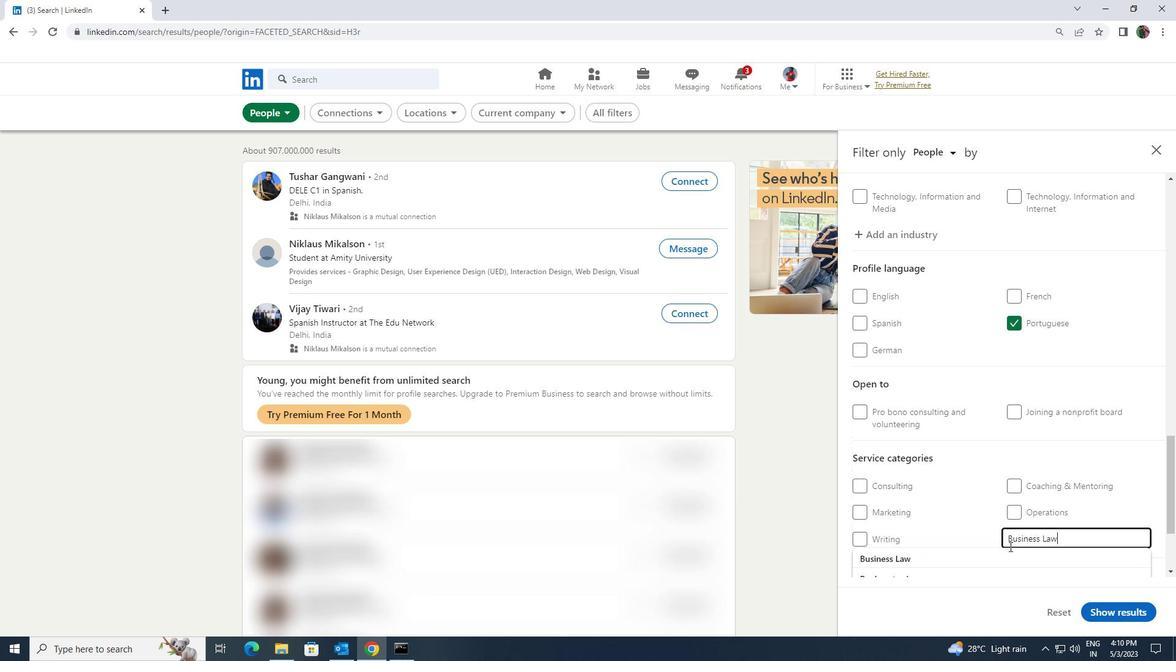 
Action: Mouse pressed left at (1008, 548)
Screenshot: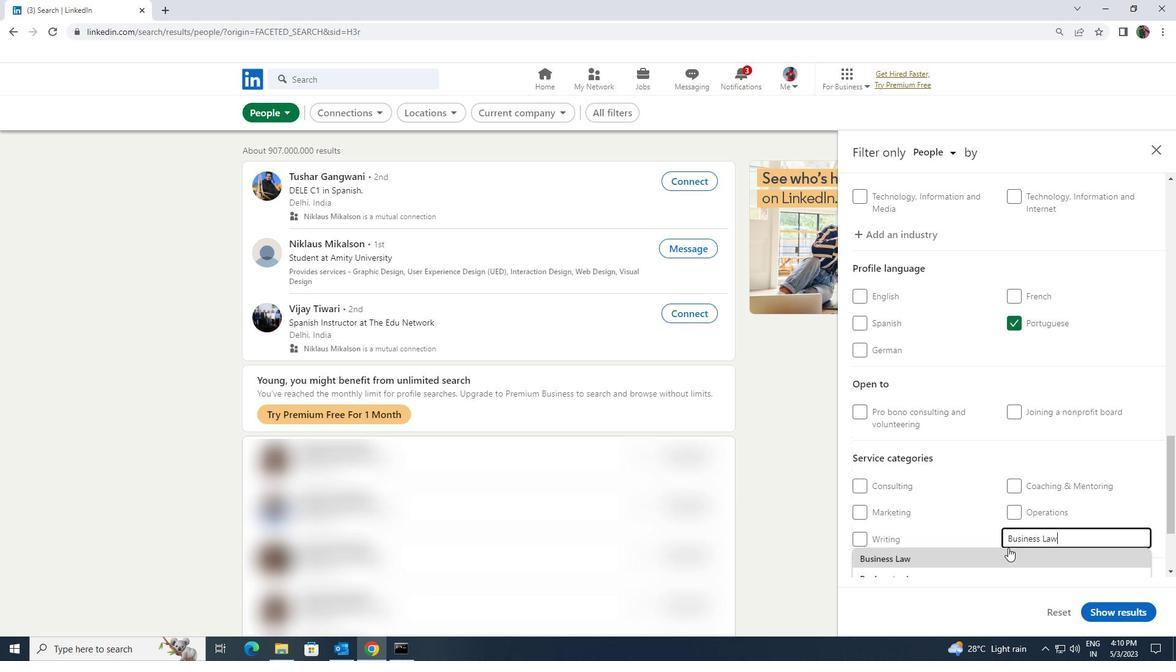 
Action: Mouse moved to (1011, 547)
Screenshot: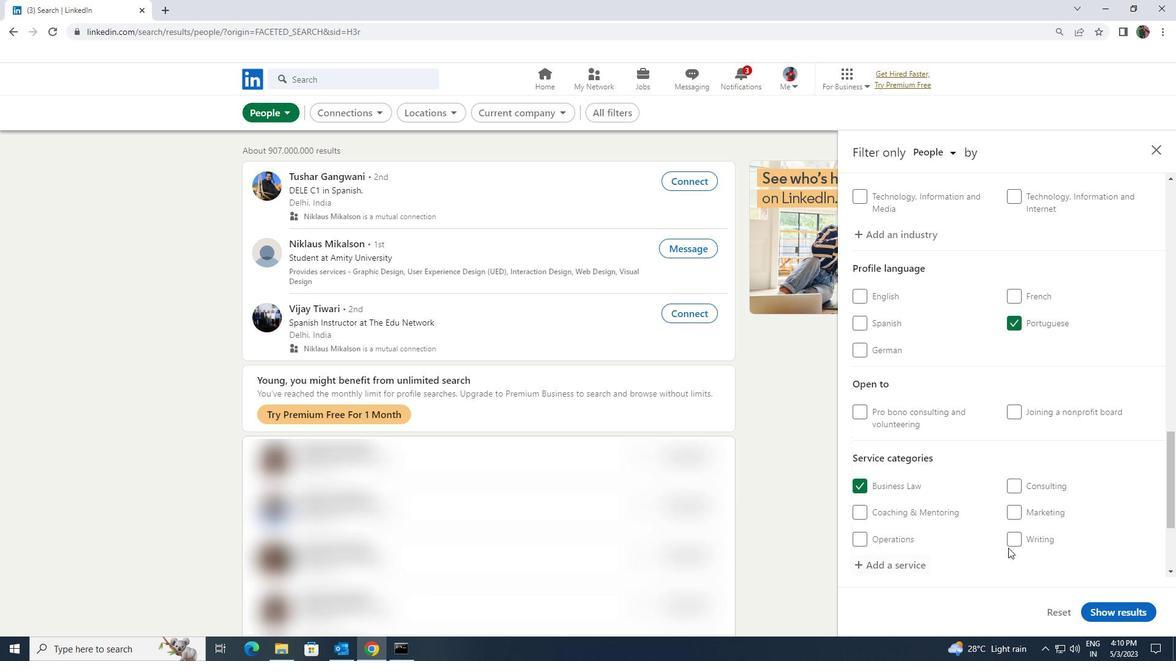 
Action: Mouse scrolled (1011, 546) with delta (0, 0)
Screenshot: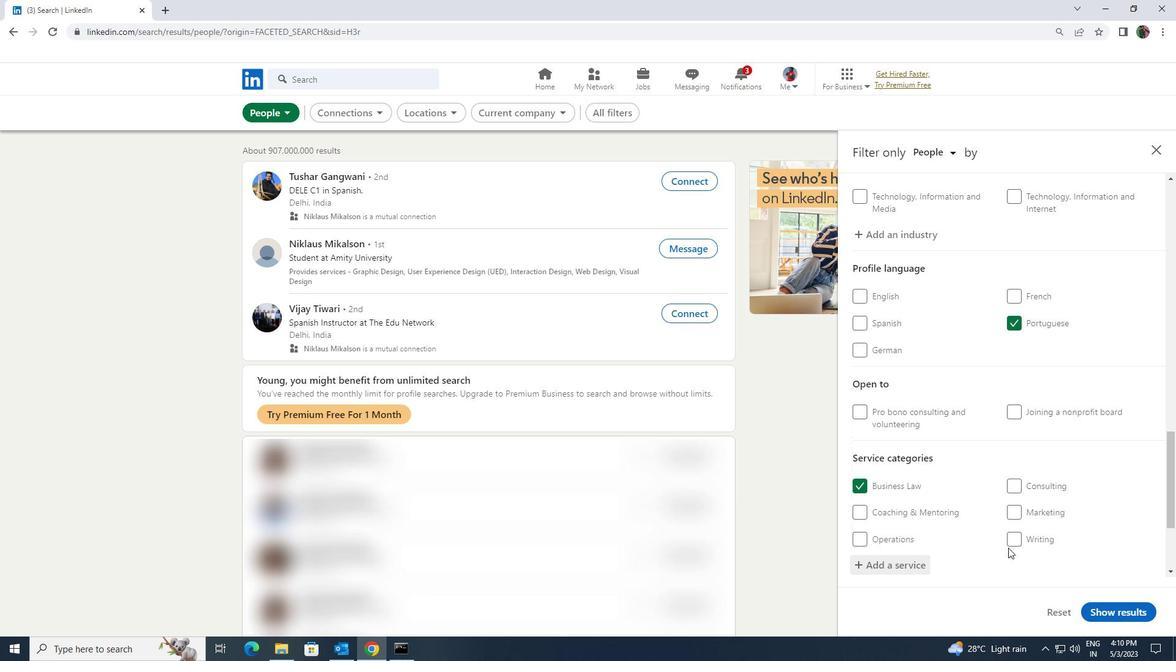 
Action: Mouse scrolled (1011, 546) with delta (0, 0)
Screenshot: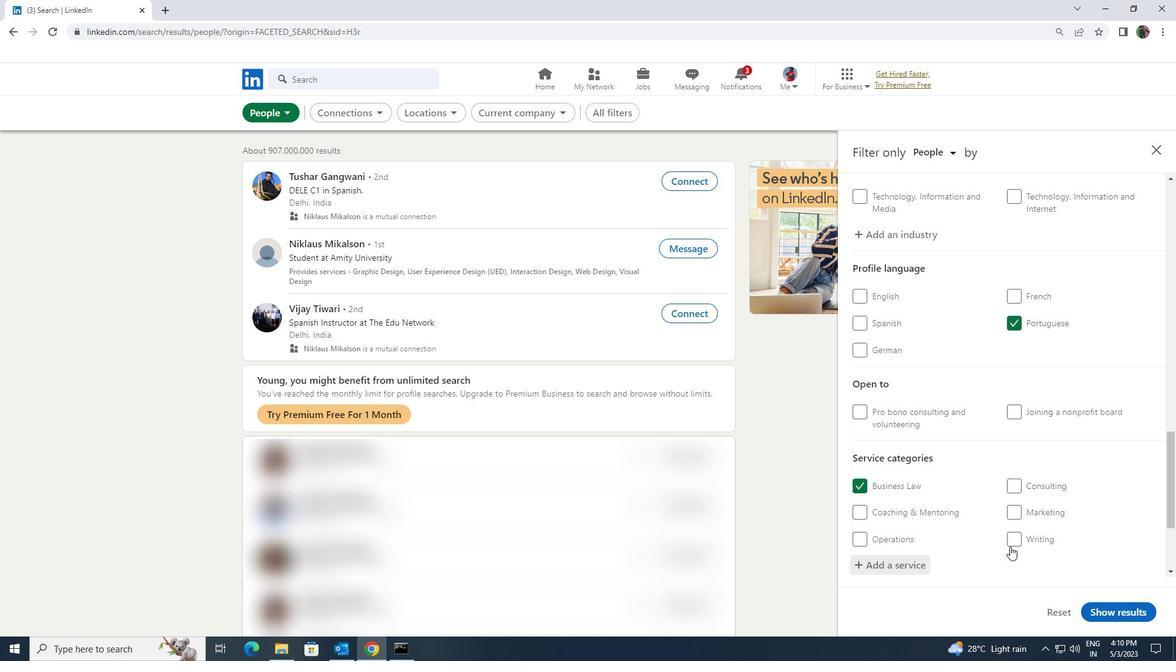 
Action: Mouse moved to (981, 550)
Screenshot: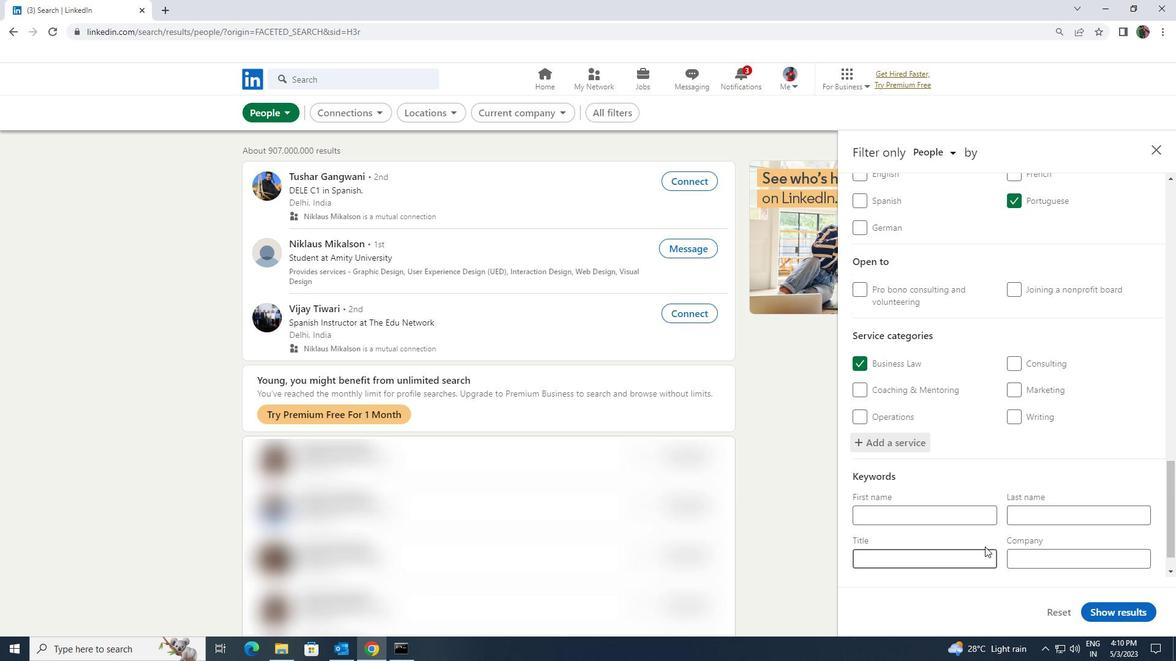 
Action: Mouse pressed left at (981, 550)
Screenshot: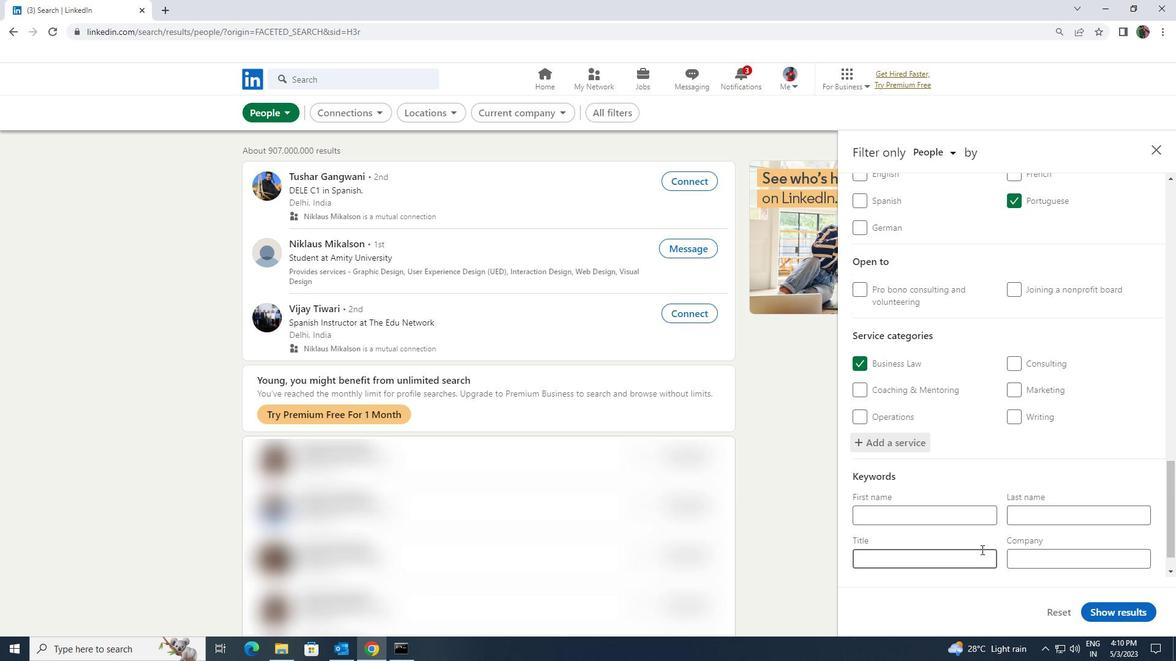 
Action: Mouse moved to (981, 552)
Screenshot: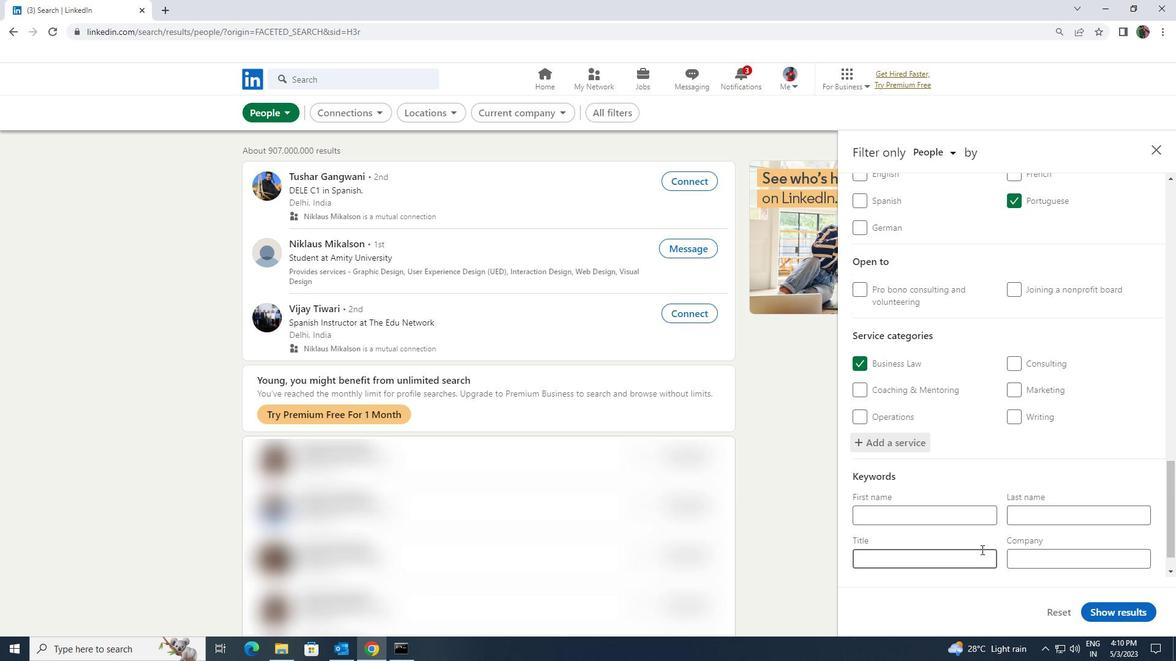 
Action: Key pressed <Key.shift><Key.shift><Key.shift><Key.shift><Key.shift><Key.shift><Key.shift>SALON<Key.space><Key.shift>MANAGER
Screenshot: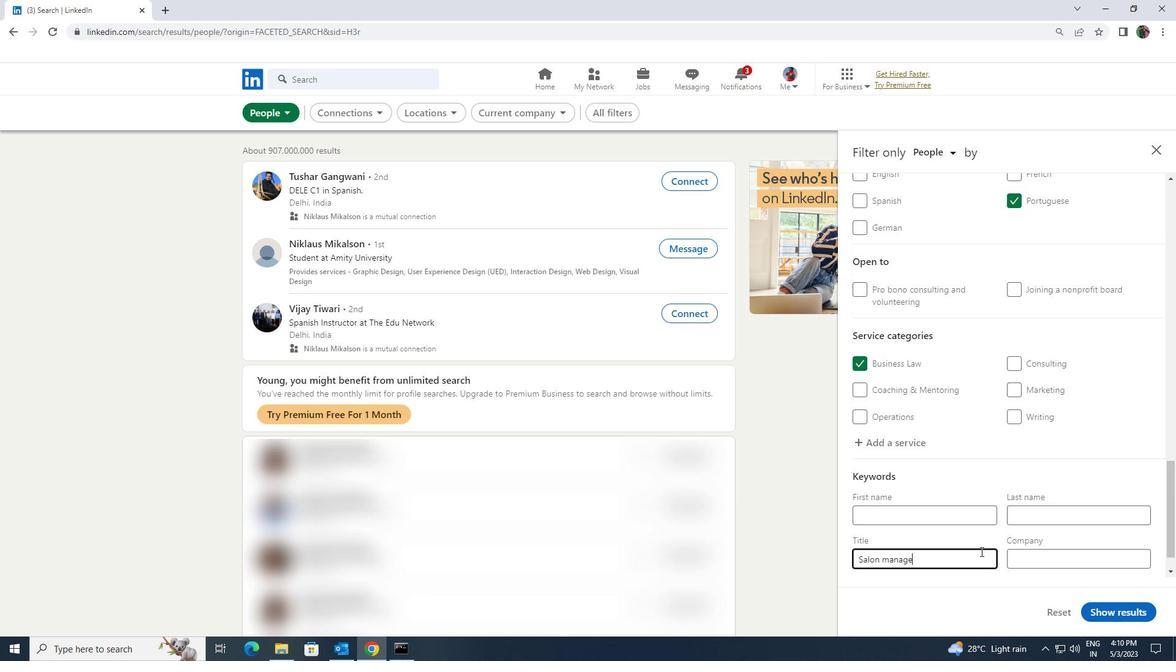 
Action: Mouse moved to (1110, 618)
Screenshot: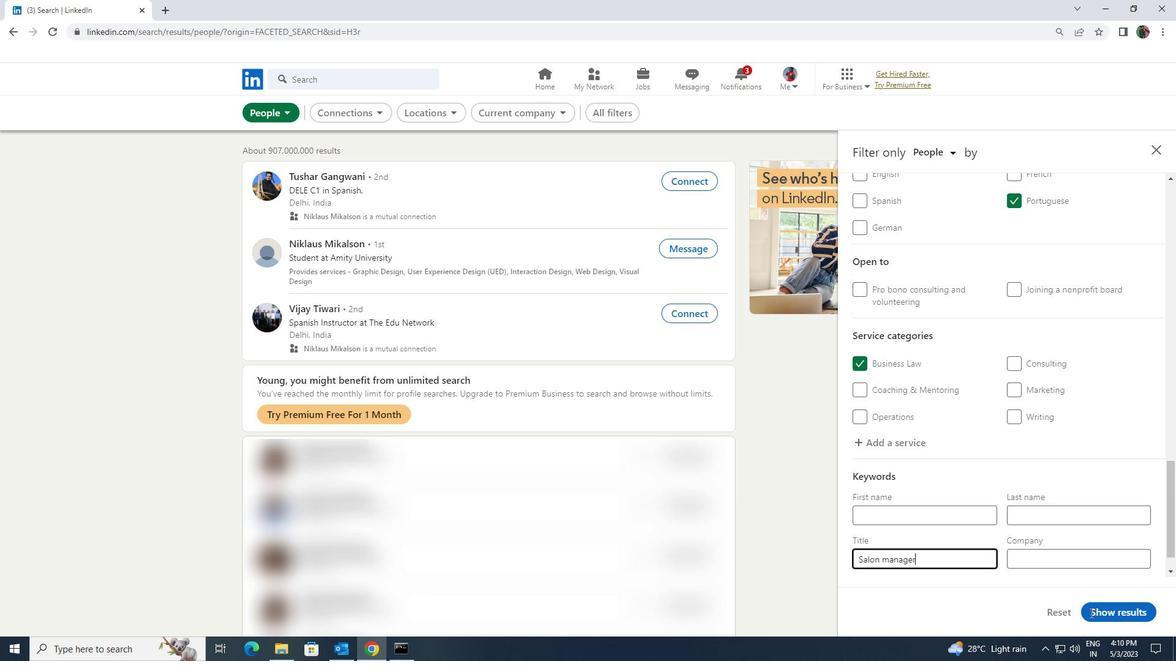 
Action: Mouse pressed left at (1110, 618)
Screenshot: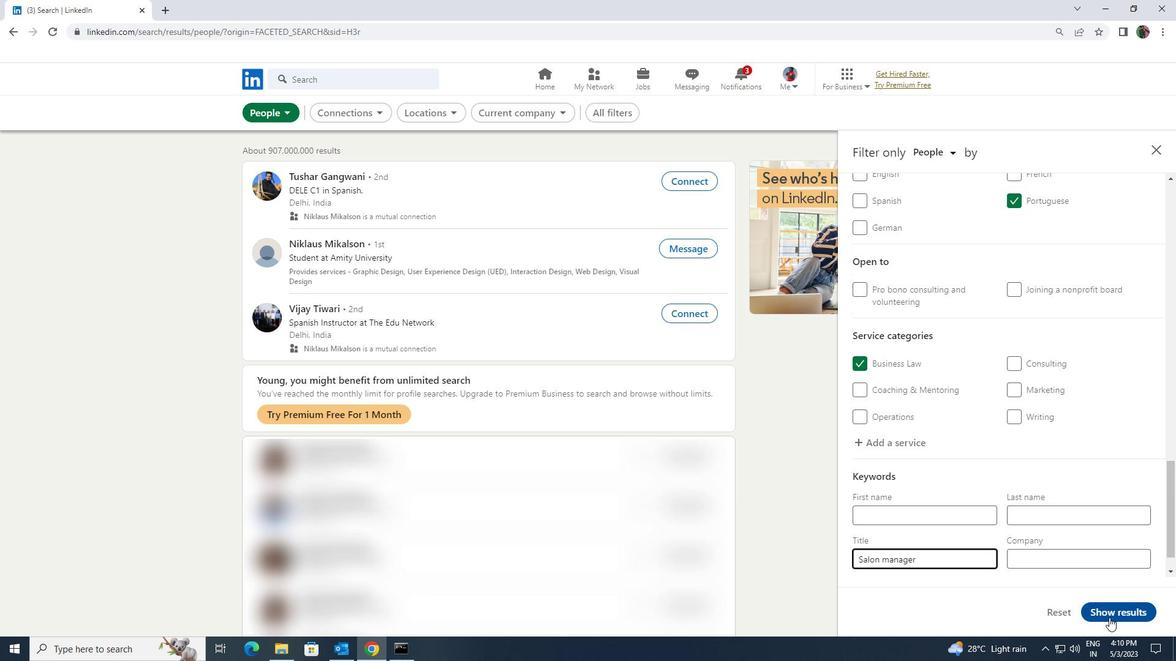 
